 Task: Find connections with filter location Obock with filter topic #recruitmentwith filter profile language German with filter current company Time Inc. with filter school Bharatiya Vidya Bhavan's with filter industry Metal Valve, Ball, and Roller Manufacturing with filter service category Family Law with filter keywords title Tow Truck Operator
Action: Mouse moved to (636, 87)
Screenshot: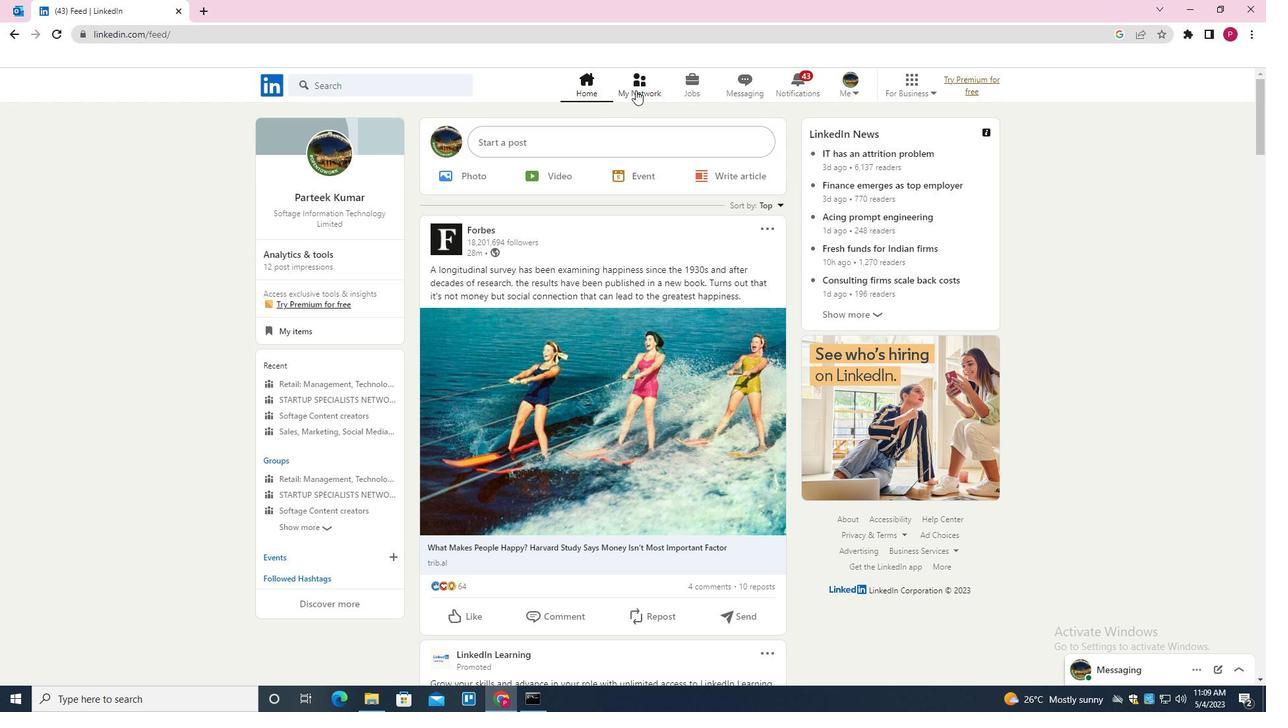 
Action: Mouse pressed left at (636, 87)
Screenshot: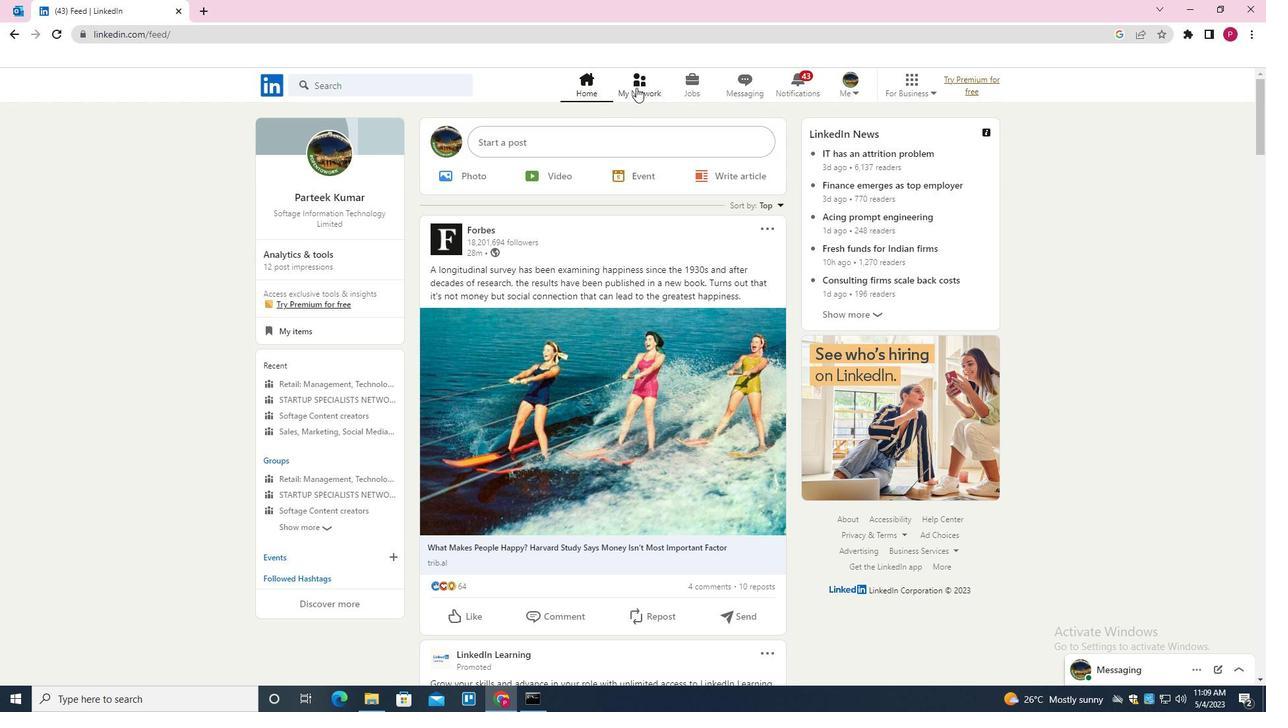 
Action: Mouse moved to (408, 156)
Screenshot: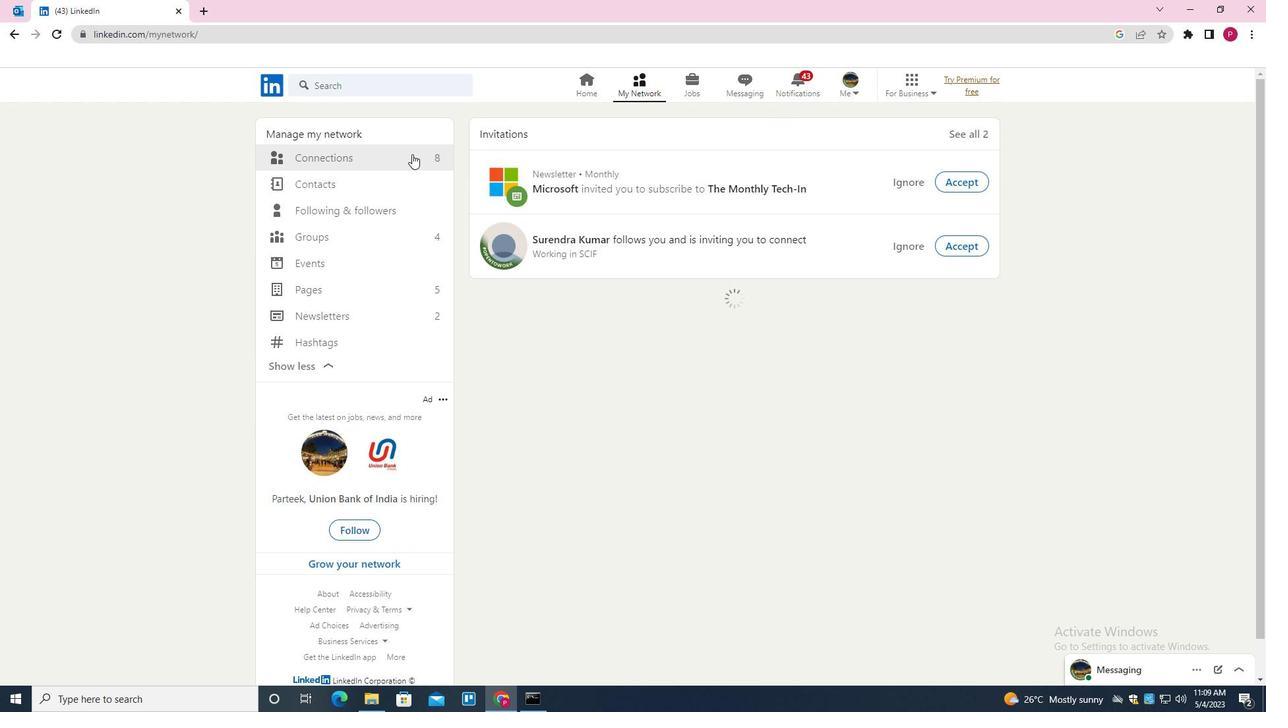 
Action: Mouse pressed left at (408, 156)
Screenshot: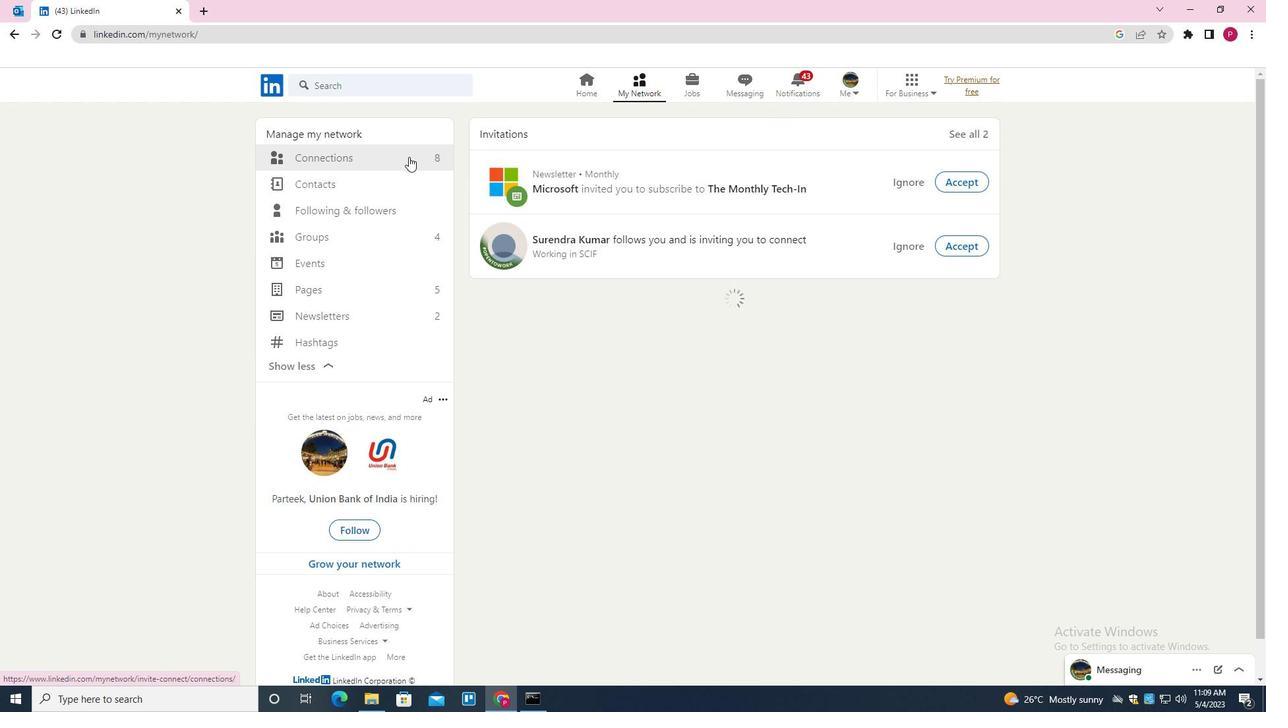 
Action: Mouse moved to (732, 155)
Screenshot: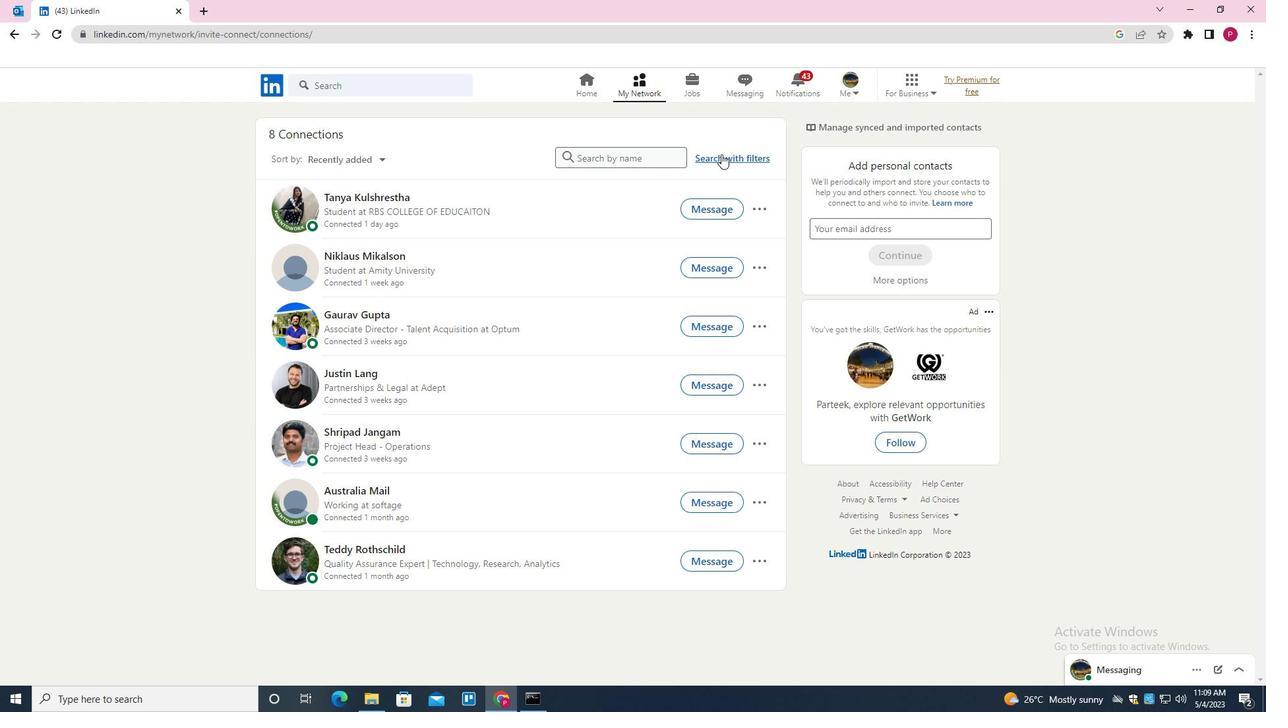 
Action: Mouse pressed left at (732, 155)
Screenshot: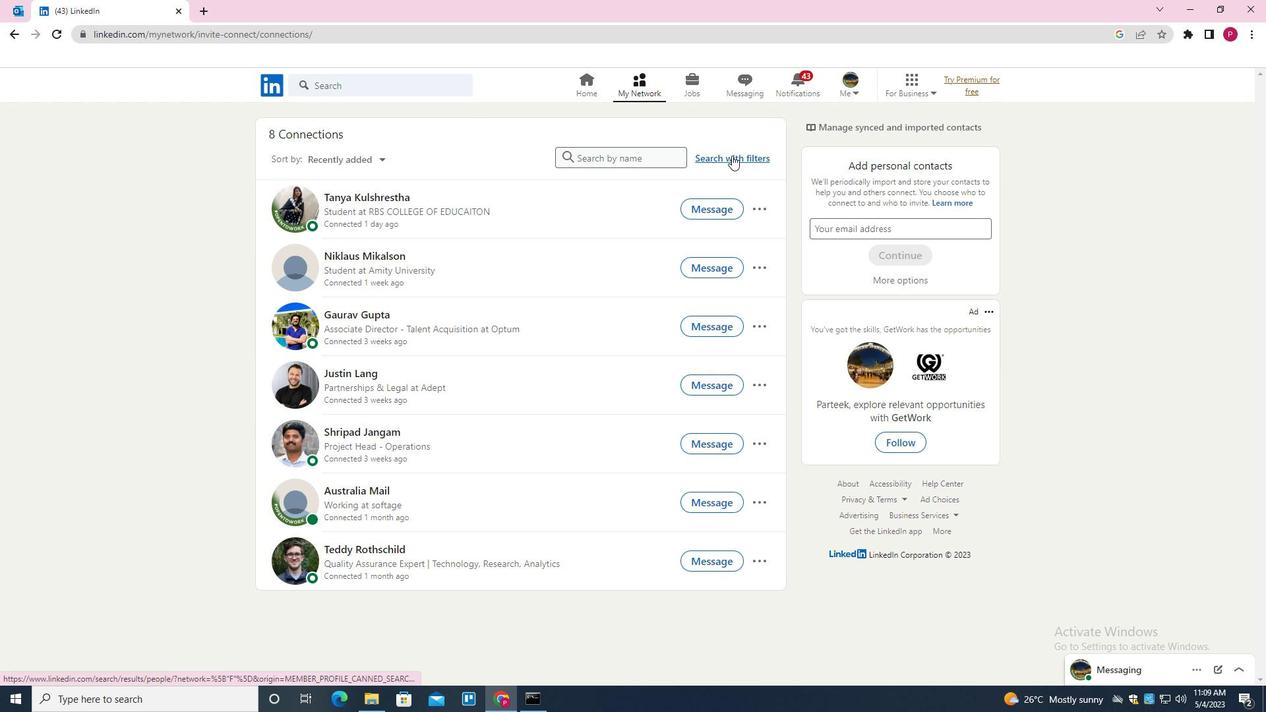 
Action: Mouse moved to (675, 122)
Screenshot: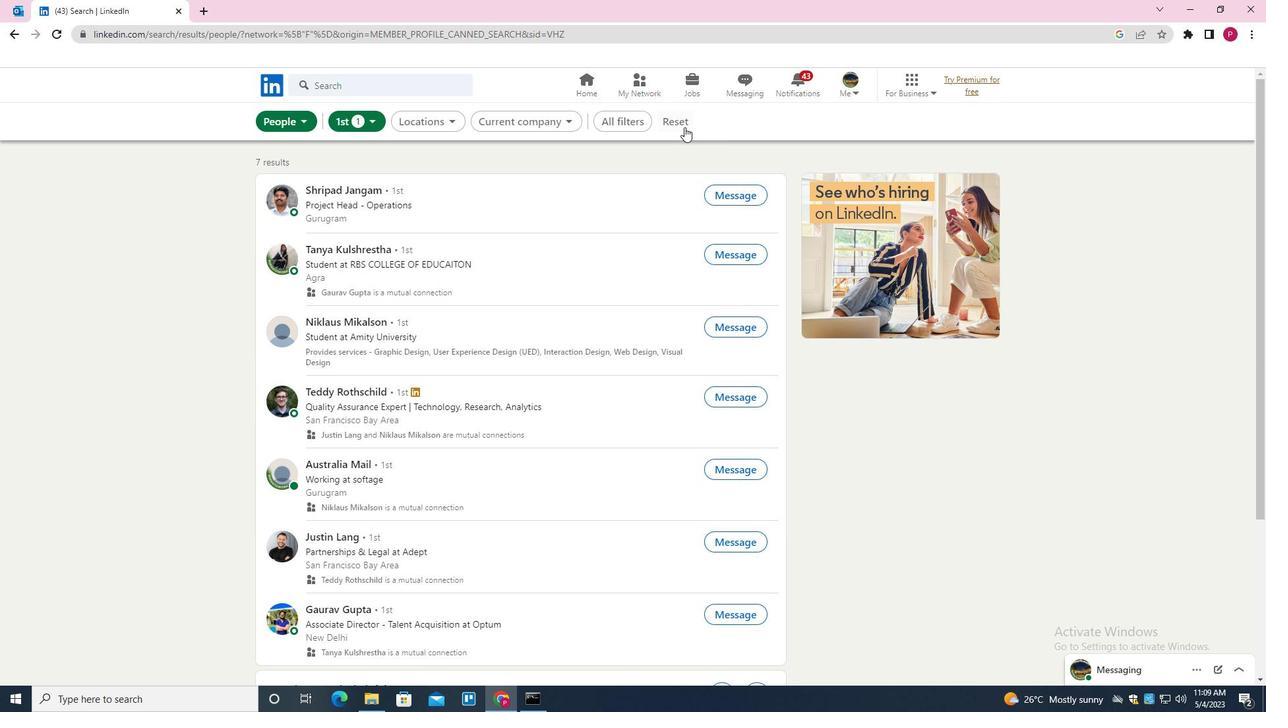 
Action: Mouse pressed left at (675, 122)
Screenshot: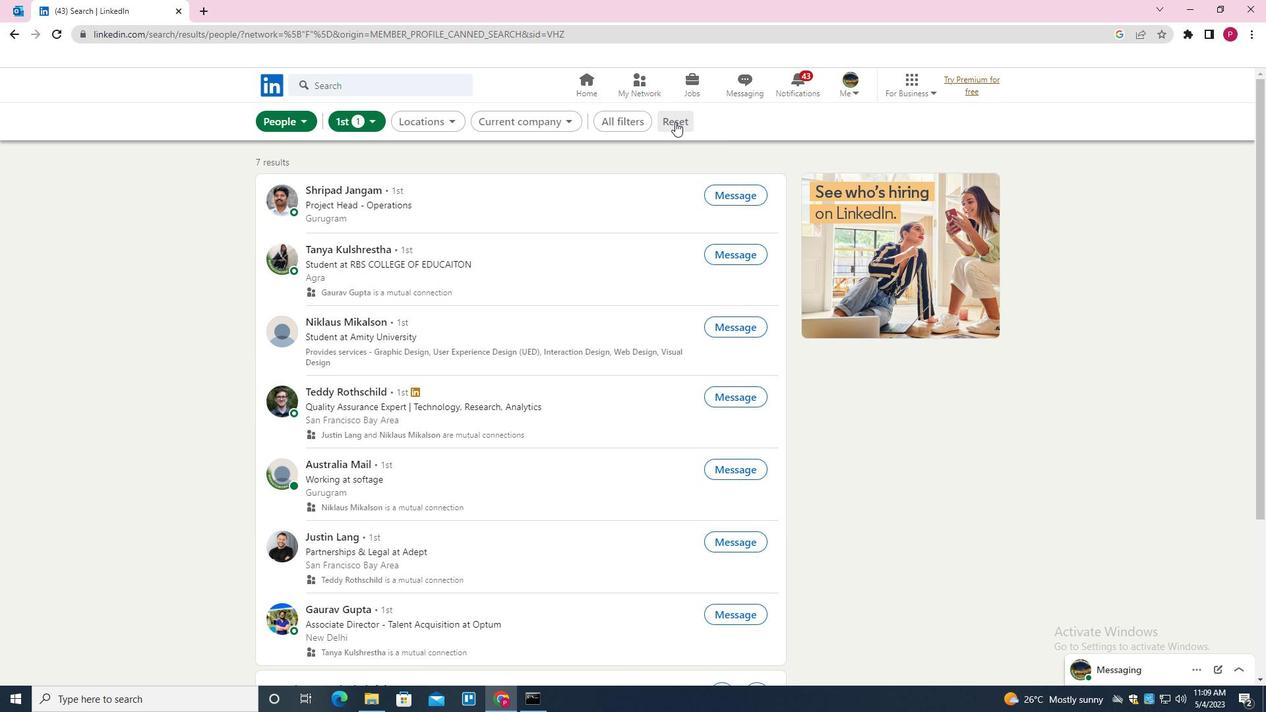 
Action: Mouse moved to (657, 120)
Screenshot: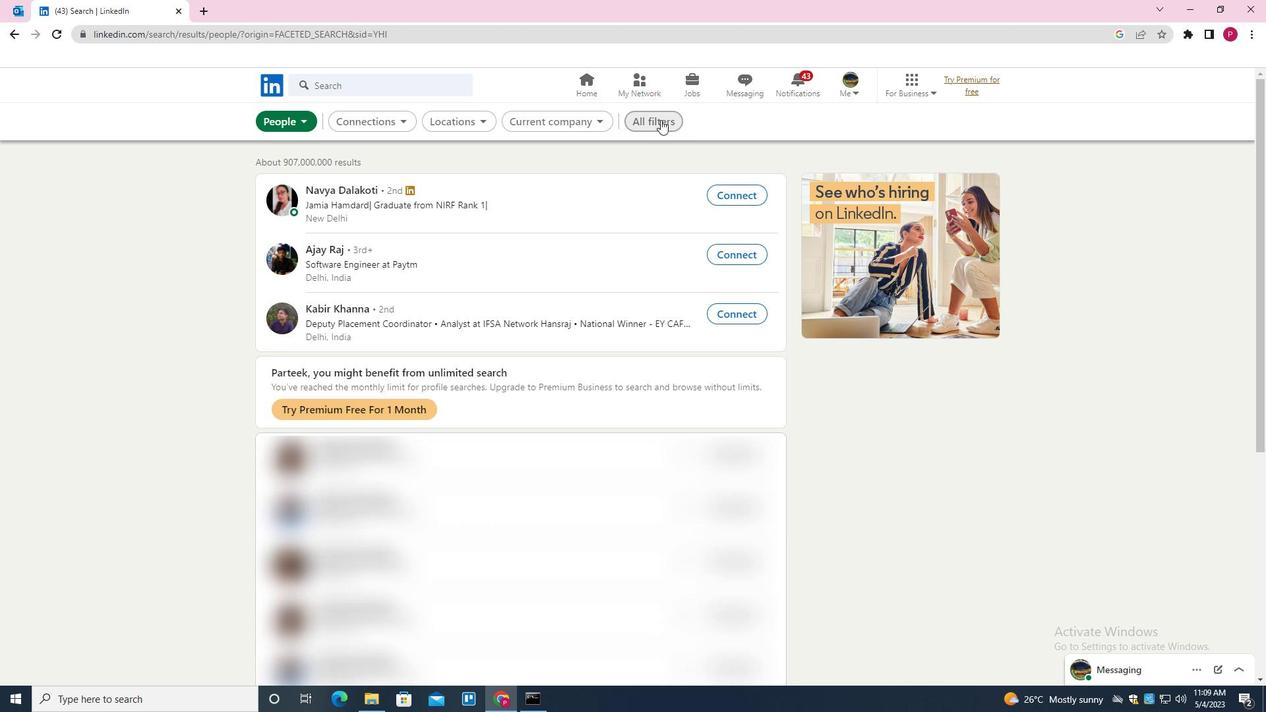 
Action: Mouse pressed left at (657, 120)
Screenshot: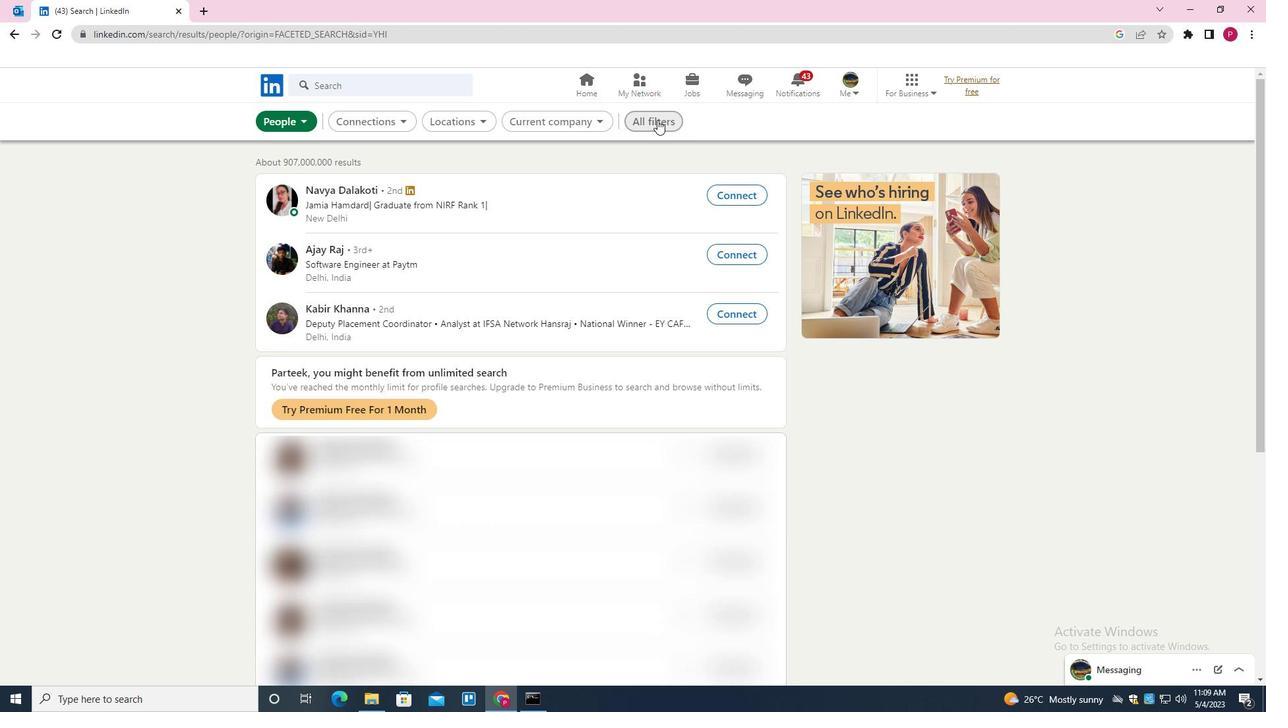 
Action: Mouse moved to (941, 198)
Screenshot: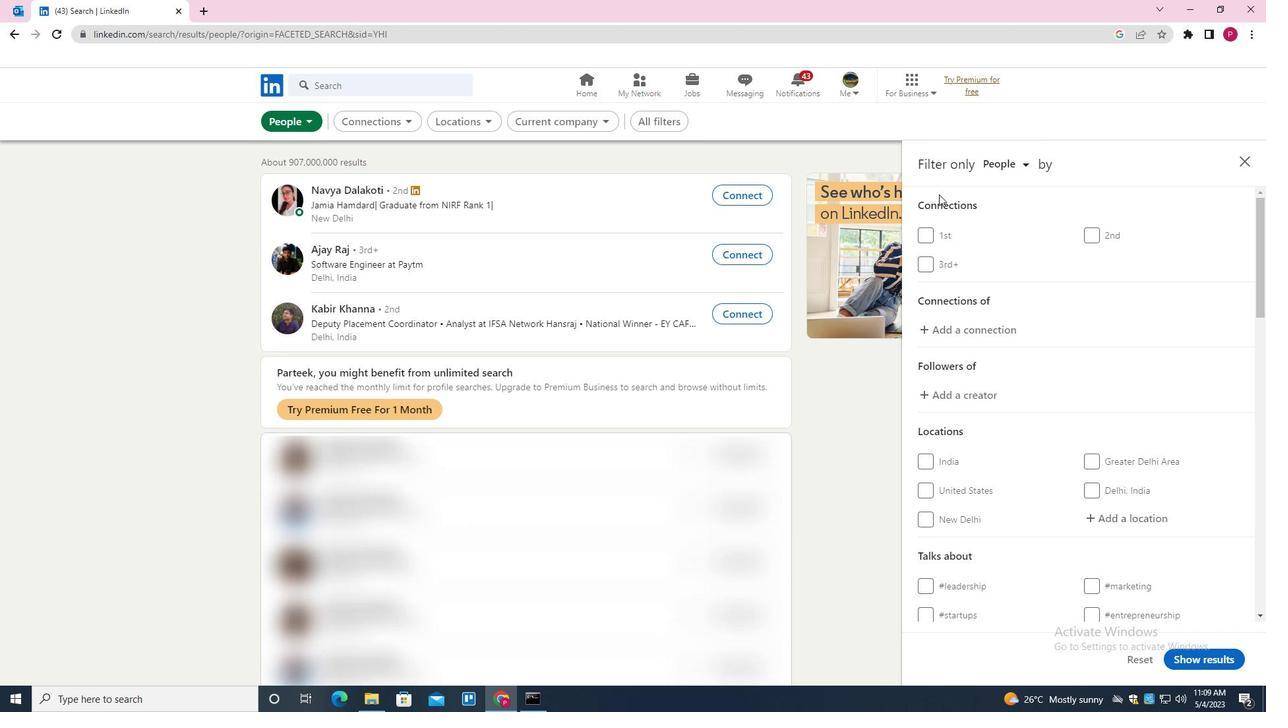 
Action: Mouse scrolled (941, 197) with delta (0, 0)
Screenshot: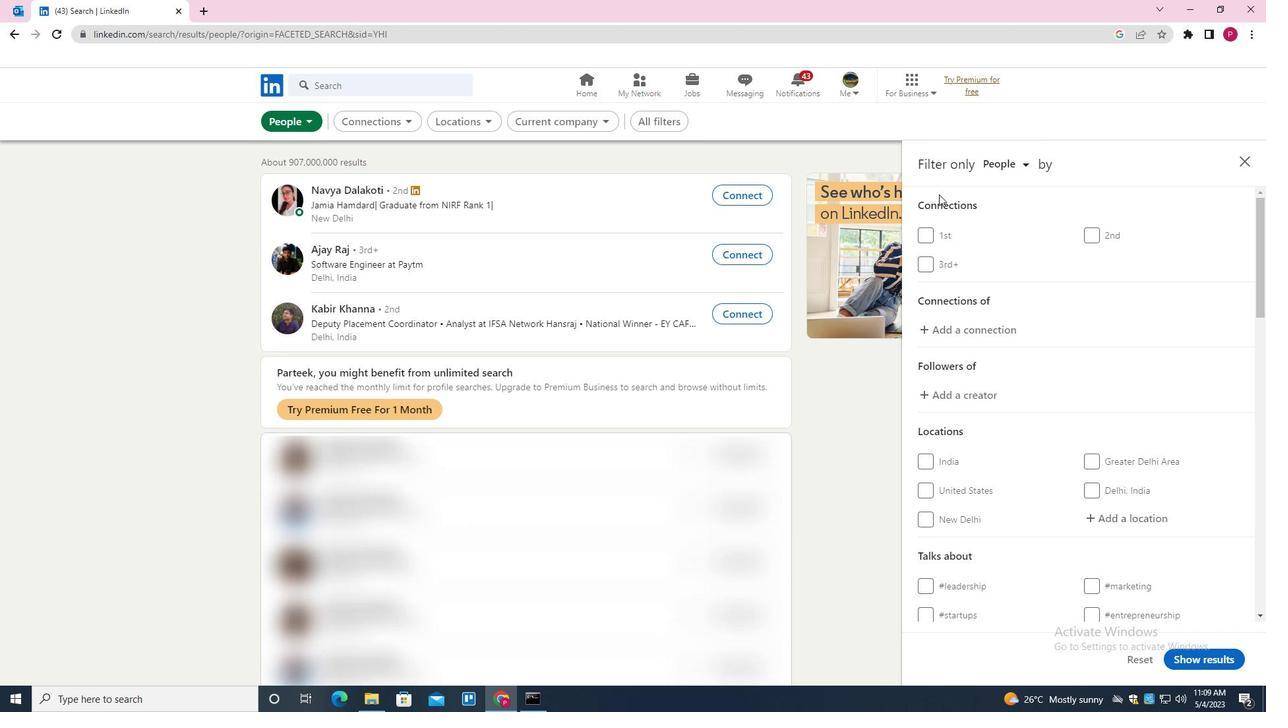 
Action: Mouse moved to (948, 204)
Screenshot: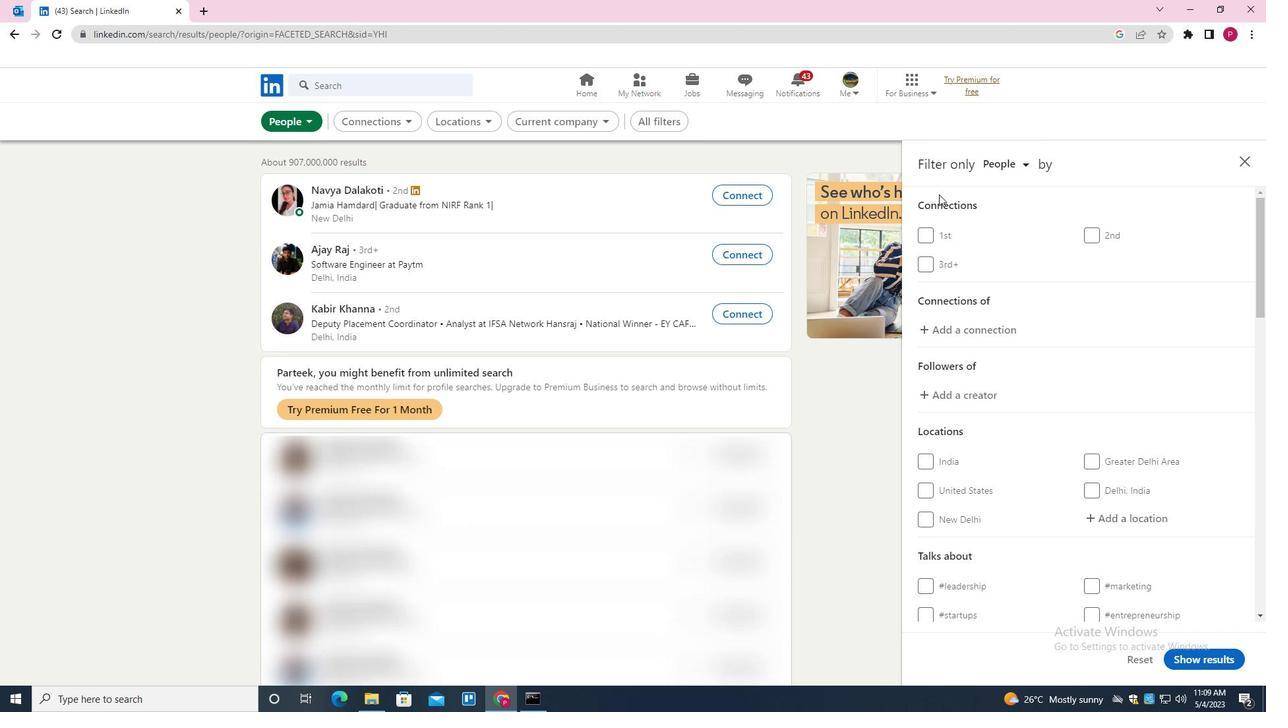 
Action: Mouse scrolled (948, 203) with delta (0, 0)
Screenshot: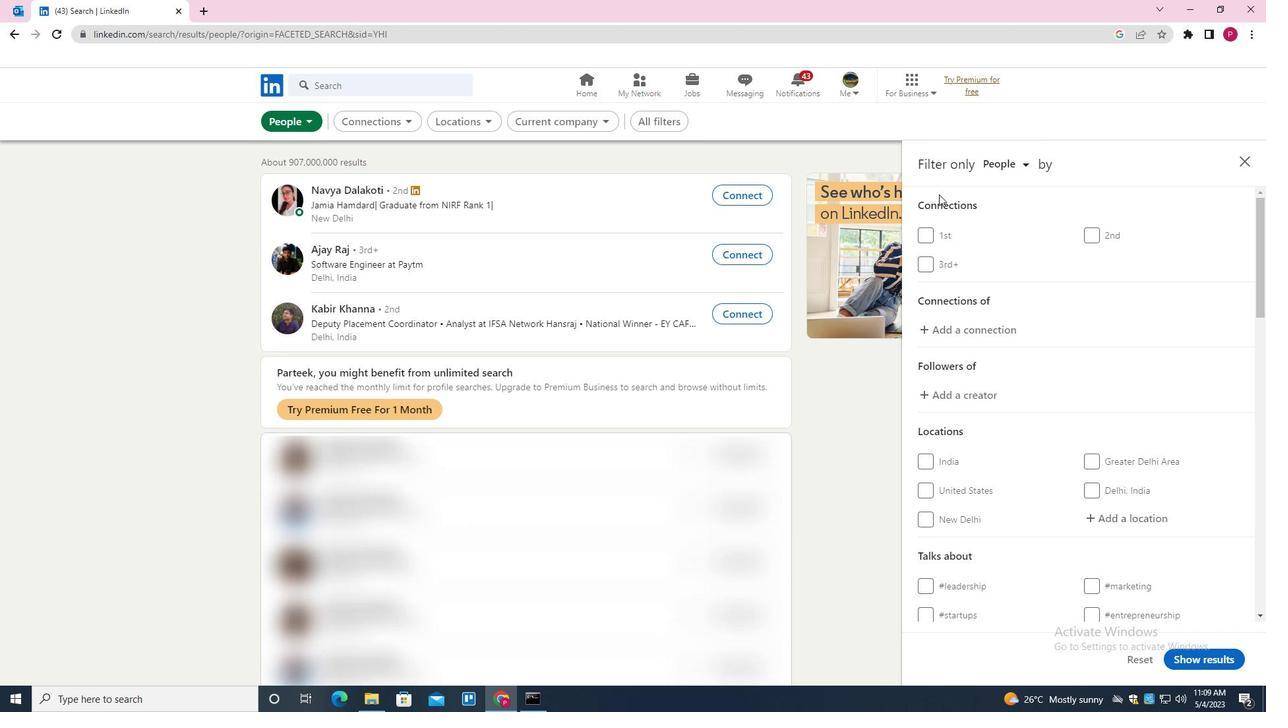 
Action: Mouse moved to (961, 211)
Screenshot: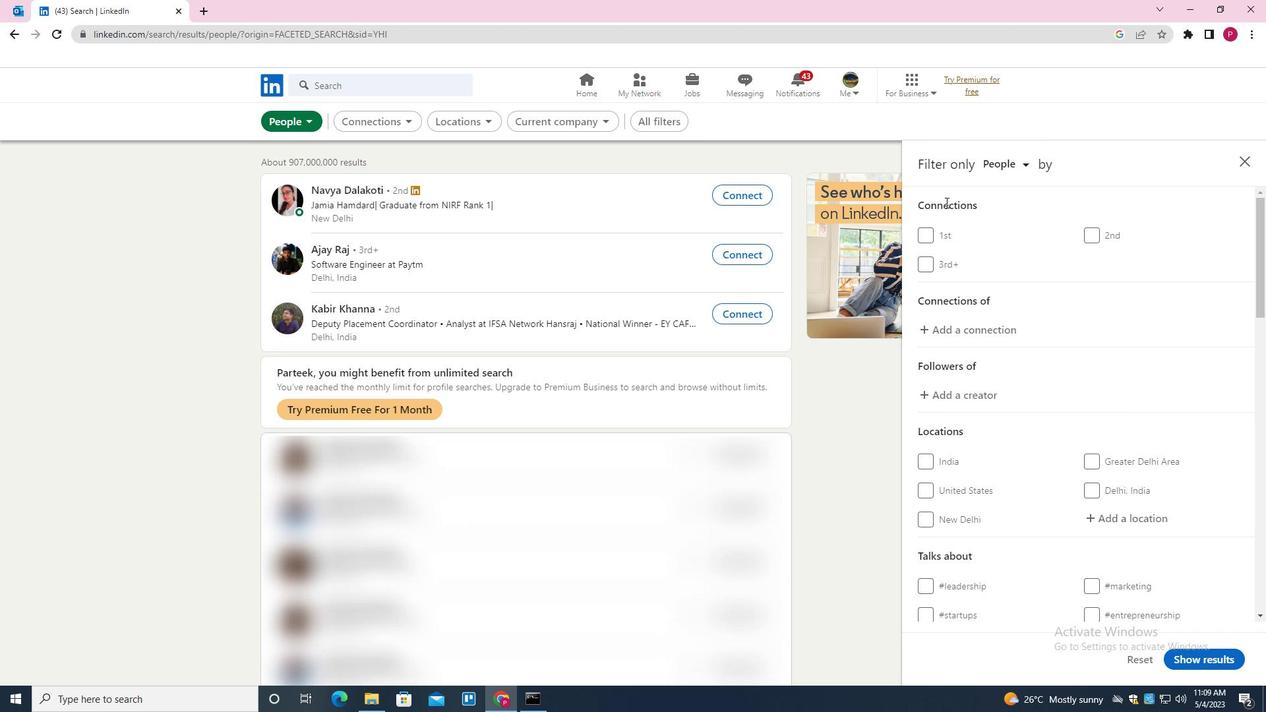 
Action: Mouse scrolled (961, 210) with delta (0, 0)
Screenshot: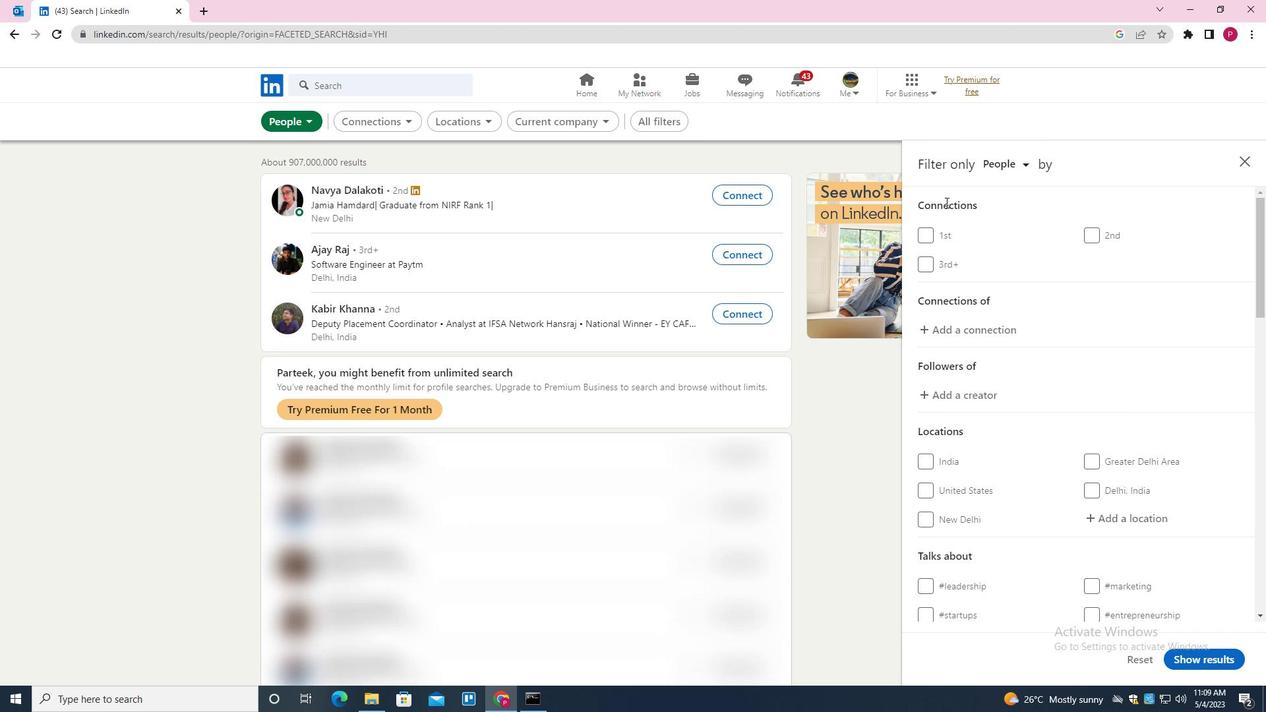 
Action: Mouse moved to (1118, 320)
Screenshot: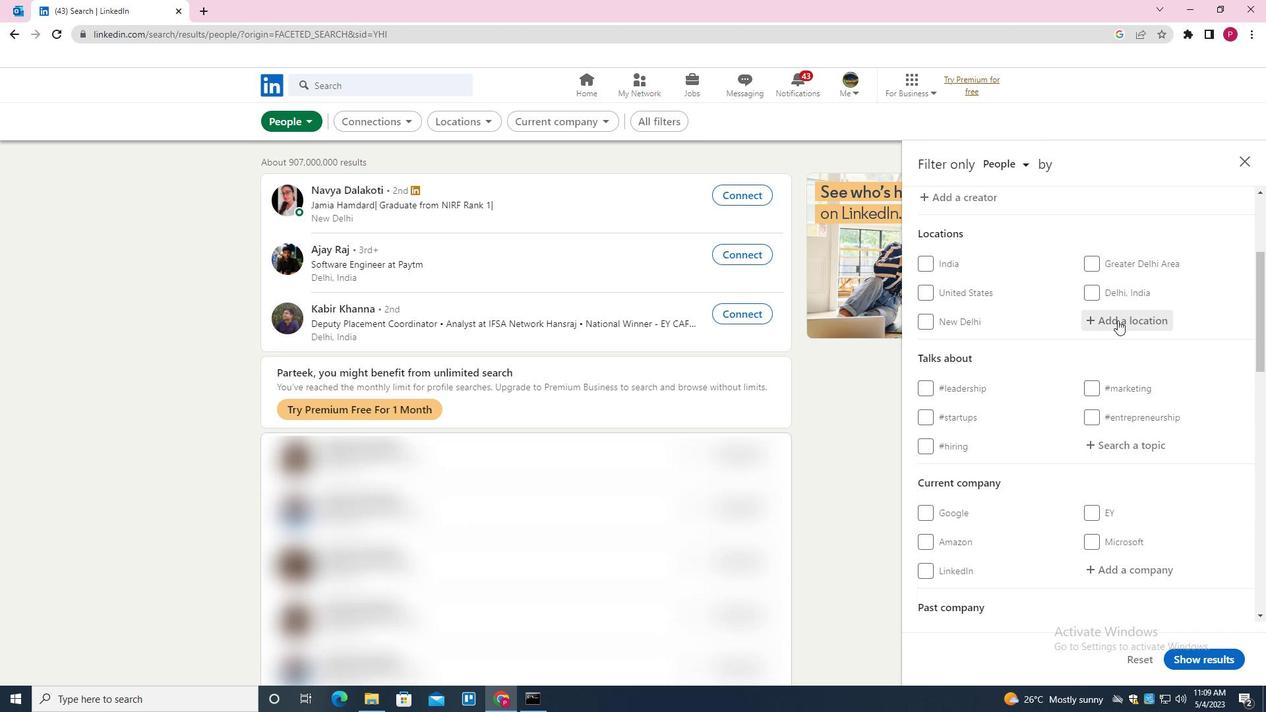 
Action: Mouse pressed left at (1118, 320)
Screenshot: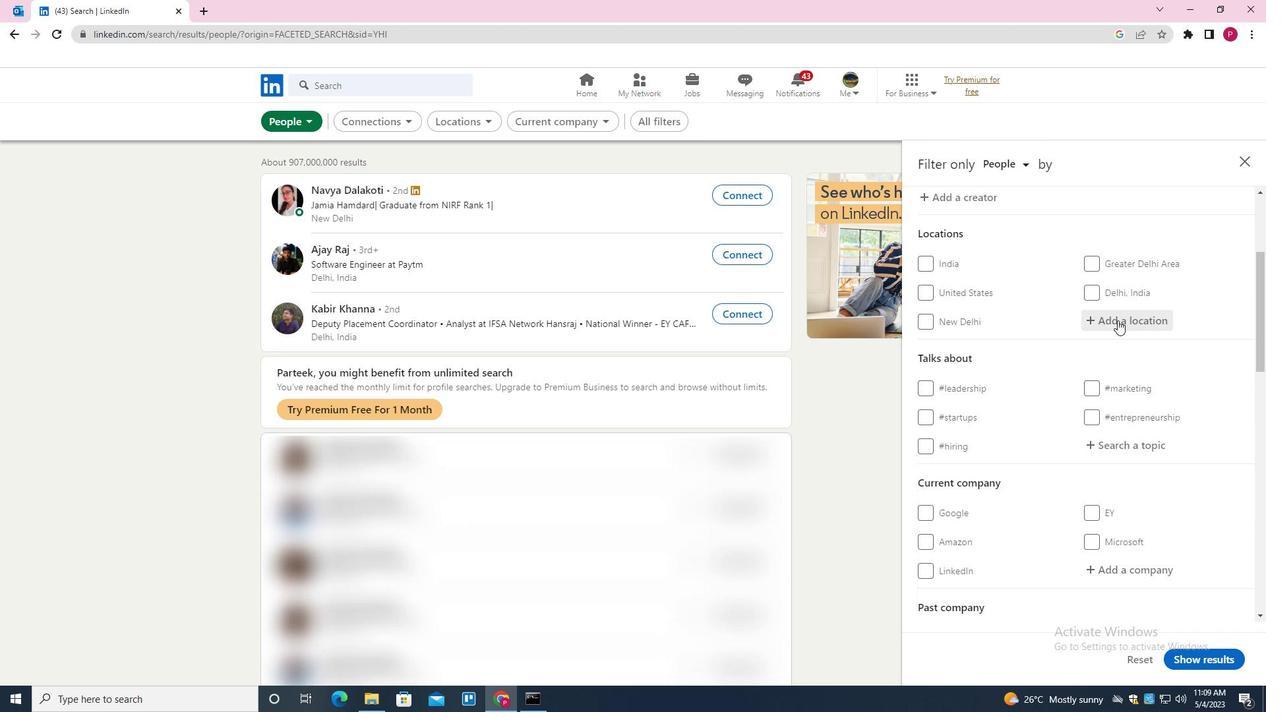 
Action: Key pressed <Key.shift><Key.shift><Key.shift>OBOC<Key.down><Key.enter>
Screenshot: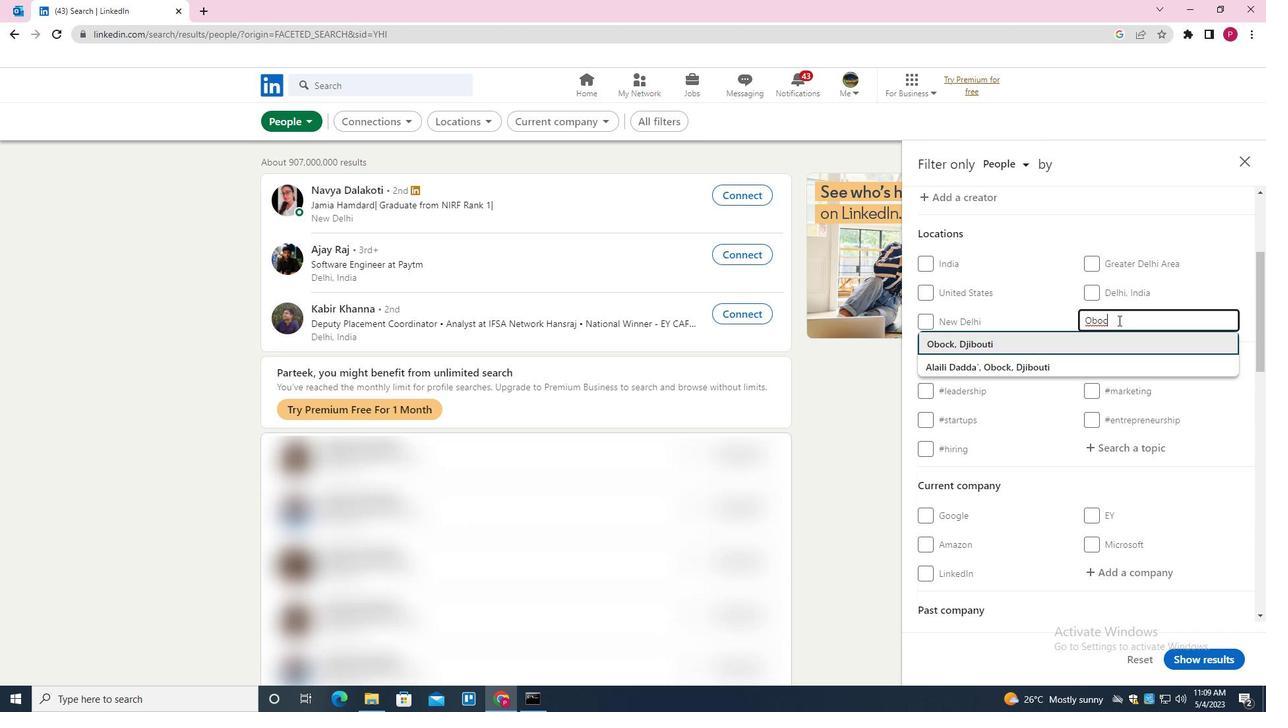 
Action: Mouse moved to (1069, 318)
Screenshot: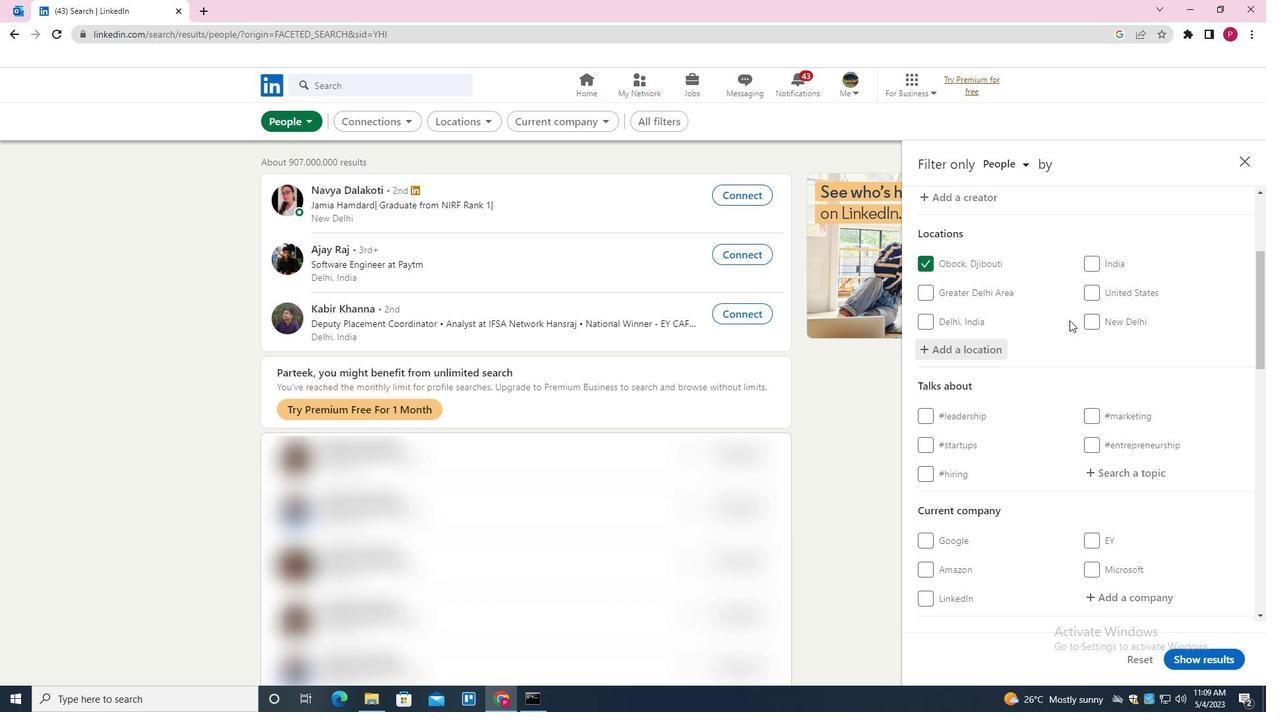 
Action: Mouse scrolled (1069, 317) with delta (0, 0)
Screenshot: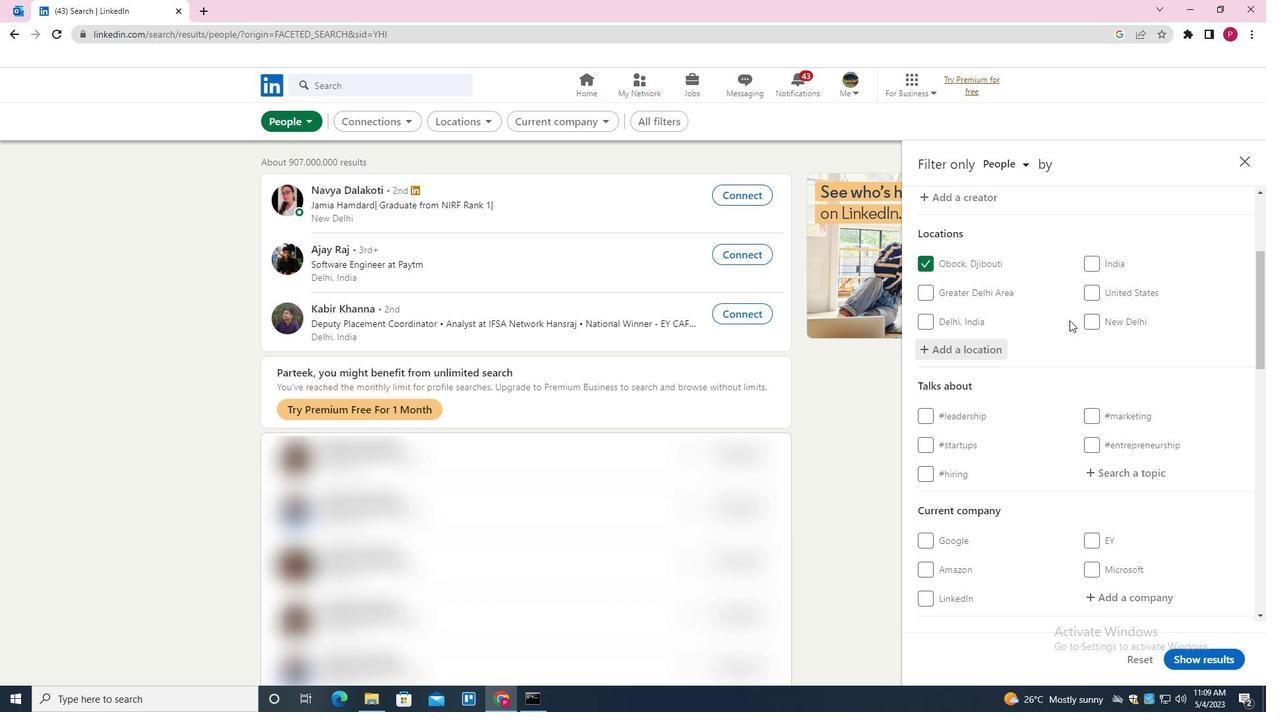 
Action: Mouse moved to (1071, 317)
Screenshot: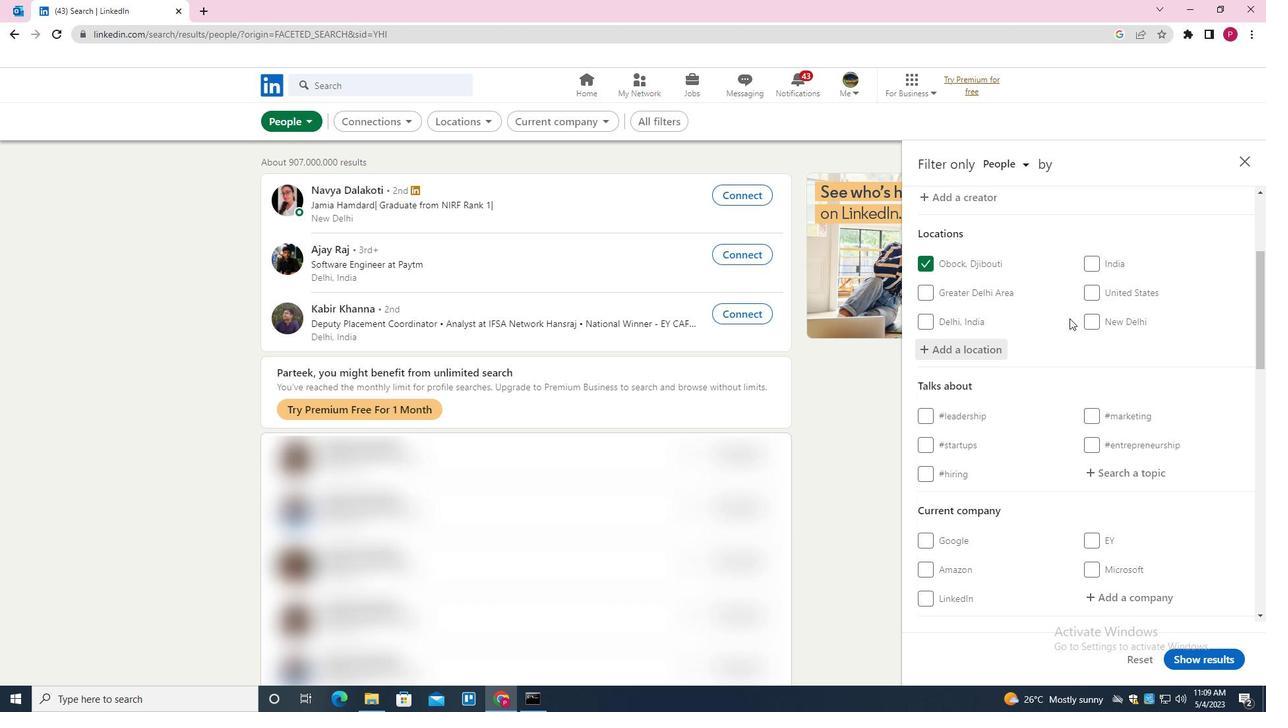 
Action: Mouse scrolled (1071, 316) with delta (0, 0)
Screenshot: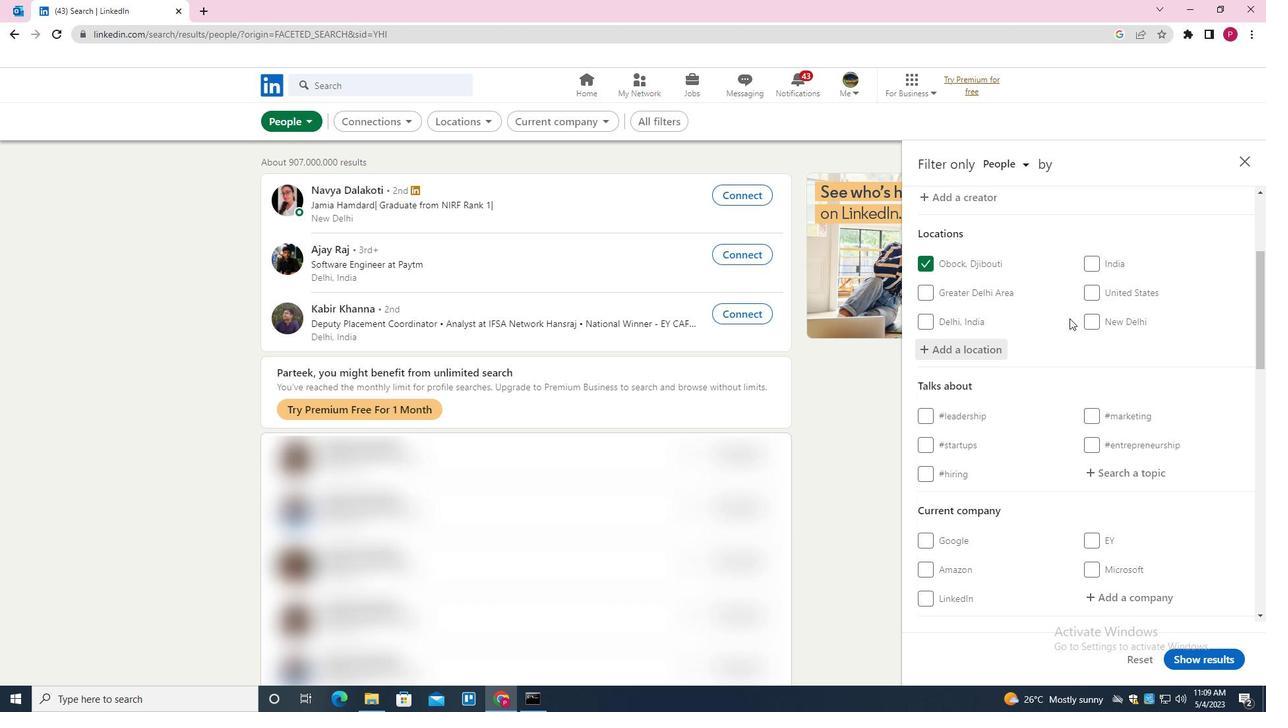 
Action: Mouse moved to (1074, 315)
Screenshot: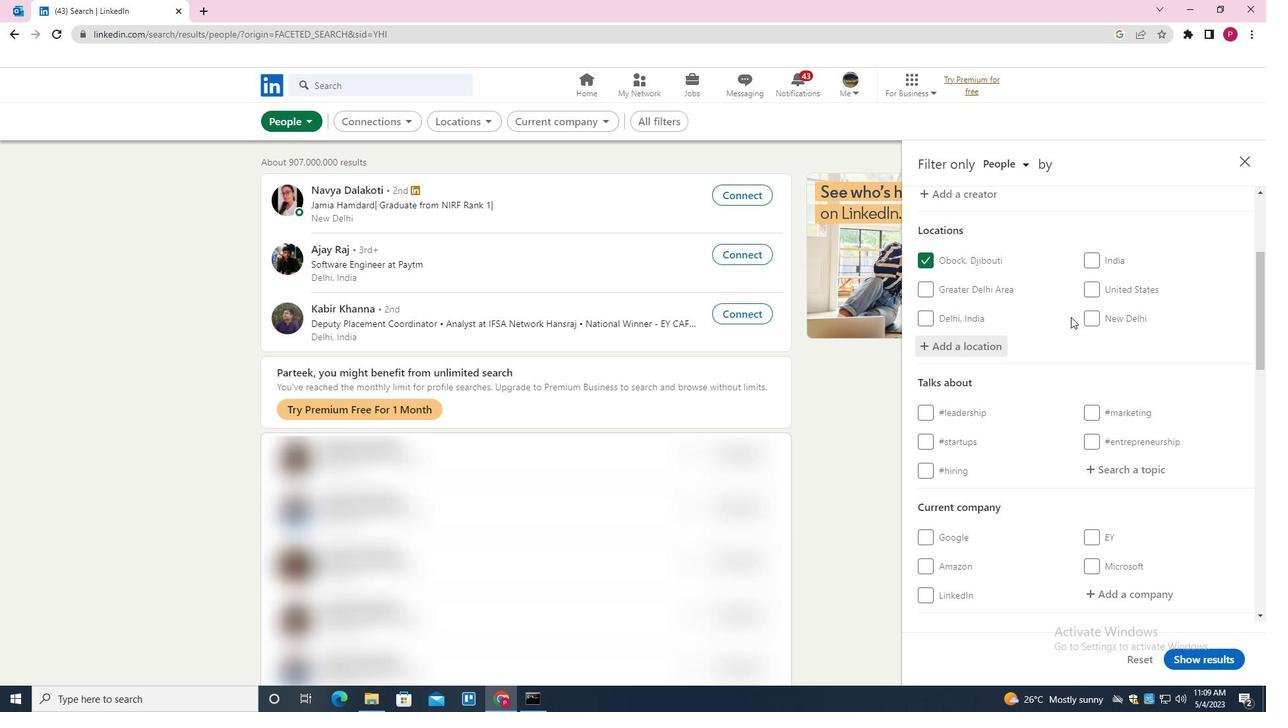 
Action: Mouse scrolled (1074, 314) with delta (0, 0)
Screenshot: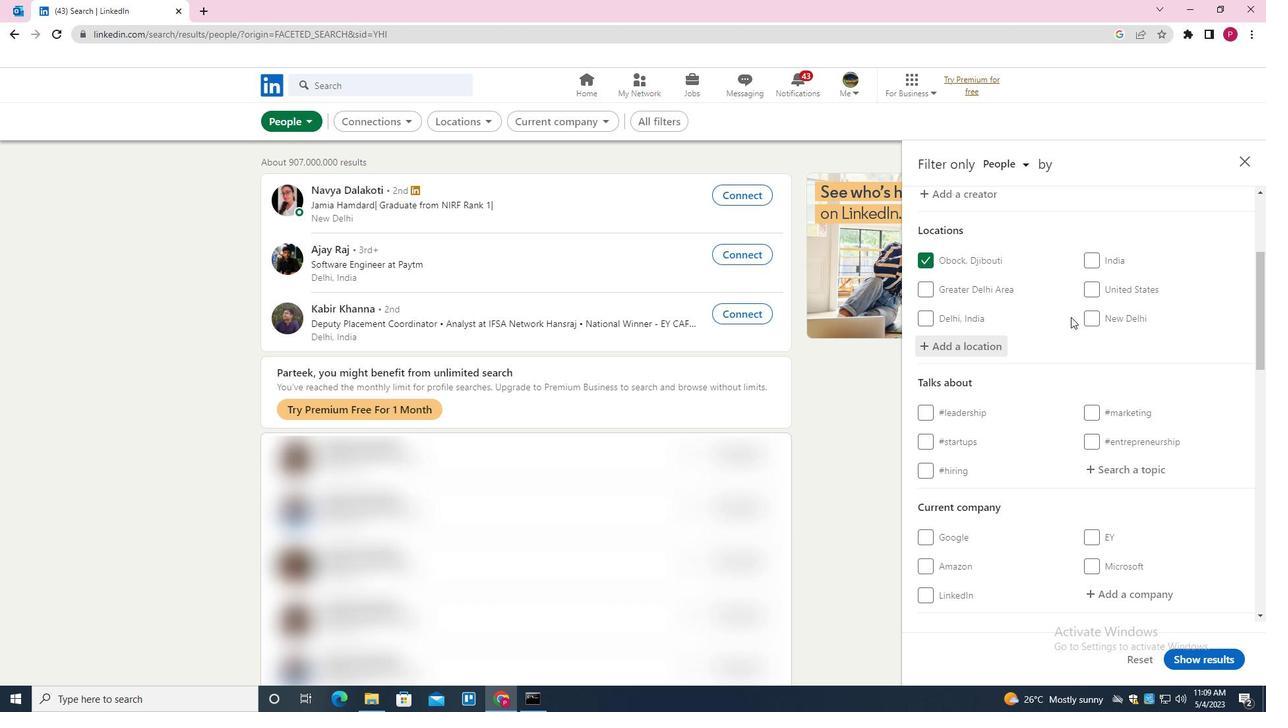 
Action: Mouse moved to (1126, 271)
Screenshot: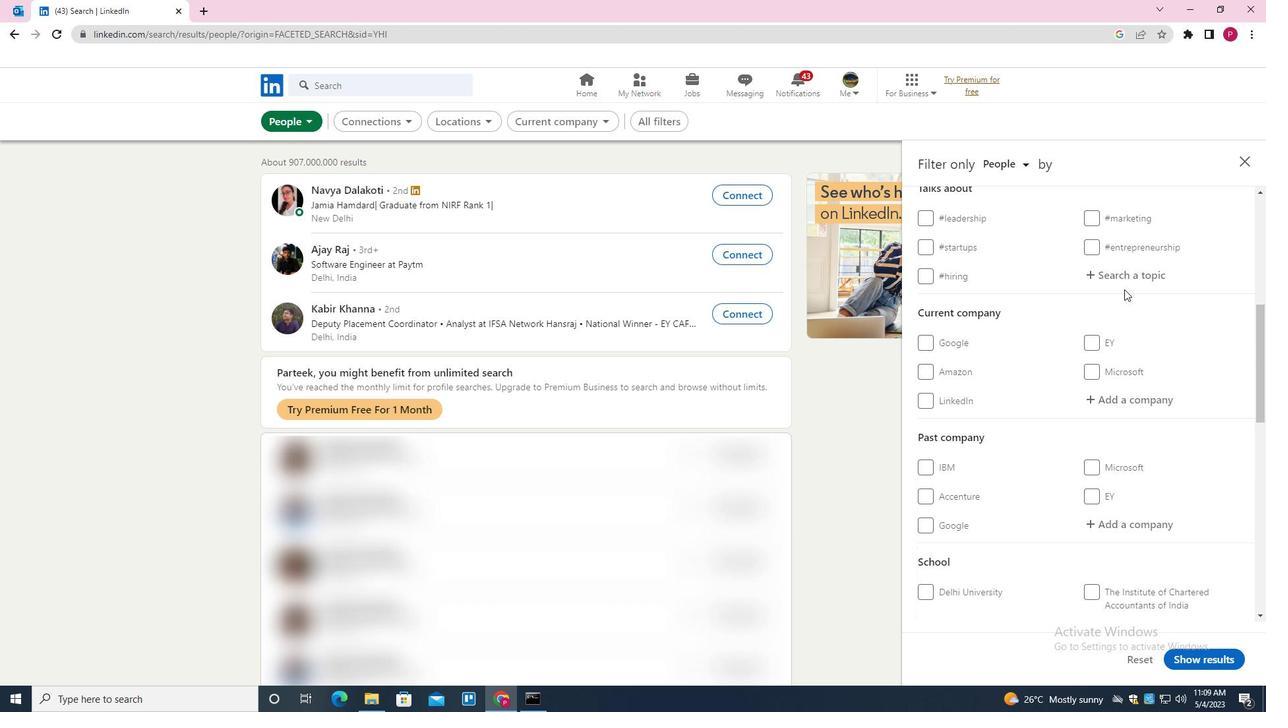 
Action: Mouse pressed left at (1126, 271)
Screenshot: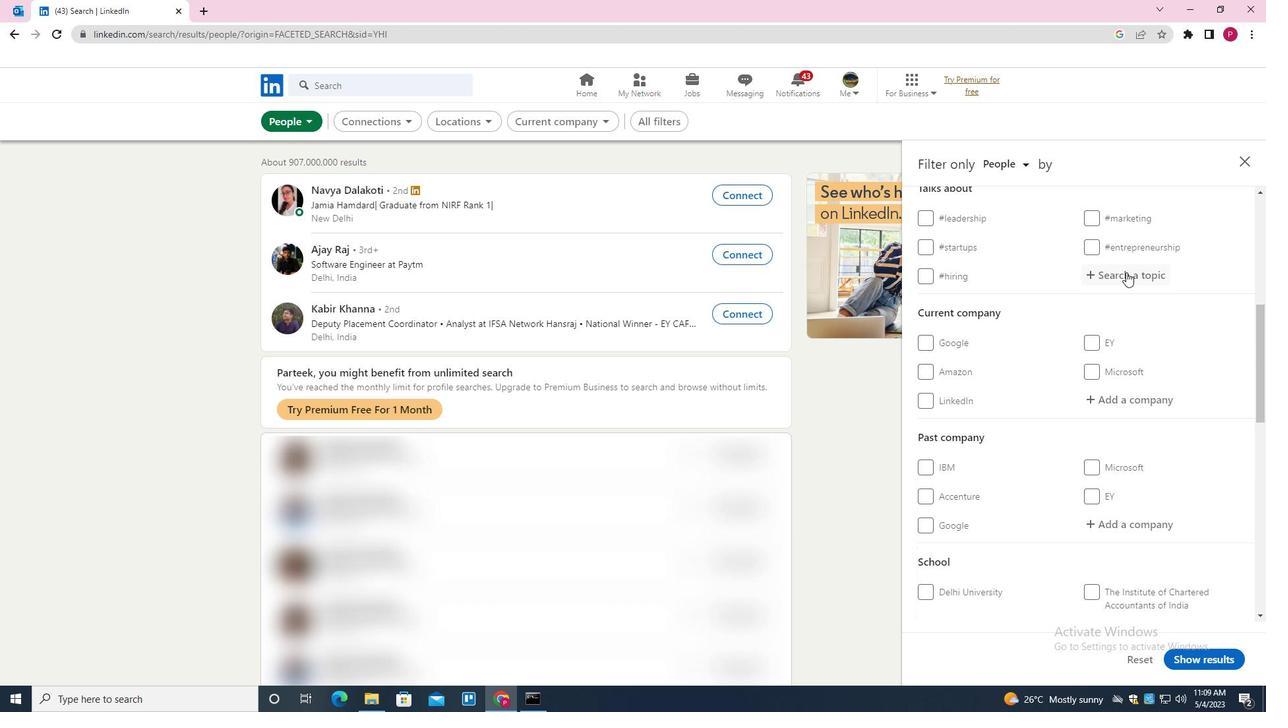
Action: Key pressed RECRUITMENT<Key.down><Key.enter>
Screenshot: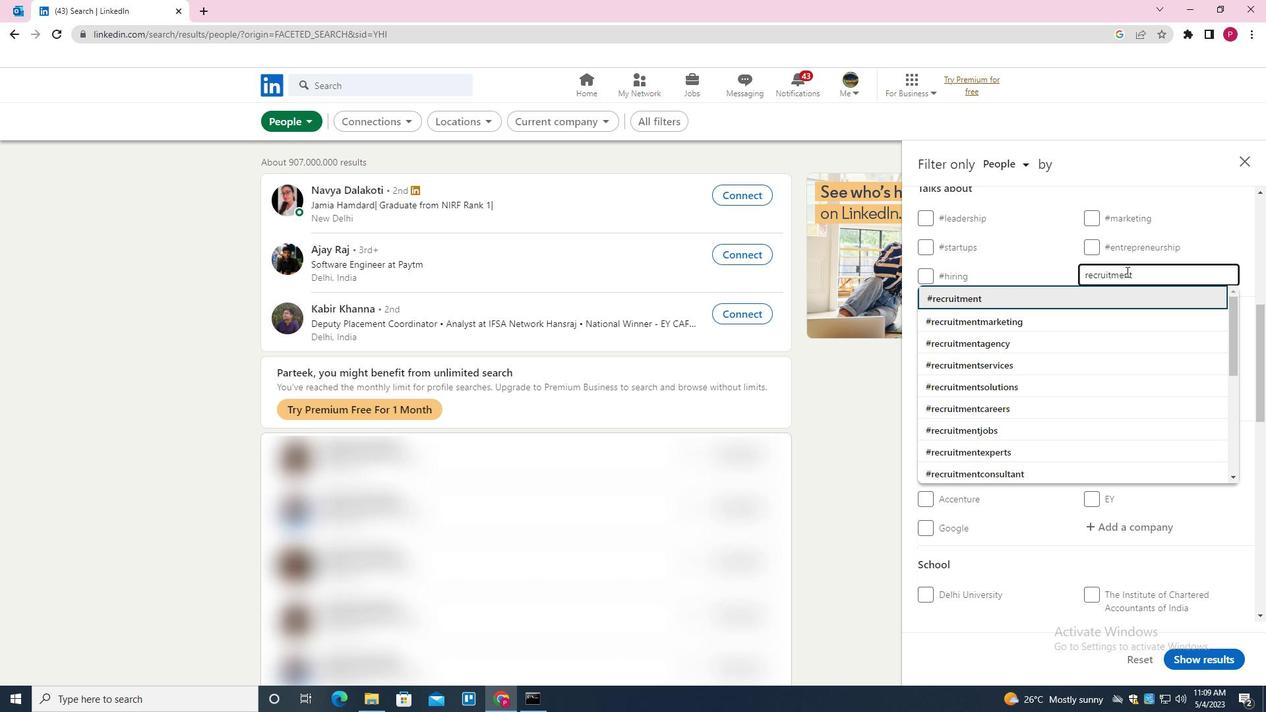 
Action: Mouse moved to (1015, 305)
Screenshot: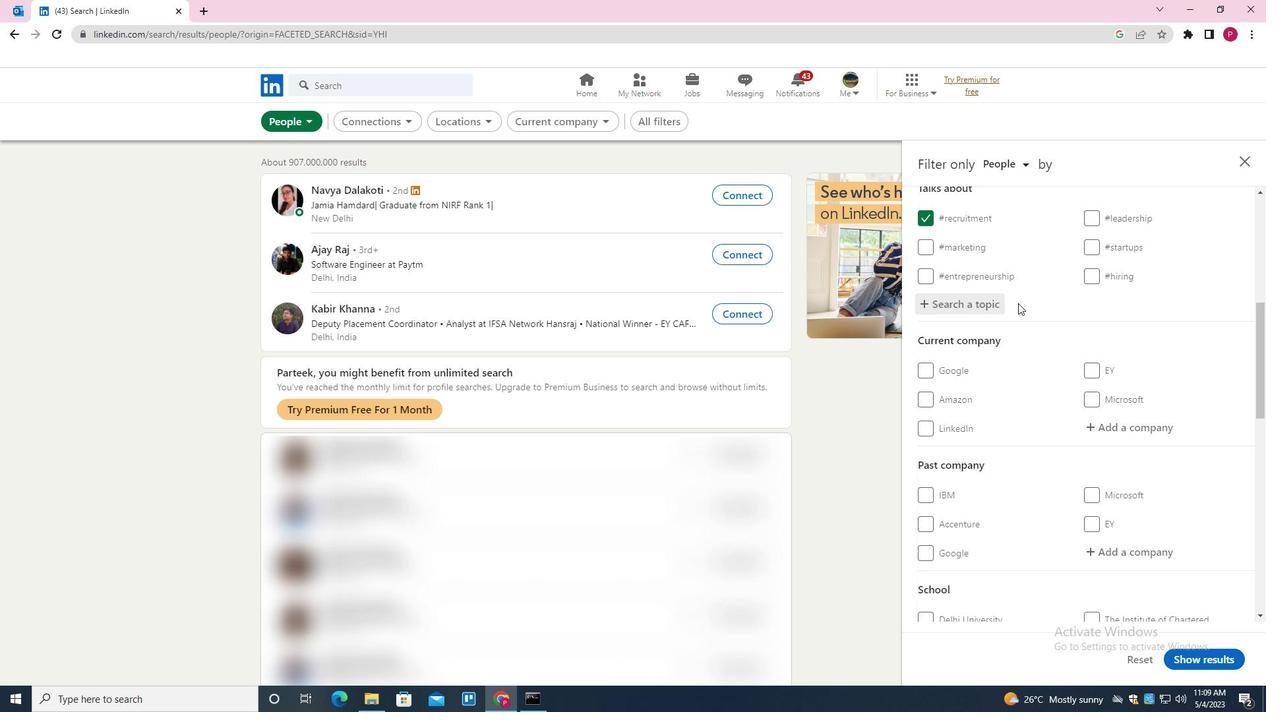 
Action: Mouse scrolled (1015, 304) with delta (0, 0)
Screenshot: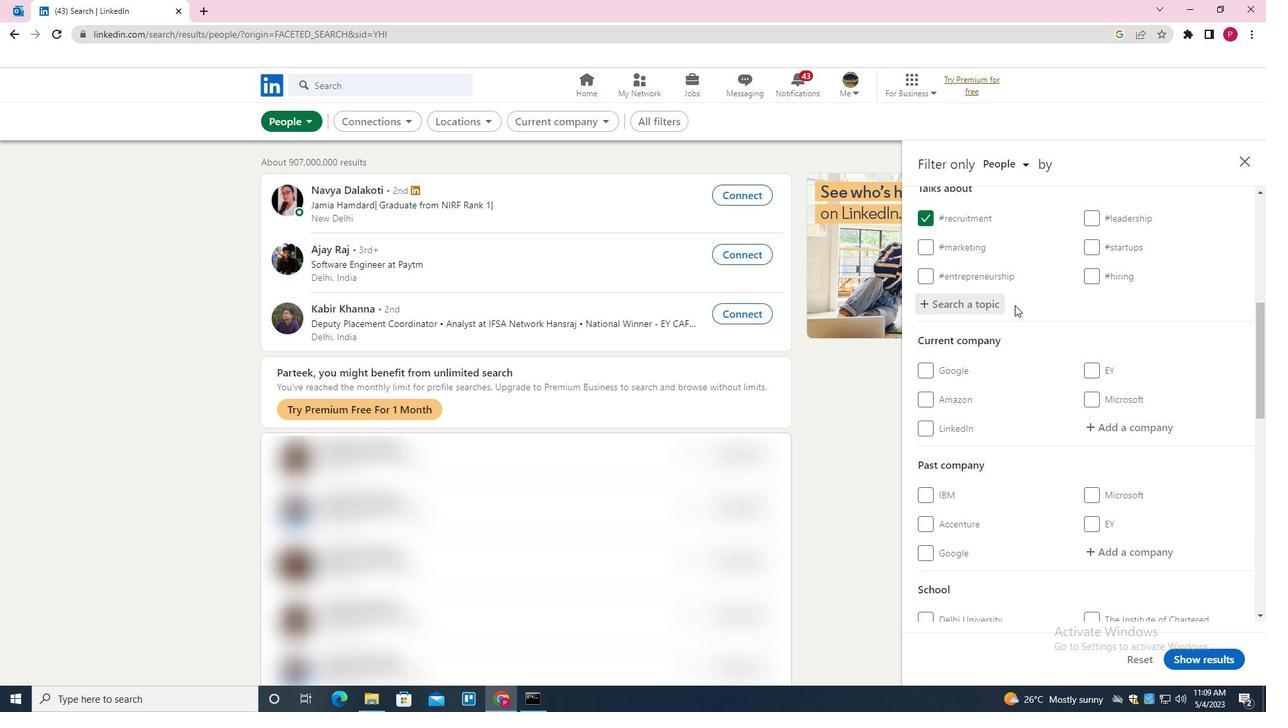 
Action: Mouse scrolled (1015, 304) with delta (0, 0)
Screenshot: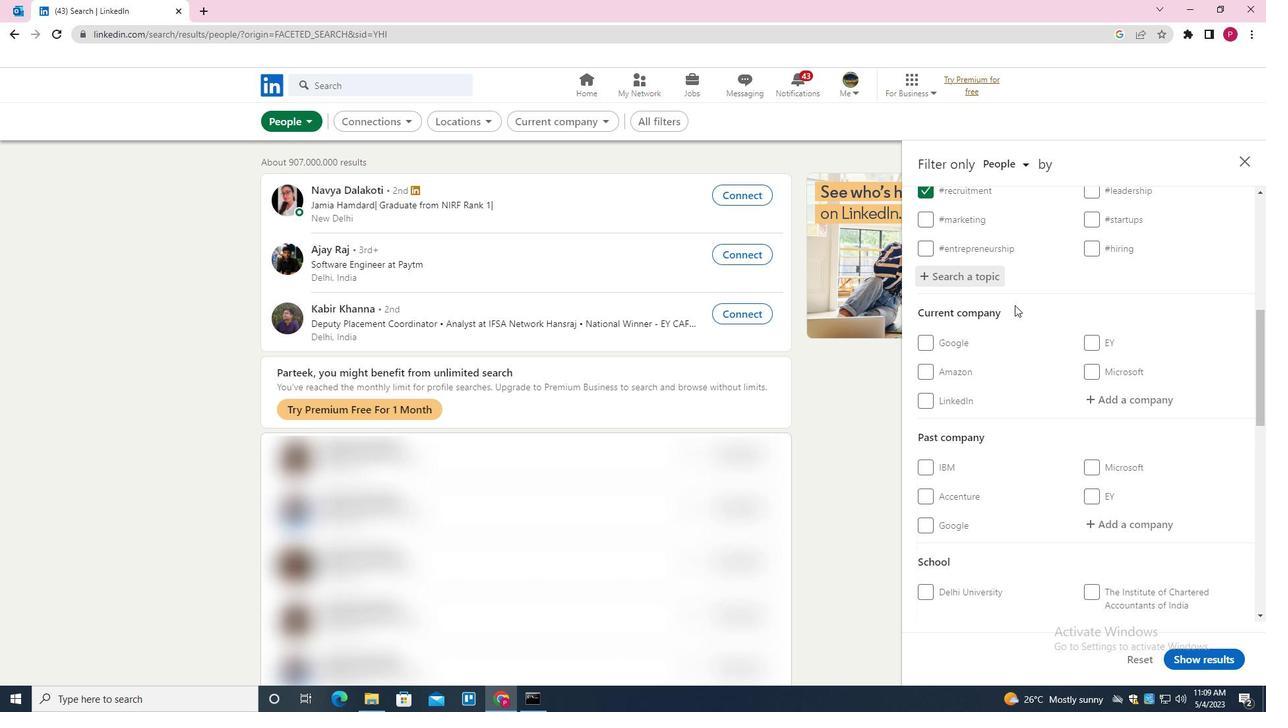 
Action: Mouse moved to (1018, 304)
Screenshot: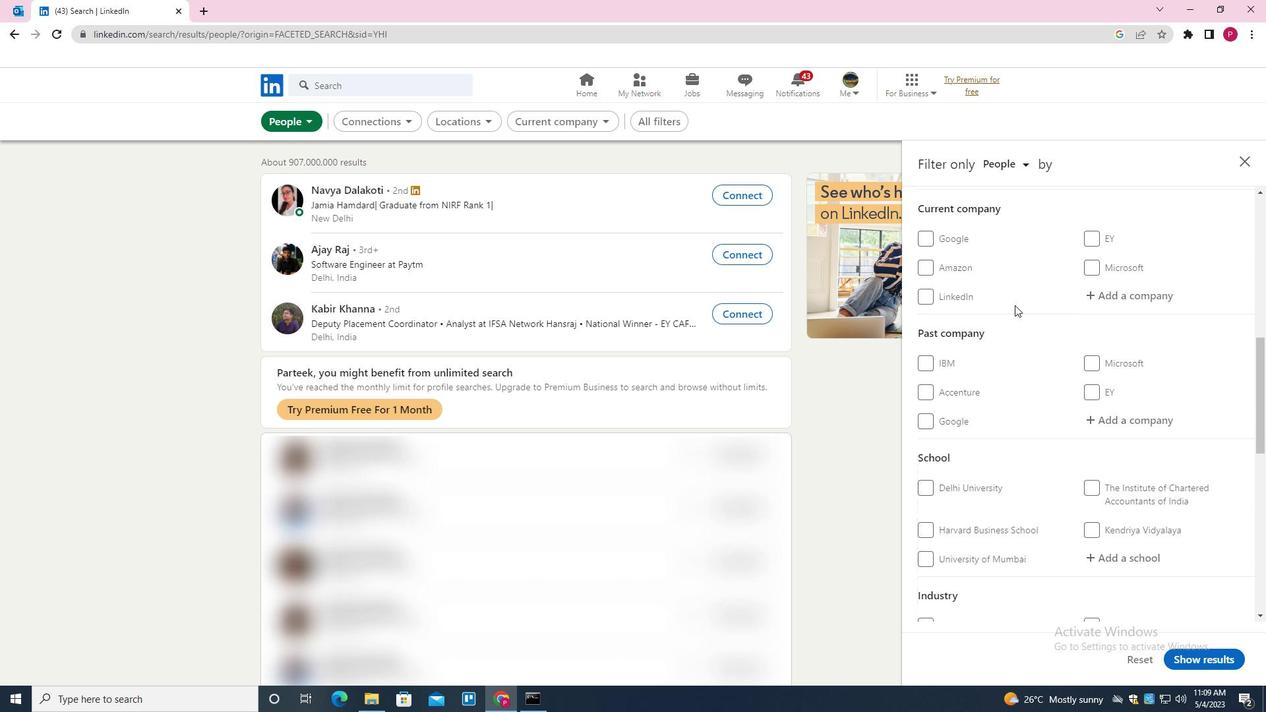 
Action: Mouse scrolled (1018, 303) with delta (0, 0)
Screenshot: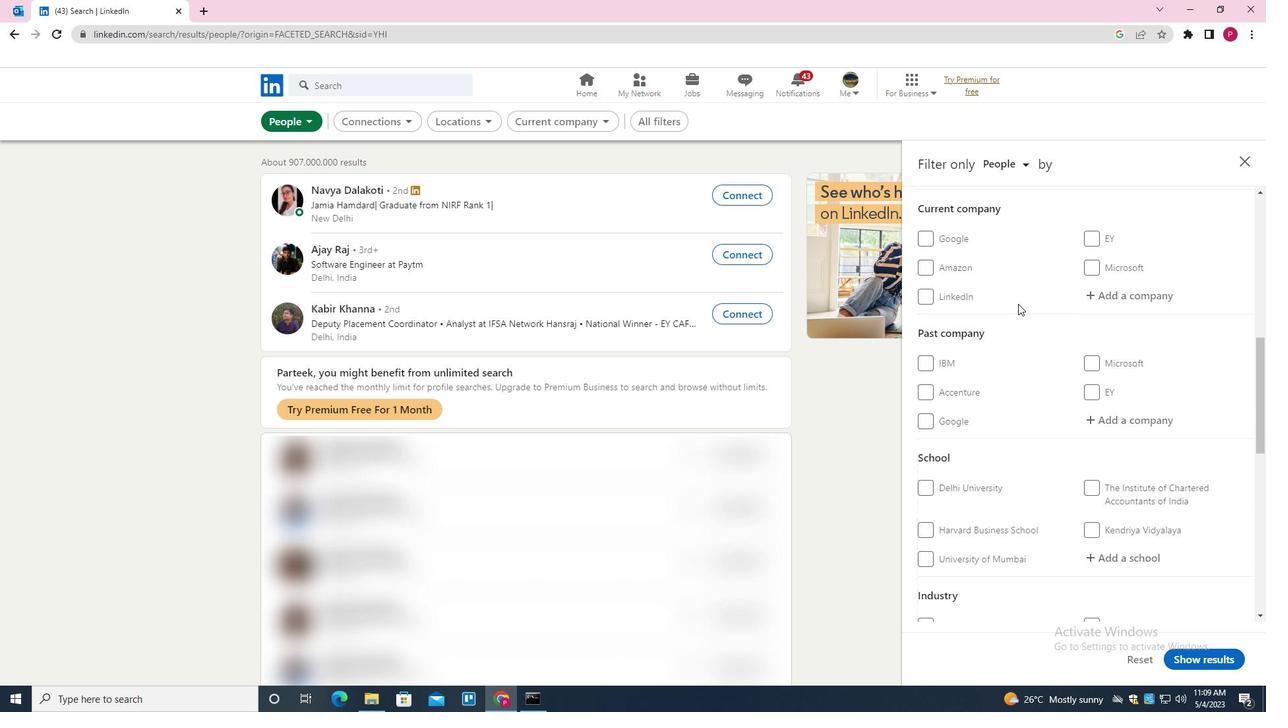 
Action: Mouse scrolled (1018, 303) with delta (0, 0)
Screenshot: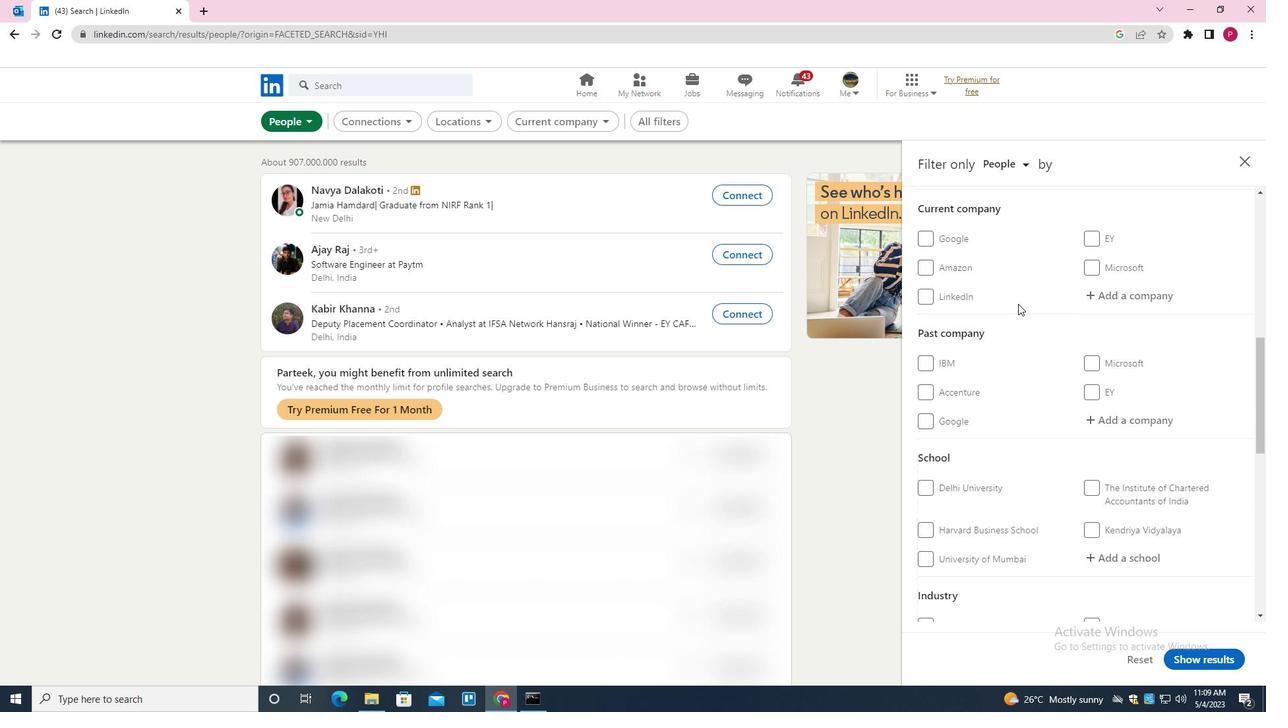 
Action: Mouse scrolled (1018, 303) with delta (0, 0)
Screenshot: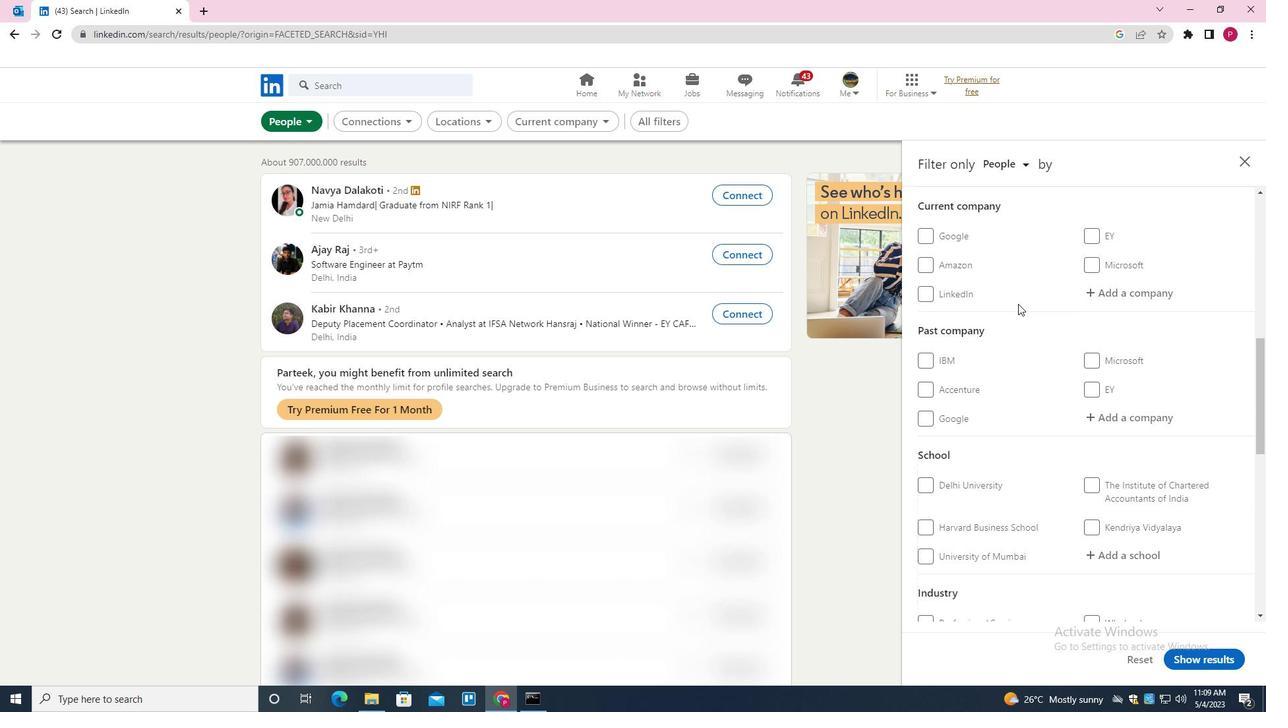 
Action: Mouse scrolled (1018, 303) with delta (0, 0)
Screenshot: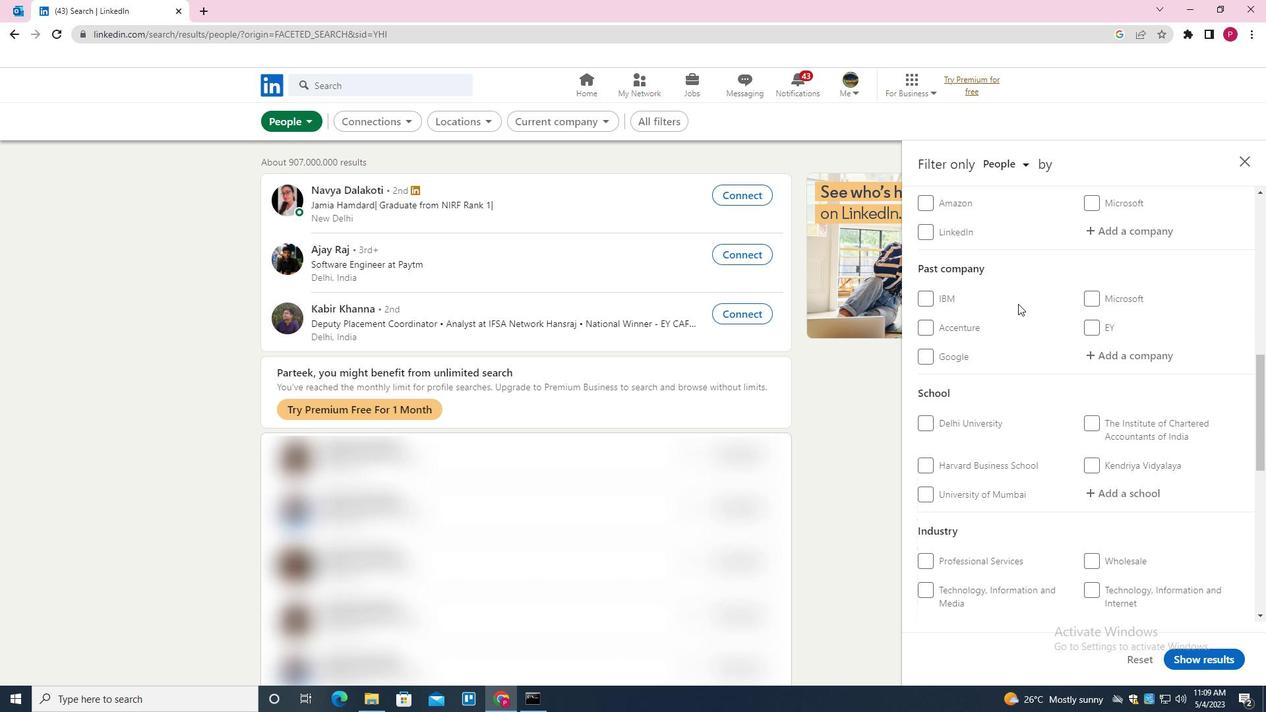 
Action: Mouse scrolled (1018, 303) with delta (0, 0)
Screenshot: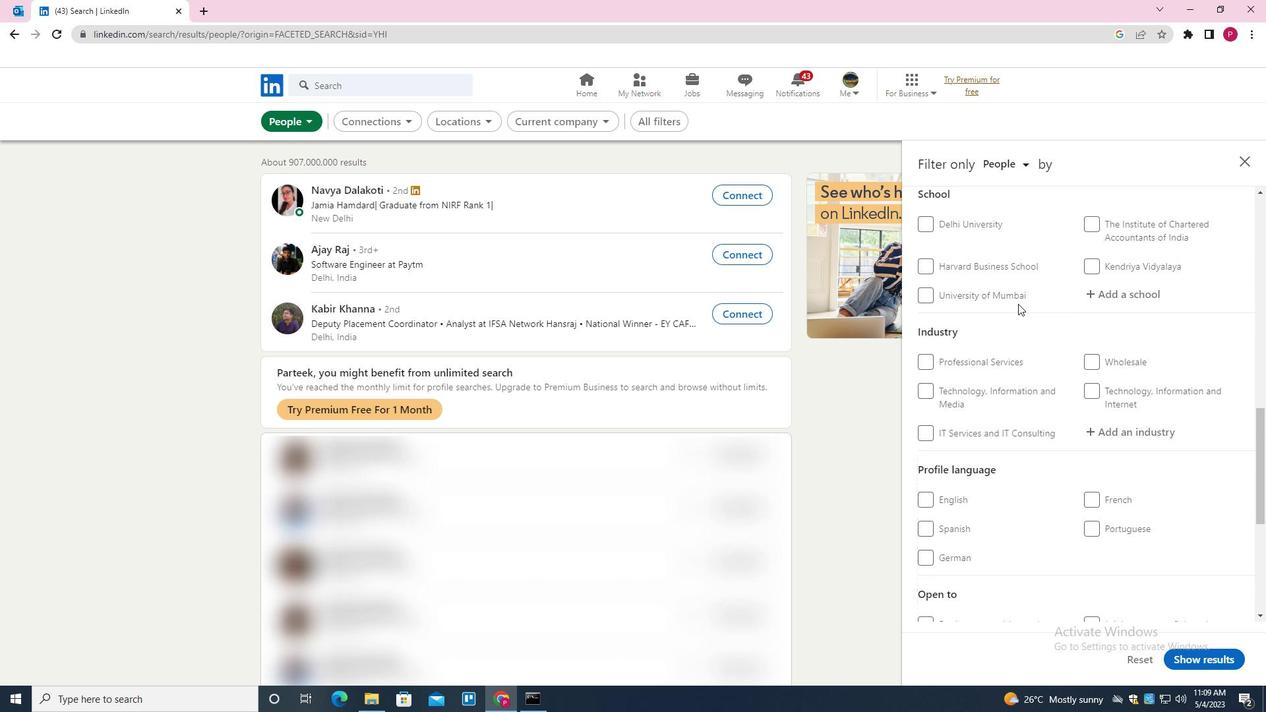 
Action: Mouse scrolled (1018, 303) with delta (0, 0)
Screenshot: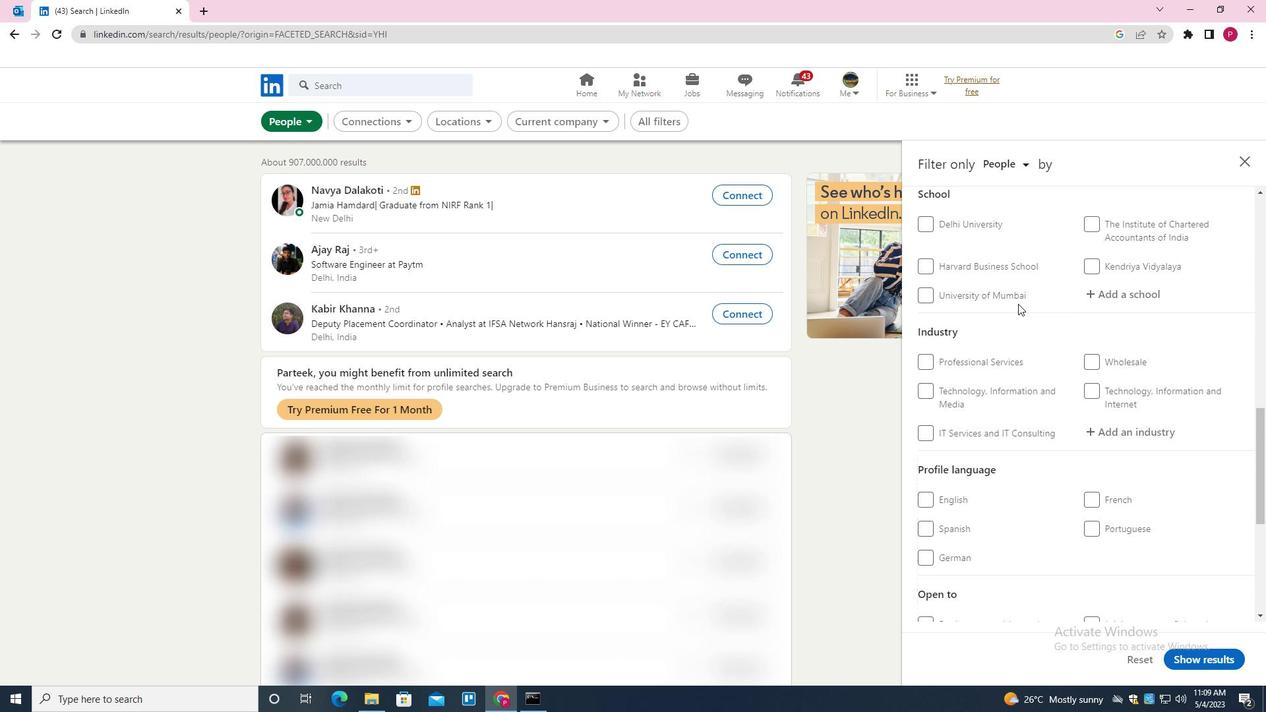 
Action: Mouse moved to (953, 420)
Screenshot: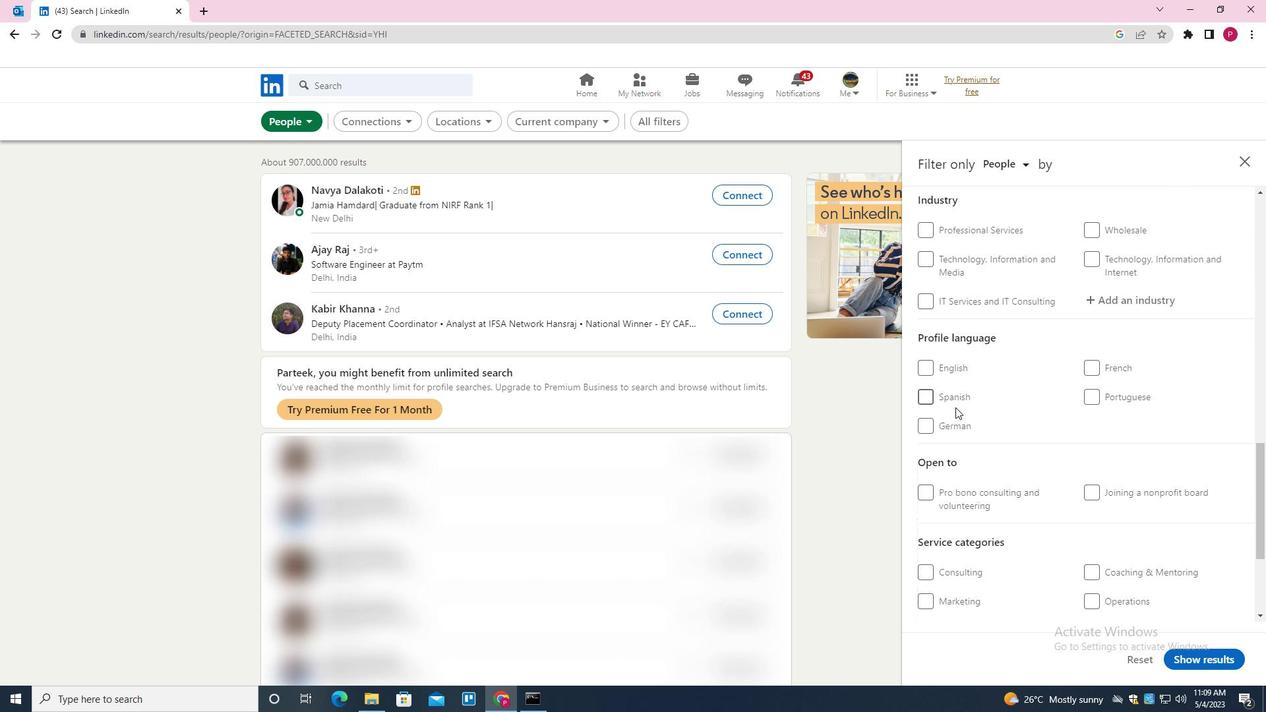 
Action: Mouse pressed left at (953, 420)
Screenshot: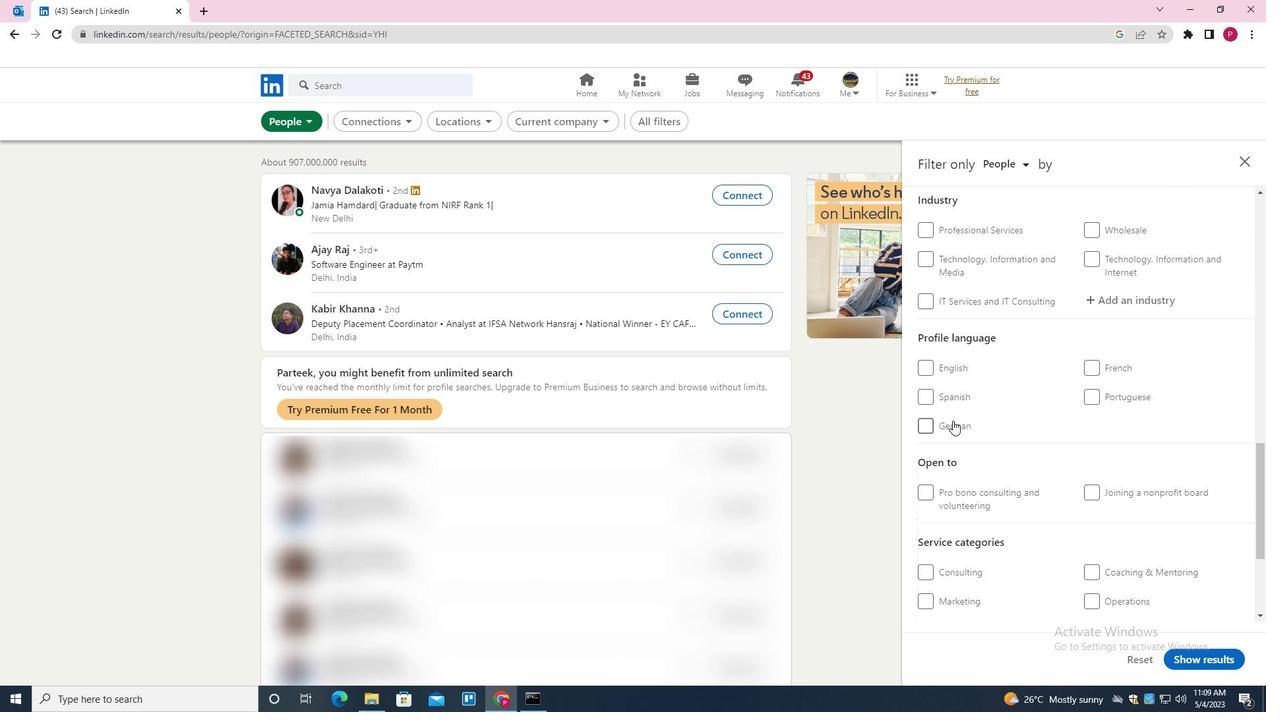 
Action: Mouse moved to (987, 397)
Screenshot: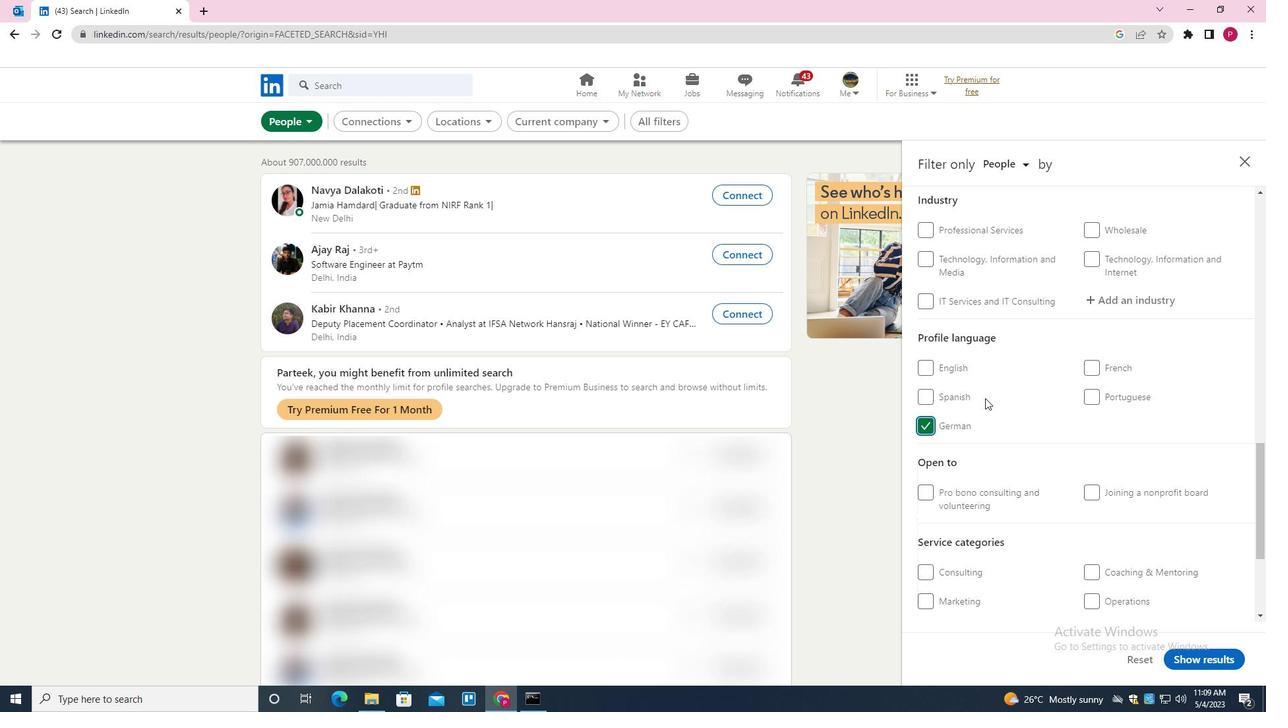 
Action: Mouse scrolled (987, 398) with delta (0, 0)
Screenshot: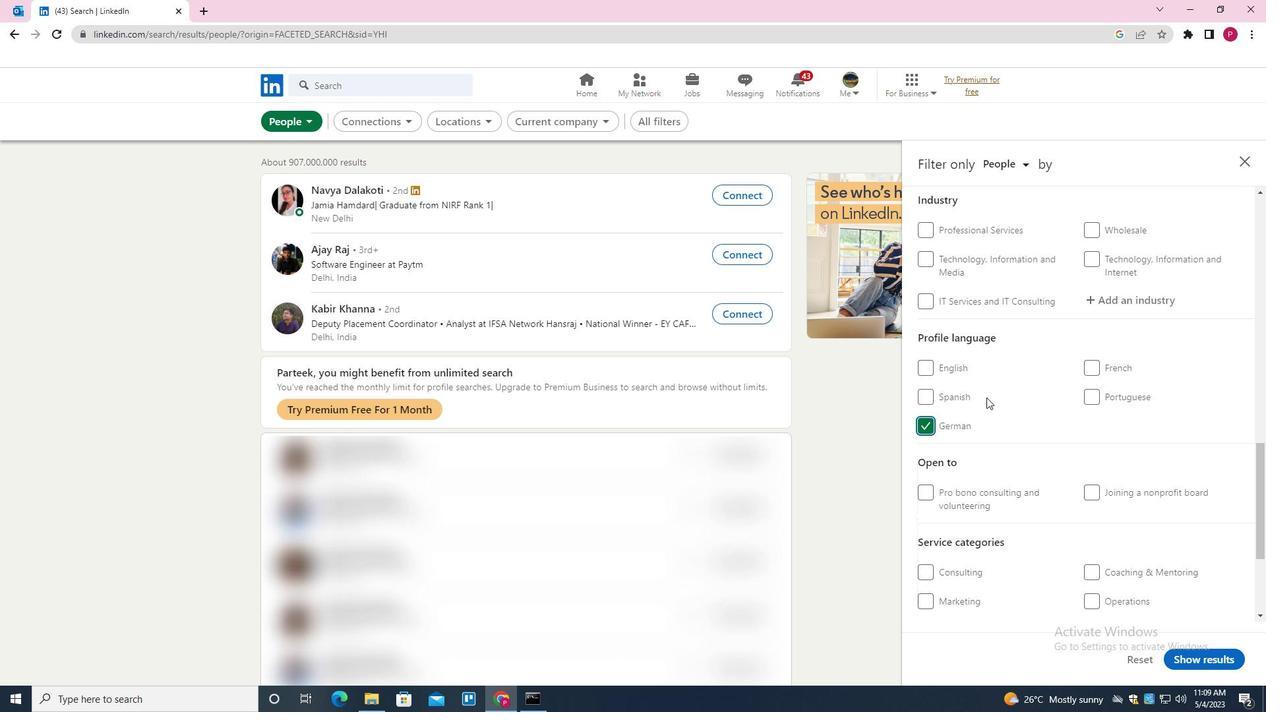 
Action: Mouse scrolled (987, 398) with delta (0, 0)
Screenshot: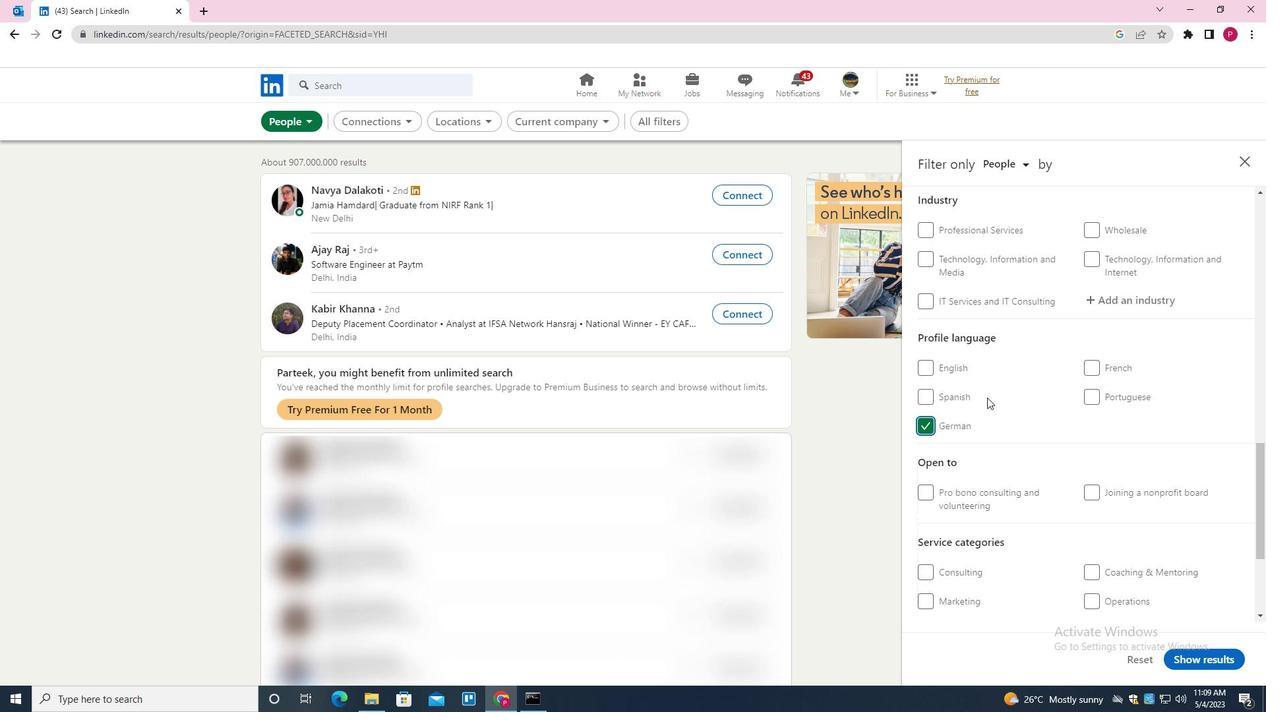 
Action: Mouse scrolled (987, 398) with delta (0, 0)
Screenshot: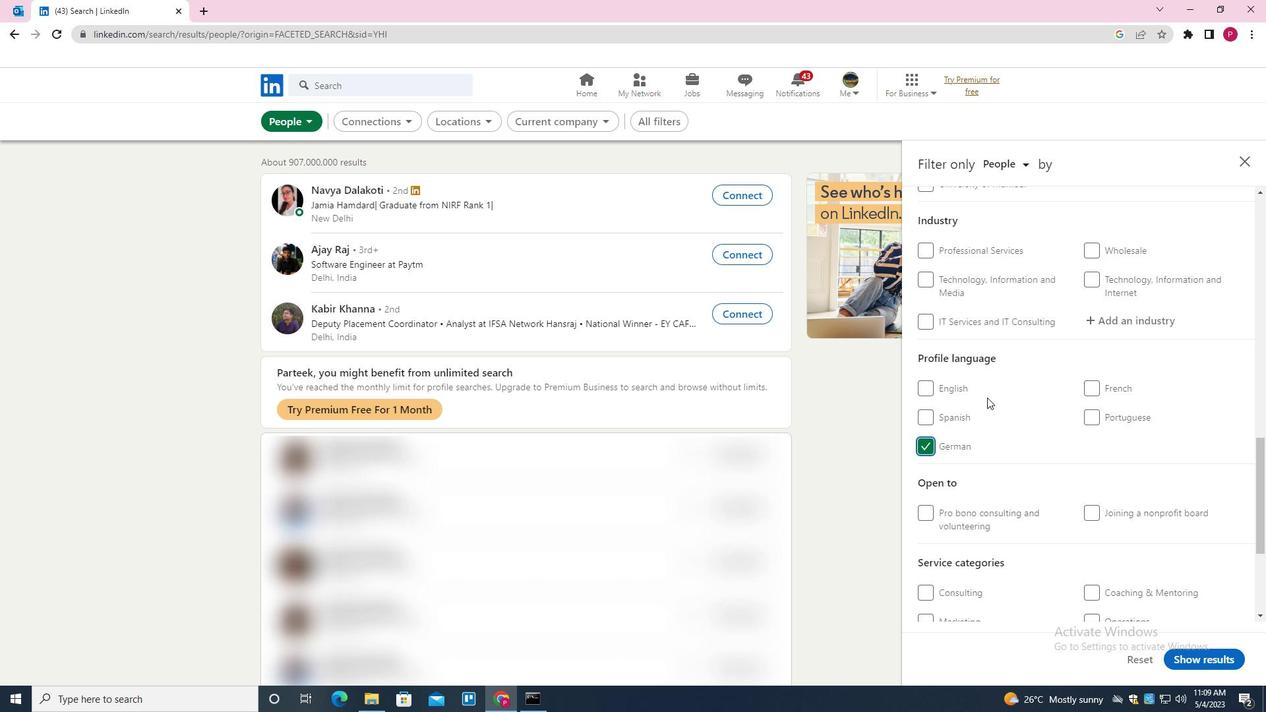 
Action: Mouse scrolled (987, 398) with delta (0, 0)
Screenshot: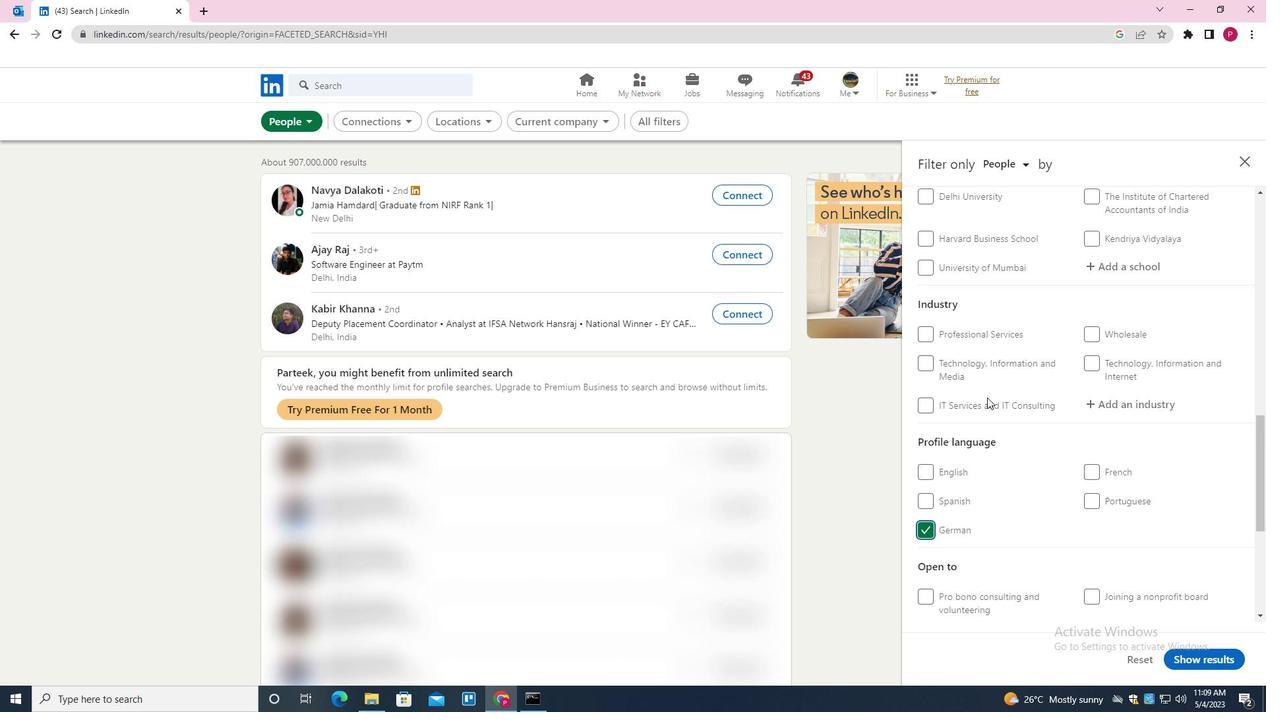 
Action: Mouse moved to (988, 396)
Screenshot: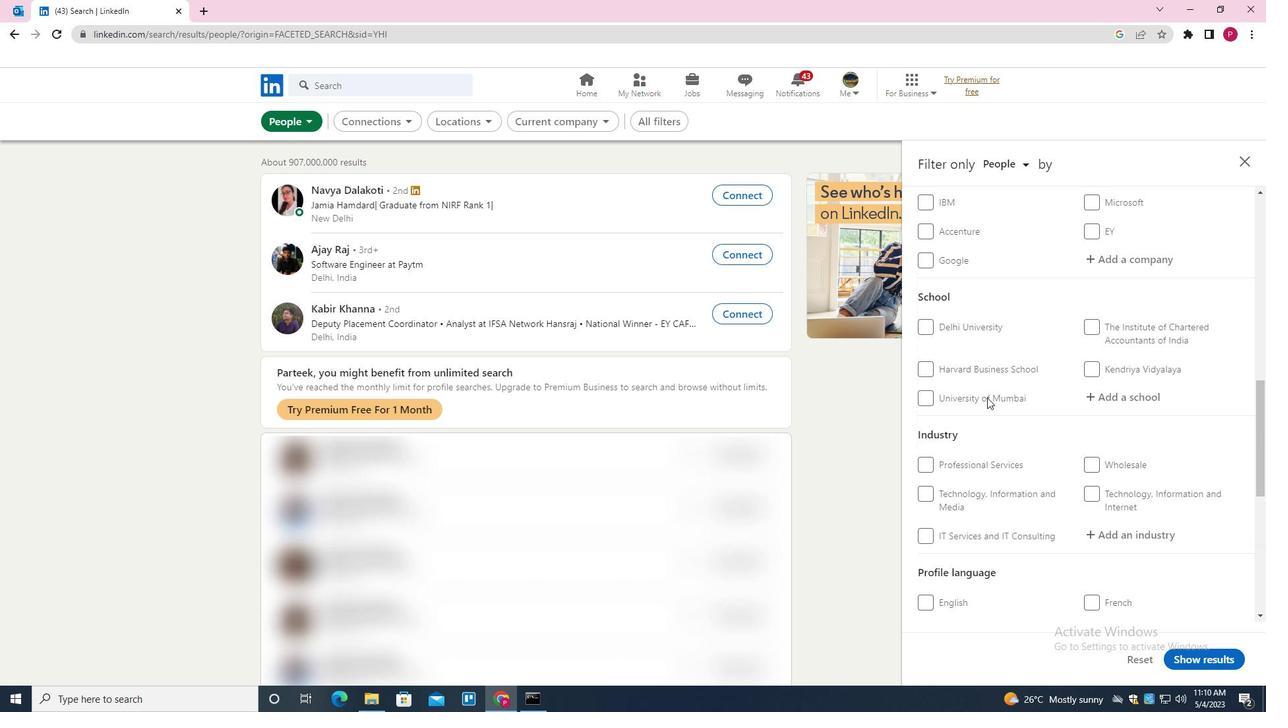 
Action: Mouse scrolled (988, 397) with delta (0, 0)
Screenshot: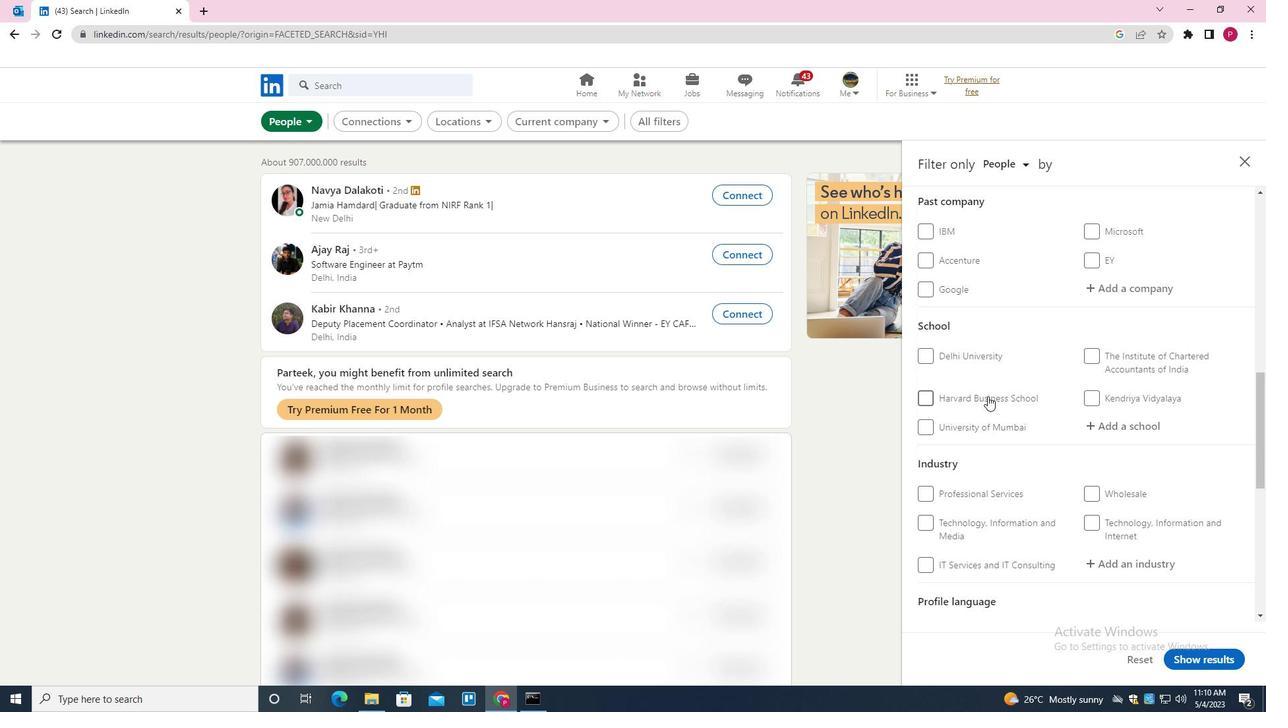 
Action: Mouse scrolled (988, 397) with delta (0, 0)
Screenshot: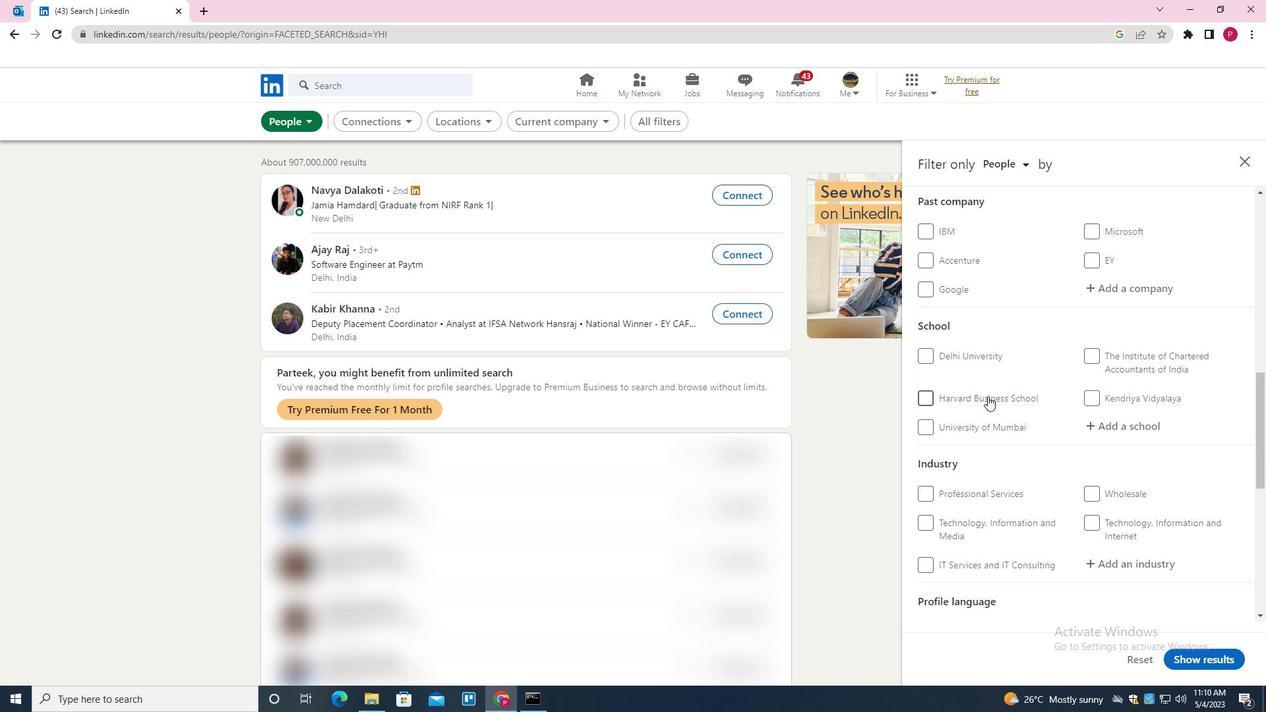 
Action: Mouse scrolled (988, 397) with delta (0, 0)
Screenshot: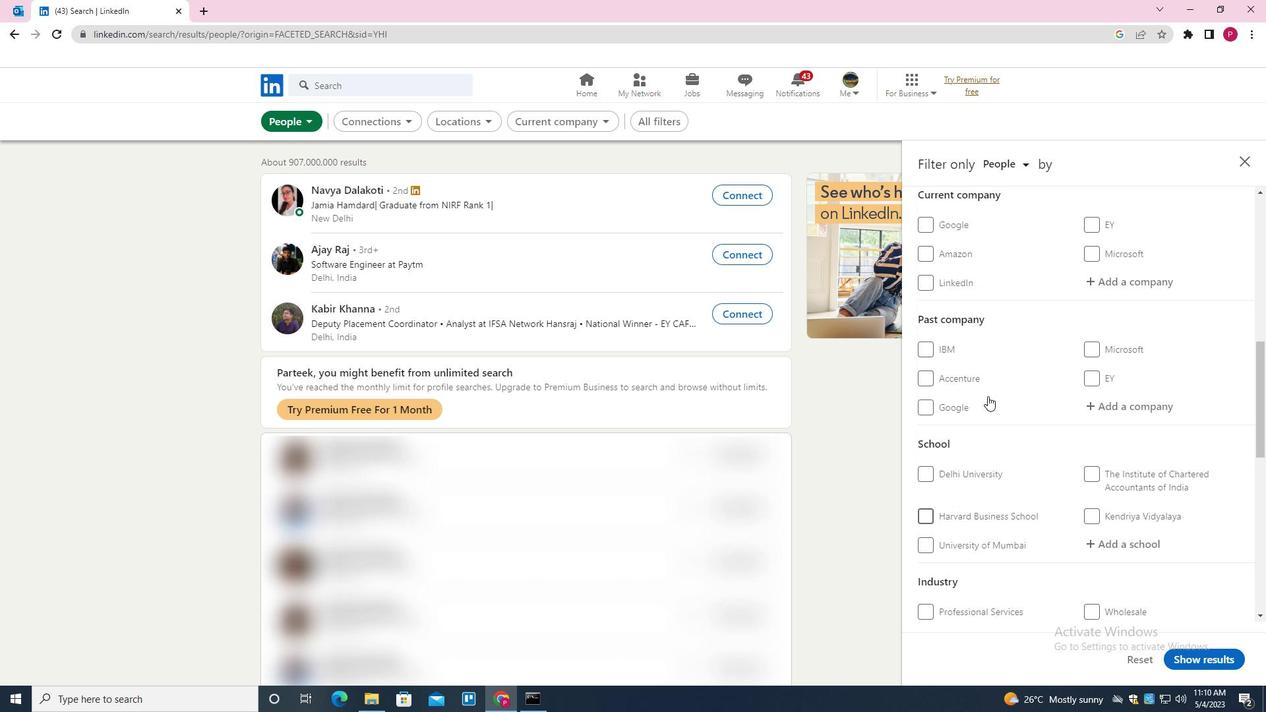 
Action: Mouse moved to (1114, 358)
Screenshot: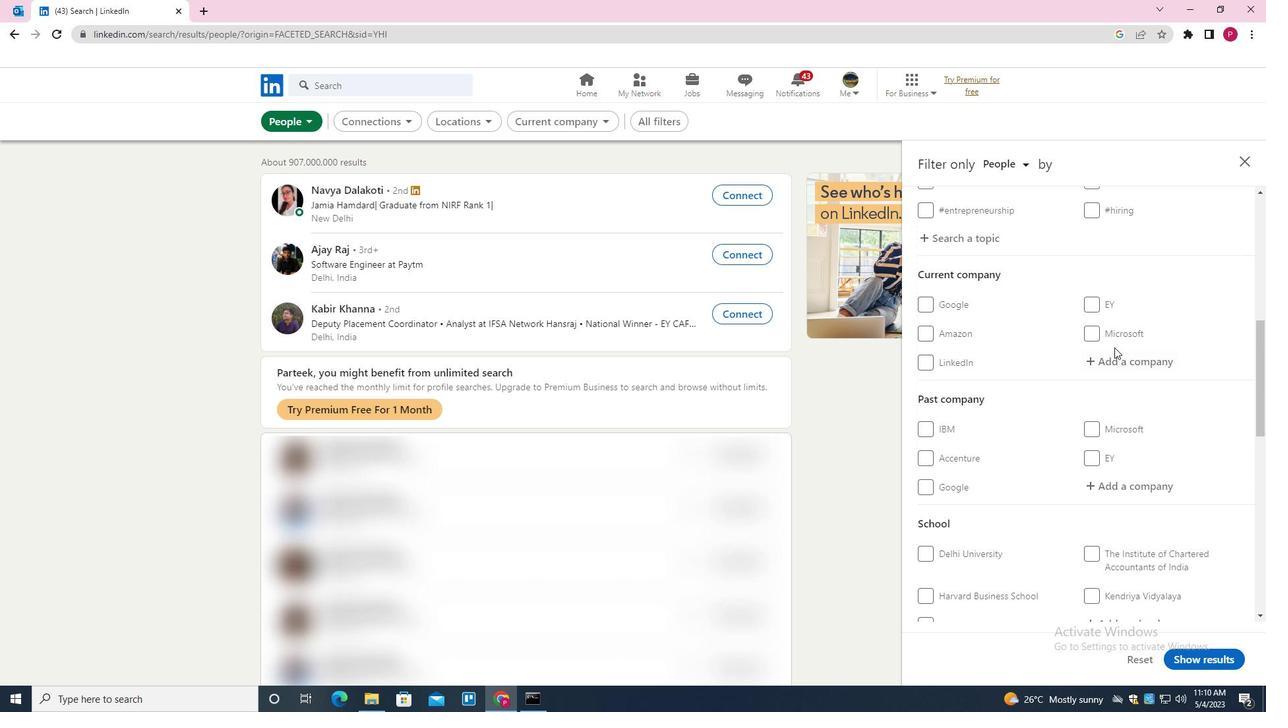 
Action: Mouse pressed left at (1114, 358)
Screenshot: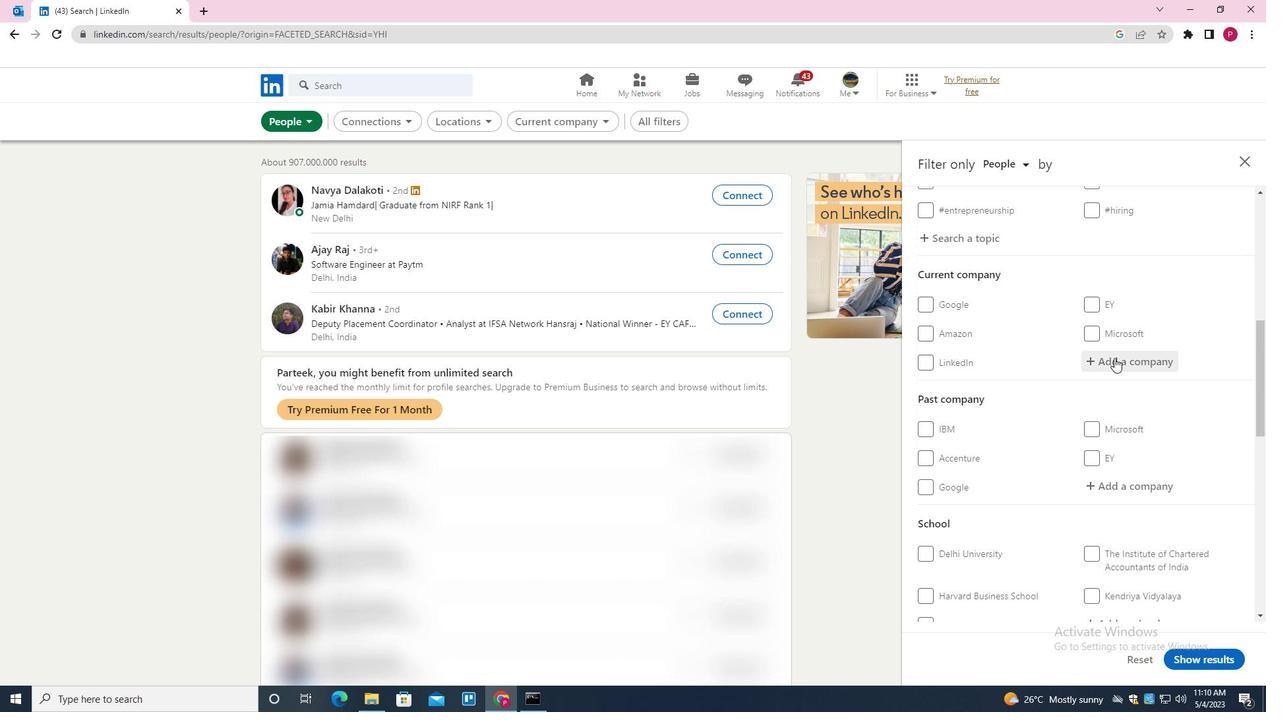 
Action: Mouse moved to (1114, 358)
Screenshot: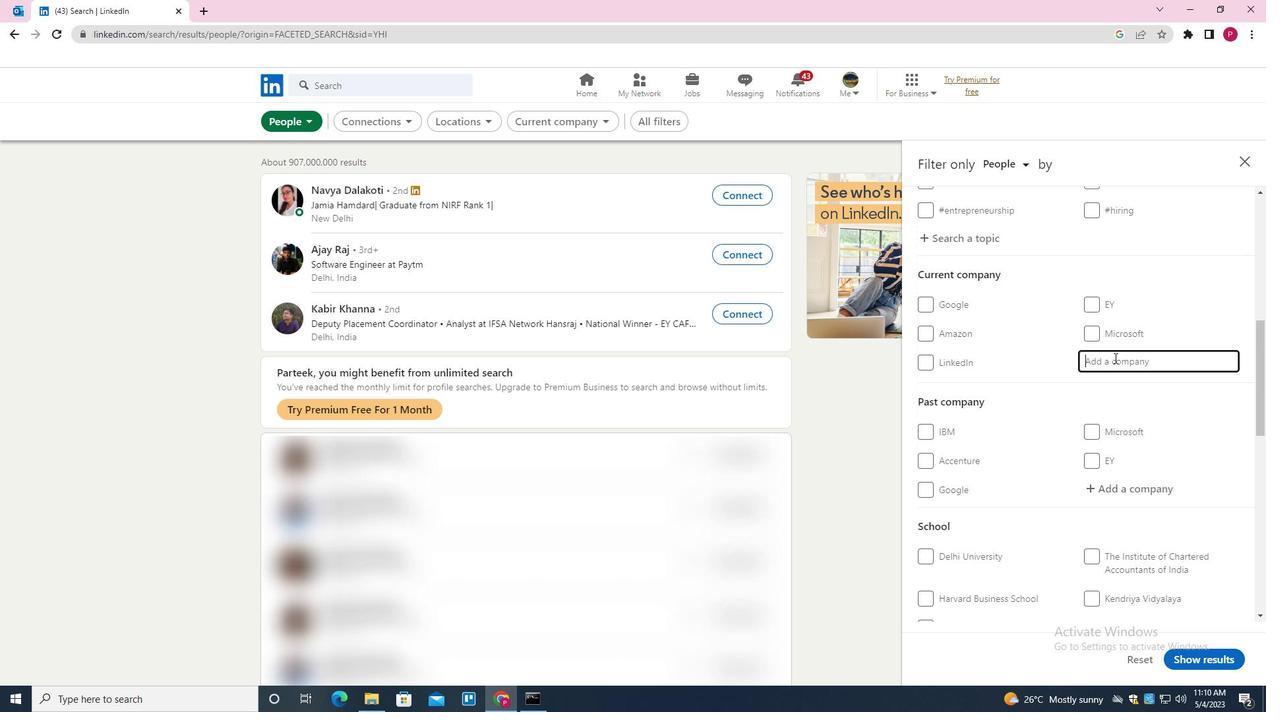 
Action: Key pressed <Key.shift><Key.shift><Key.shift>TIME<Key.space><Key.shift><Key.shift><Key.shift><Key.shift><Key.shift><Key.shift><Key.shift><Key.shift><Key.shift><Key.shift>INC<Key.down><Key.down><Key.enter>
Screenshot: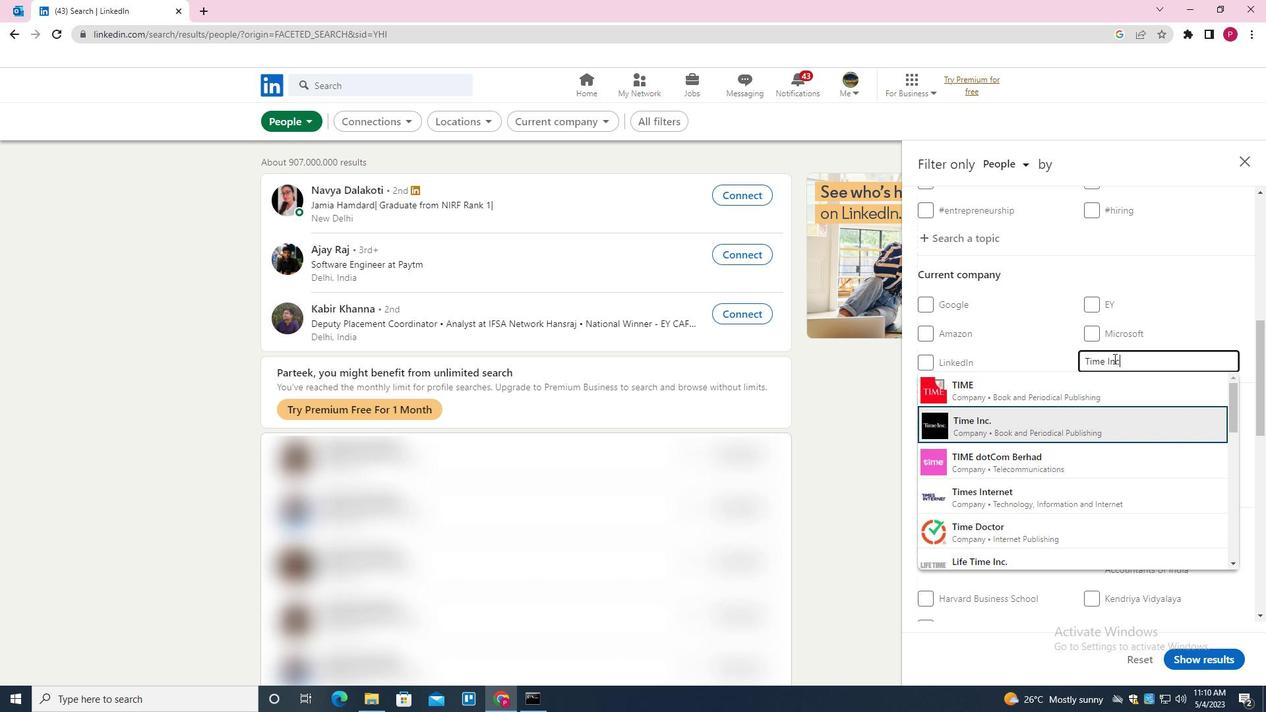 
Action: Mouse moved to (1069, 387)
Screenshot: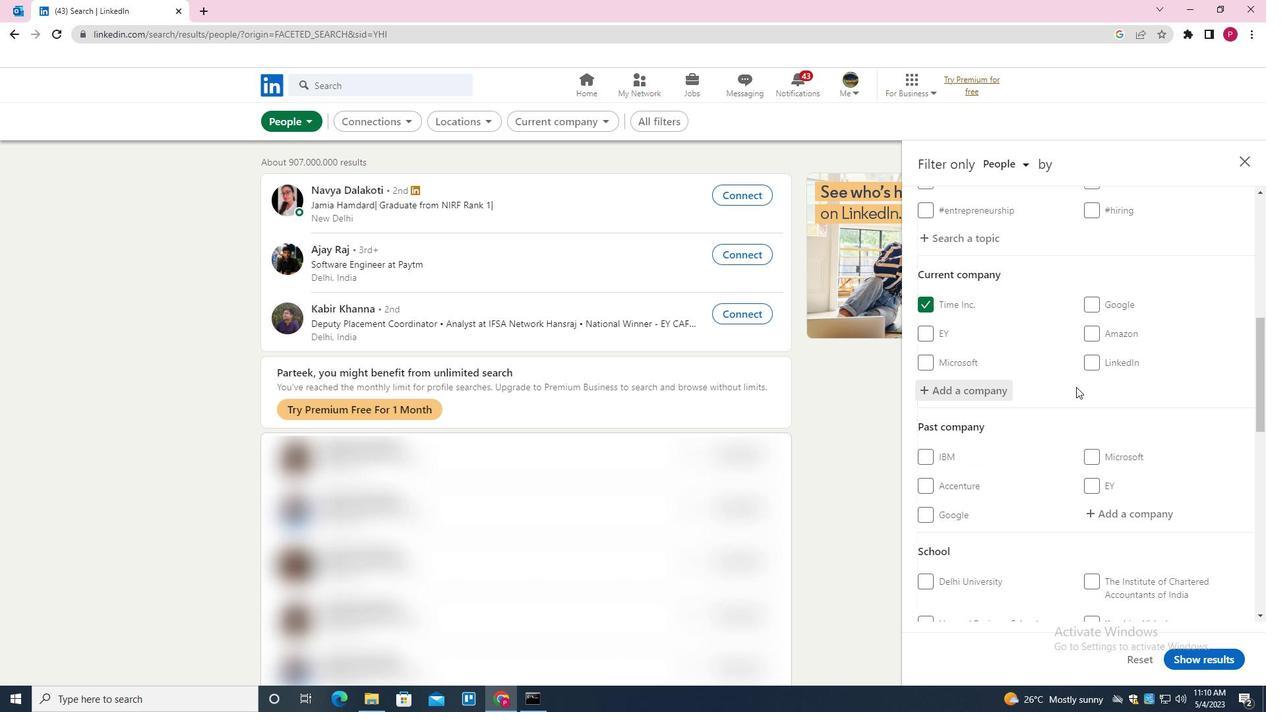 
Action: Mouse scrolled (1069, 386) with delta (0, 0)
Screenshot: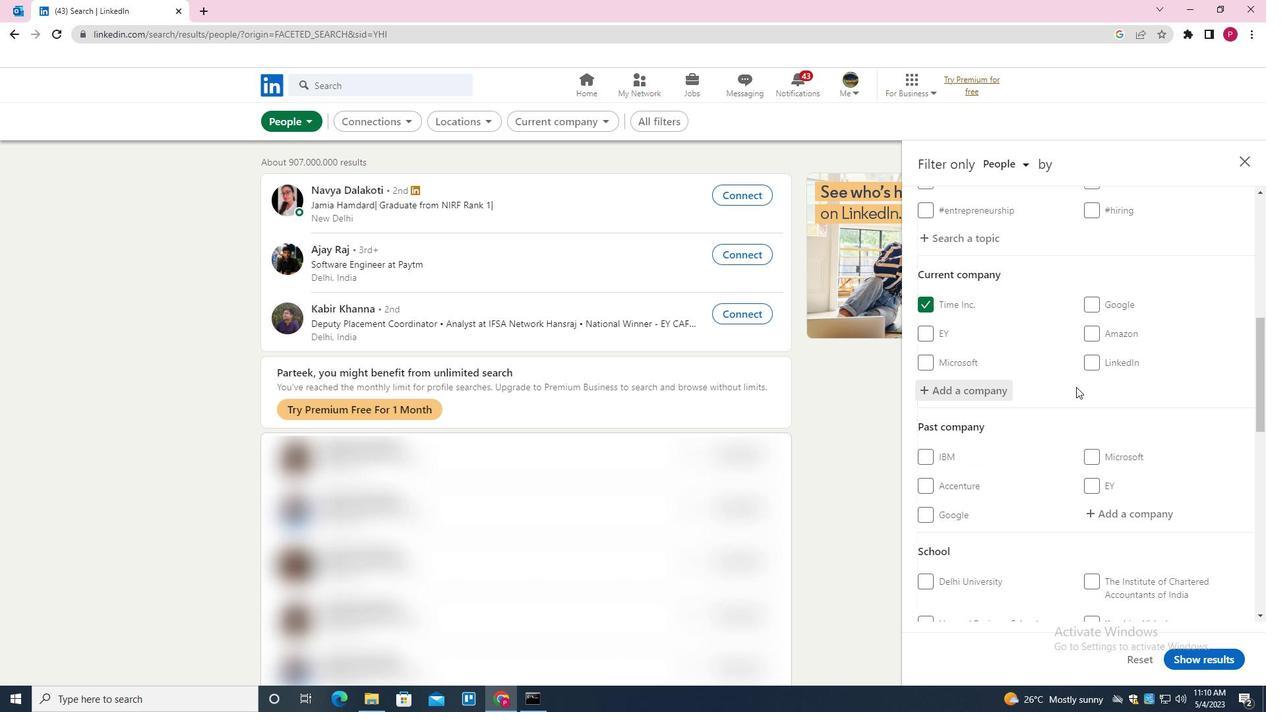 
Action: Mouse moved to (1052, 383)
Screenshot: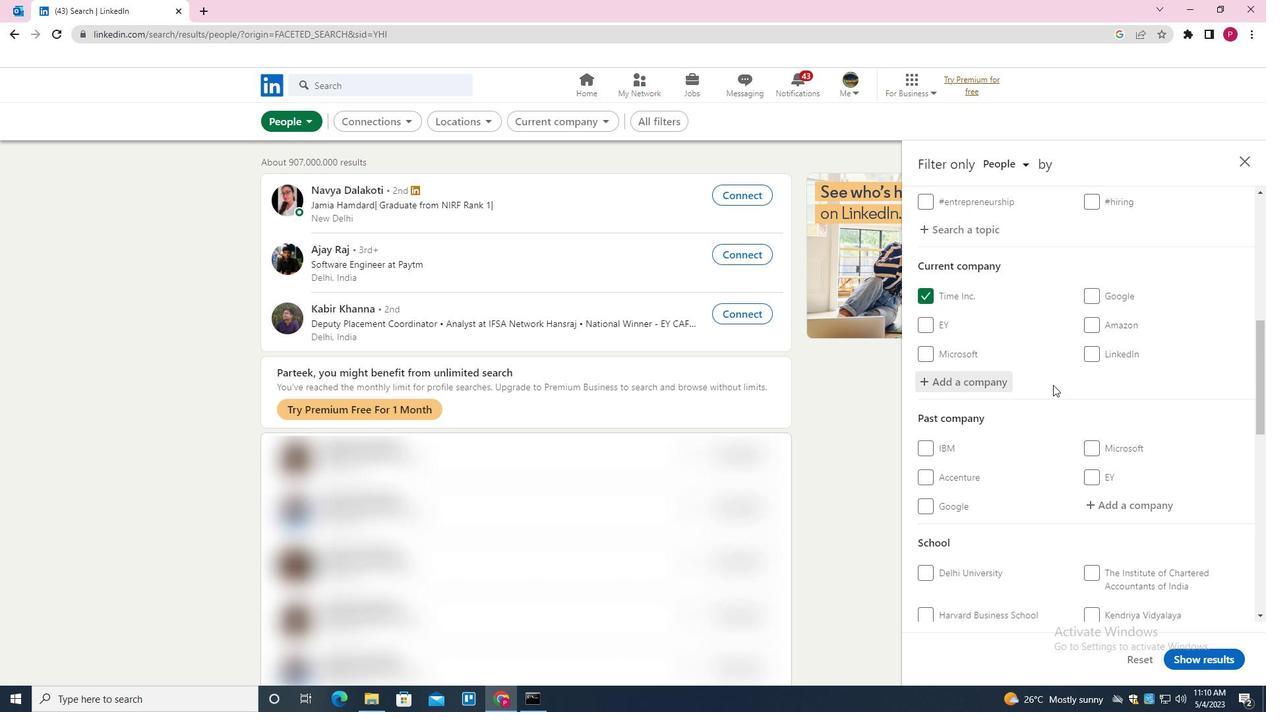 
Action: Mouse scrolled (1052, 383) with delta (0, 0)
Screenshot: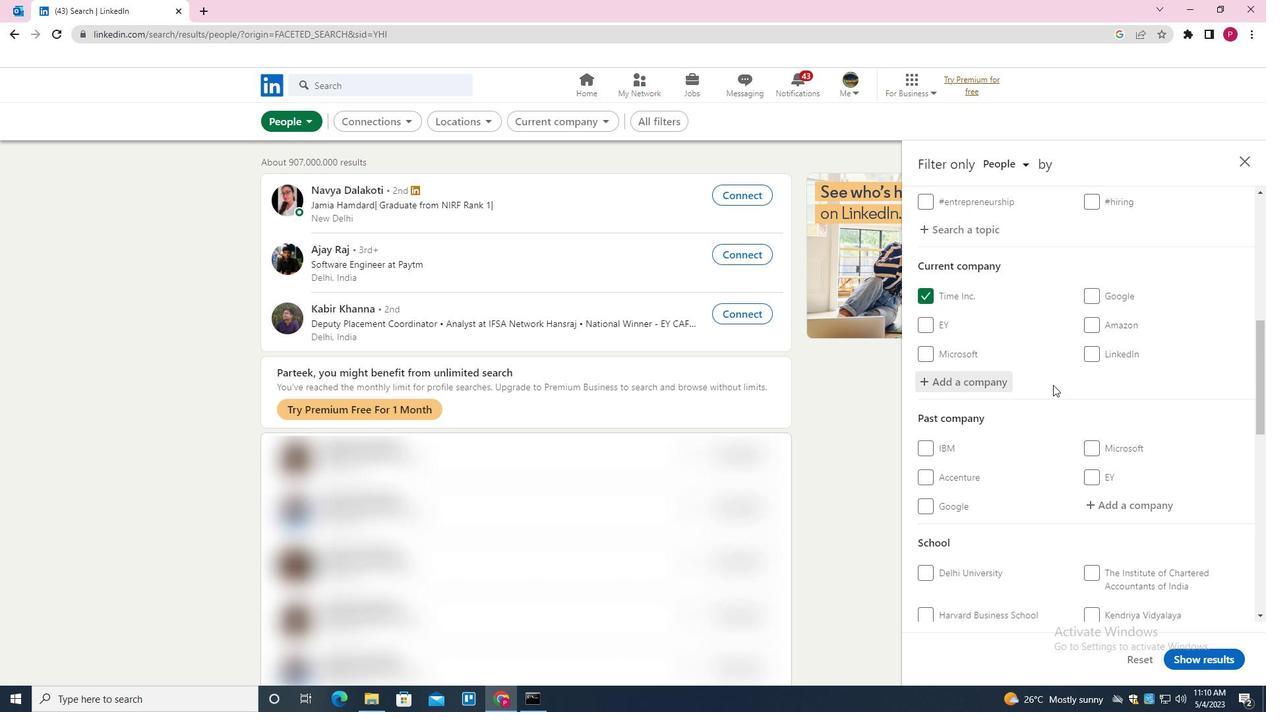 
Action: Mouse moved to (1052, 382)
Screenshot: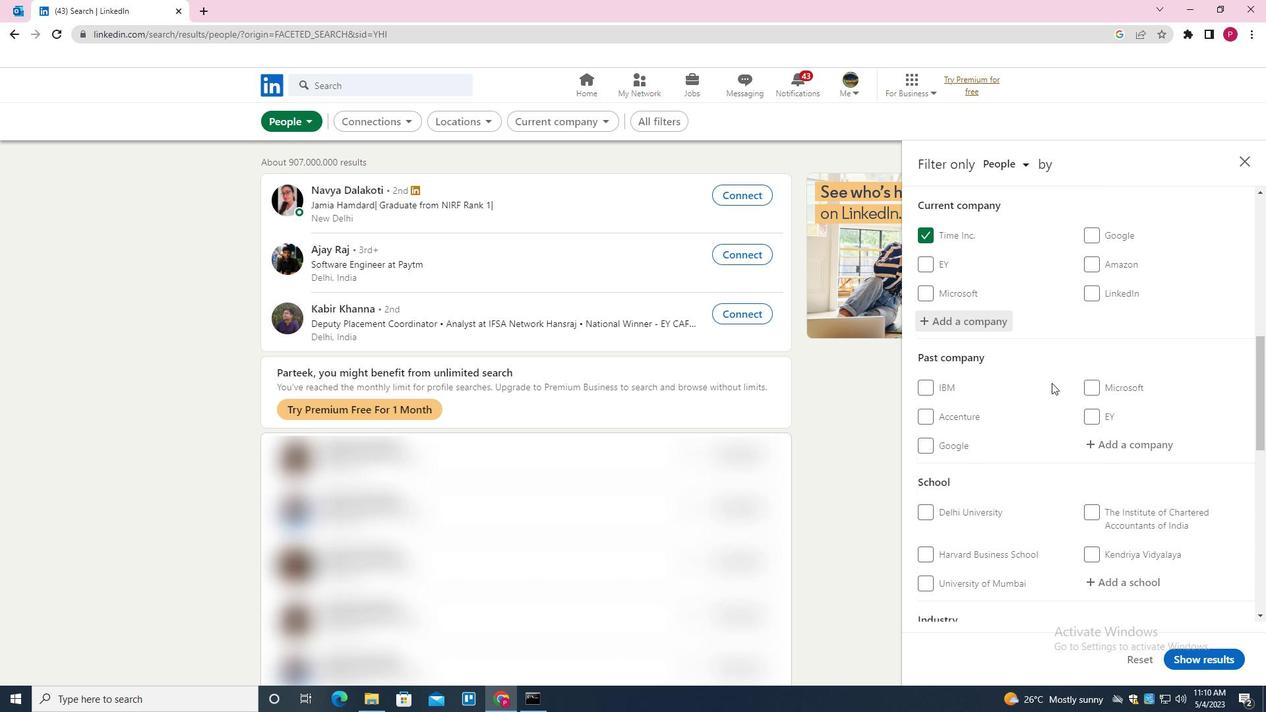 
Action: Mouse scrolled (1052, 381) with delta (0, 0)
Screenshot: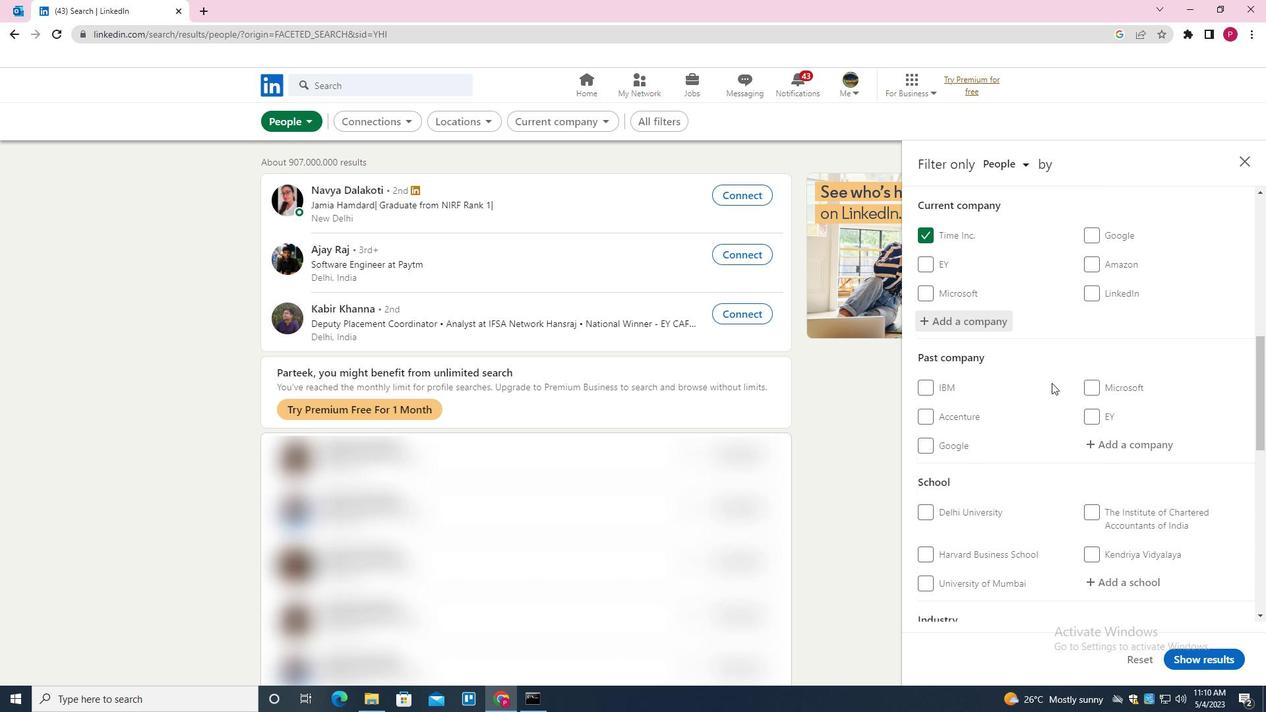 
Action: Mouse moved to (1053, 381)
Screenshot: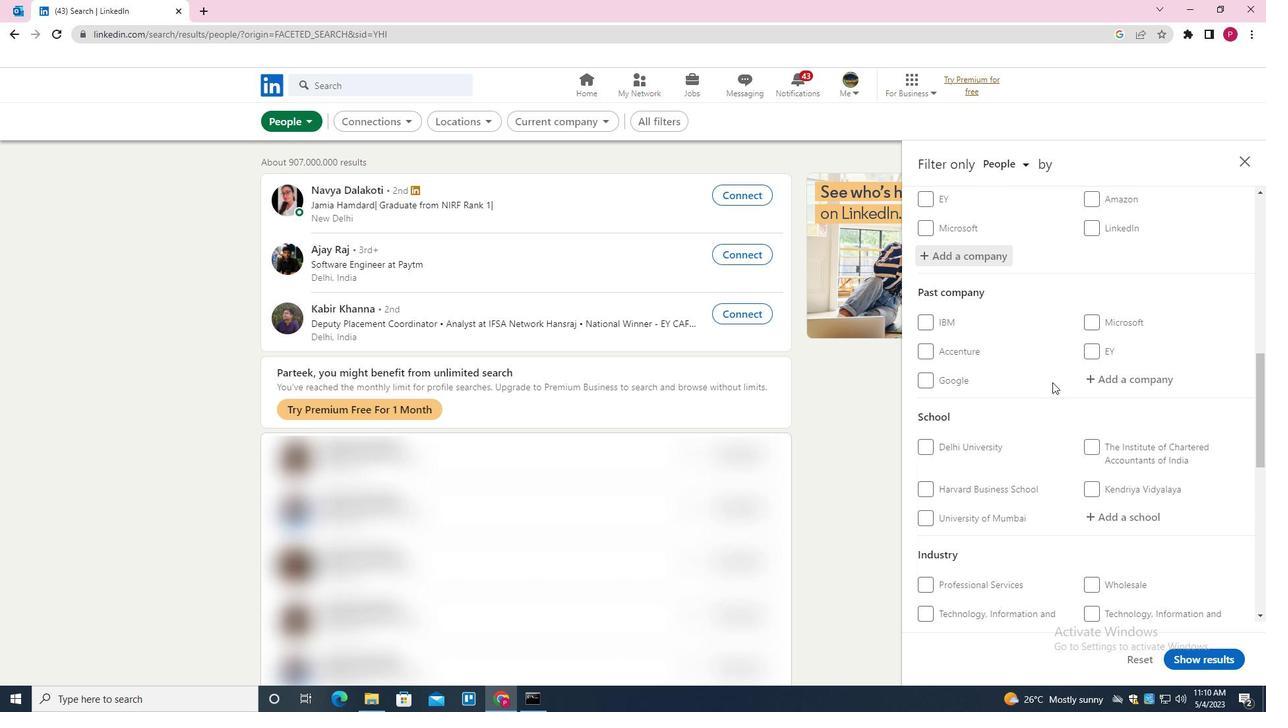 
Action: Mouse scrolled (1053, 380) with delta (0, 0)
Screenshot: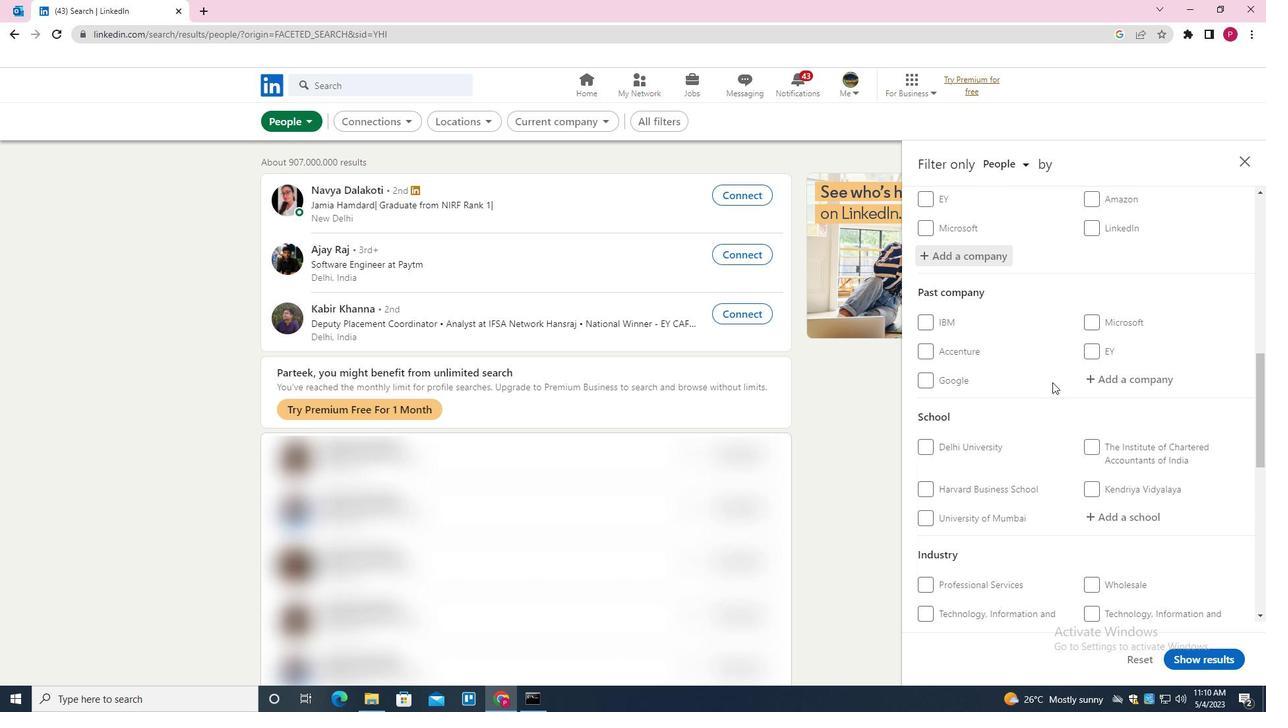 
Action: Mouse moved to (1054, 381)
Screenshot: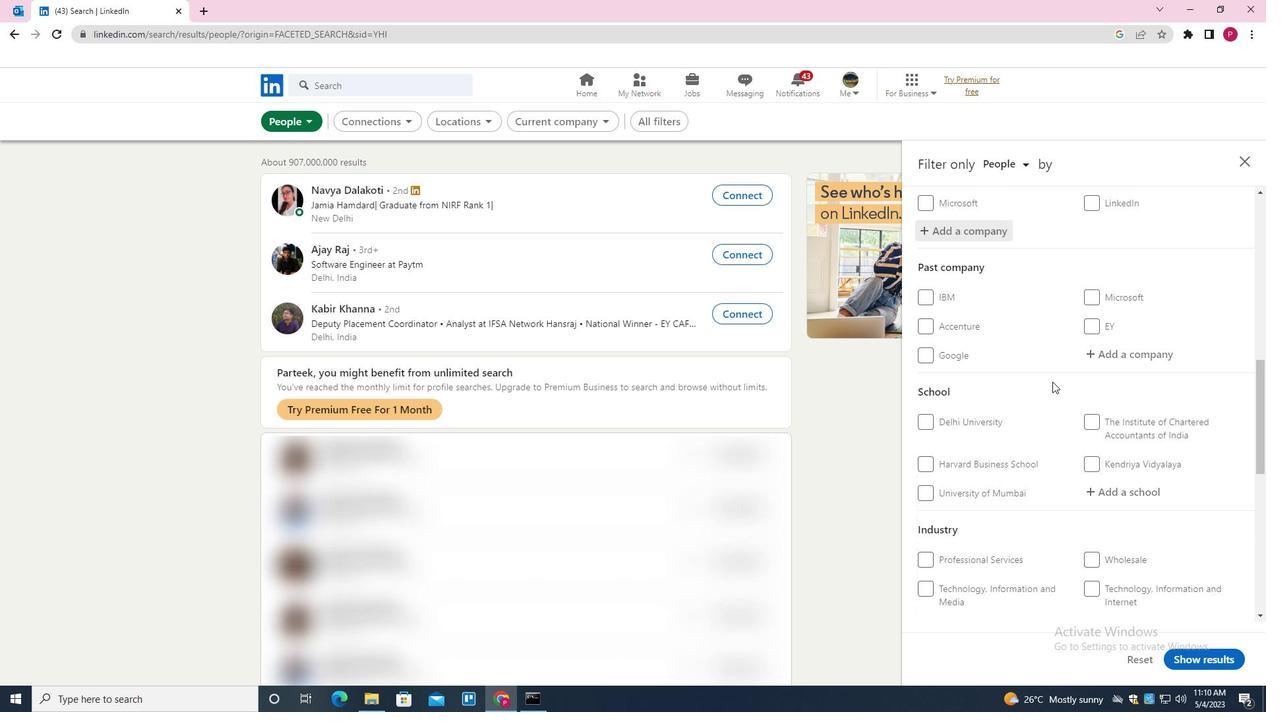 
Action: Mouse scrolled (1054, 380) with delta (0, 0)
Screenshot: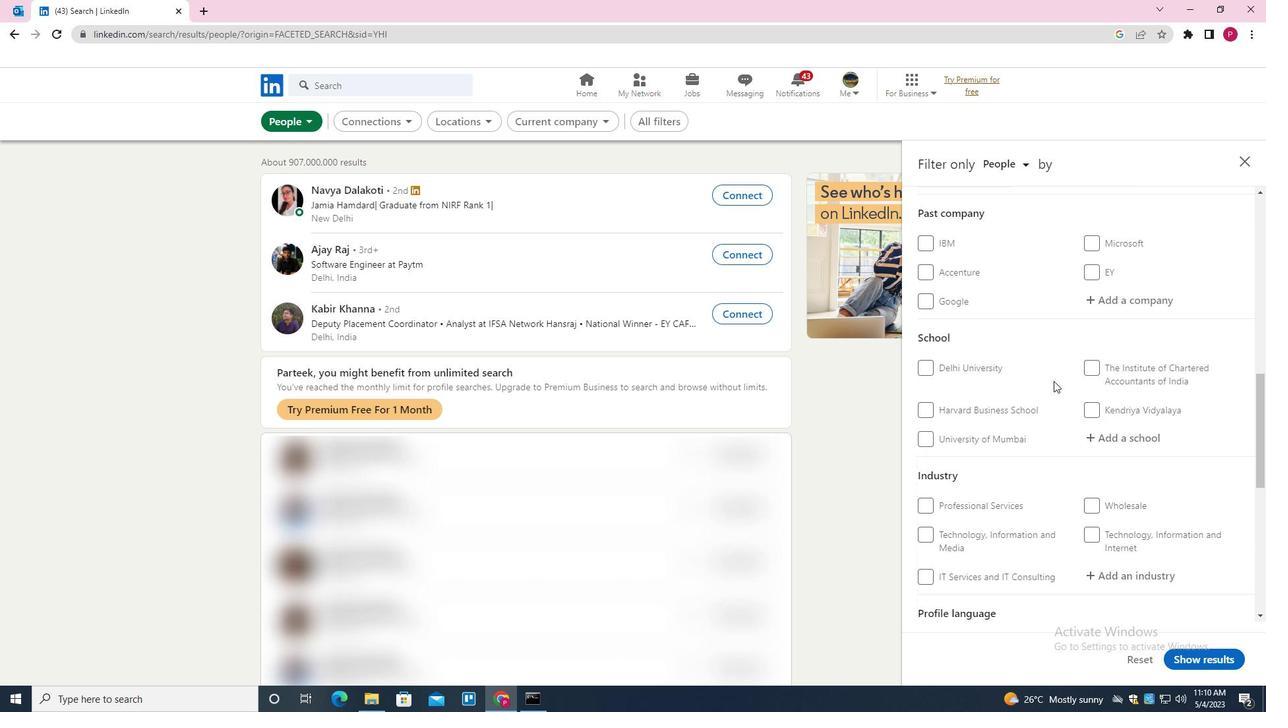 
Action: Mouse scrolled (1054, 380) with delta (0, 0)
Screenshot: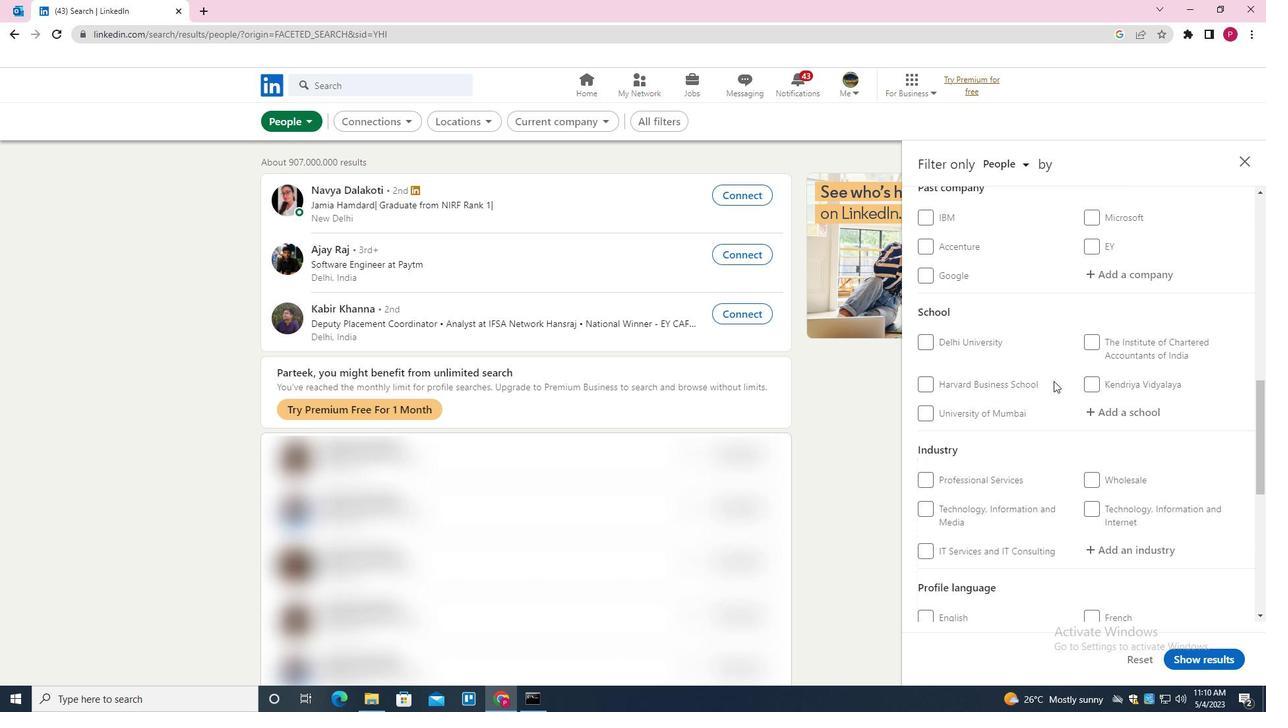 
Action: Mouse scrolled (1054, 381) with delta (0, 0)
Screenshot: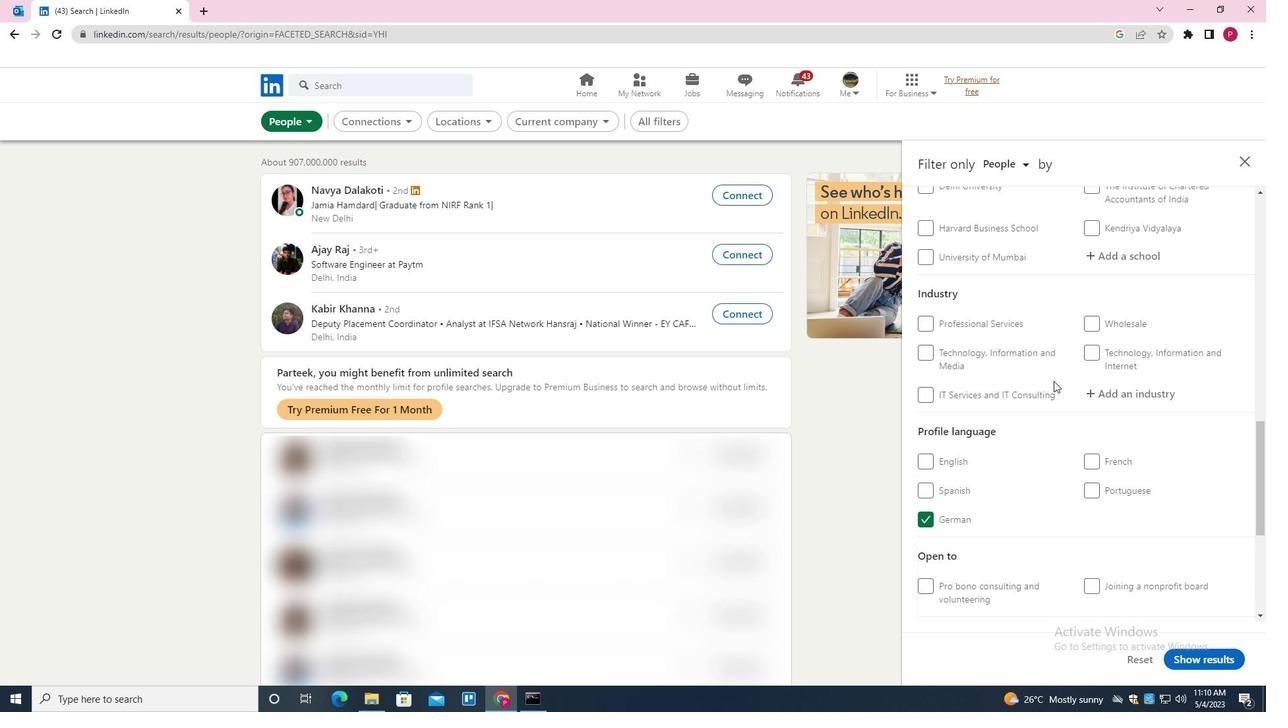 
Action: Mouse scrolled (1054, 381) with delta (0, 0)
Screenshot: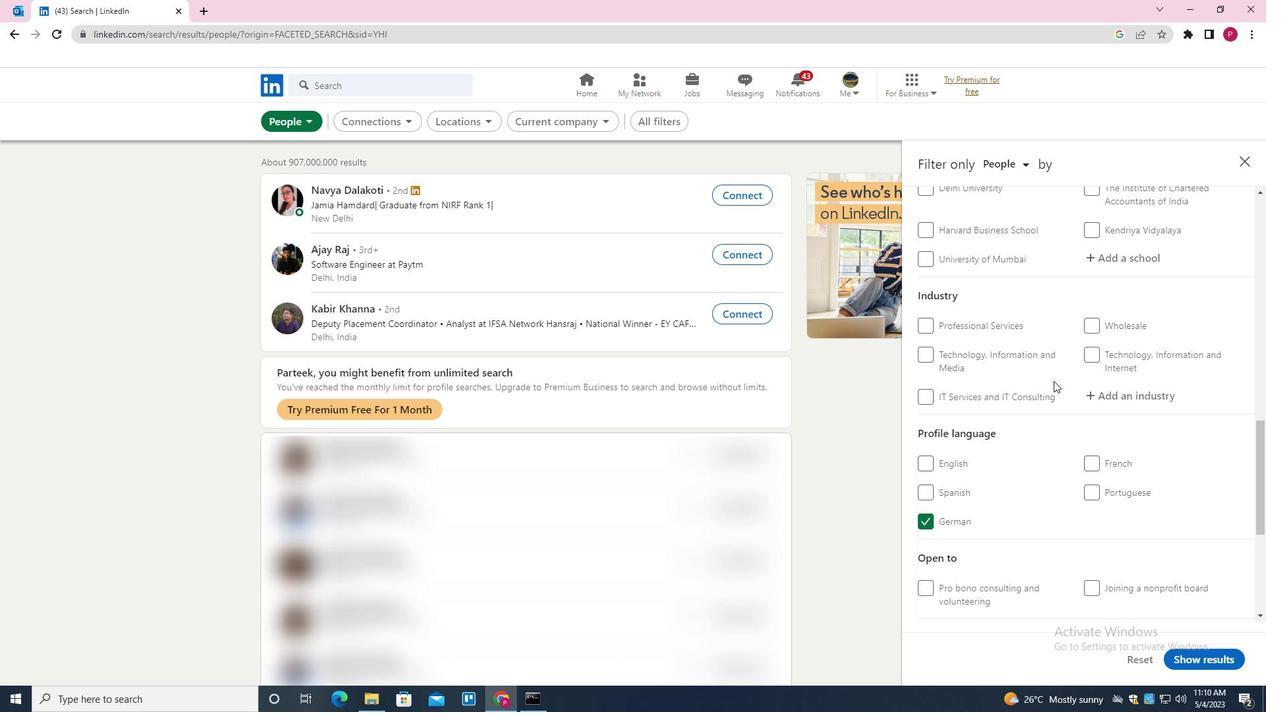 
Action: Mouse scrolled (1054, 381) with delta (0, 0)
Screenshot: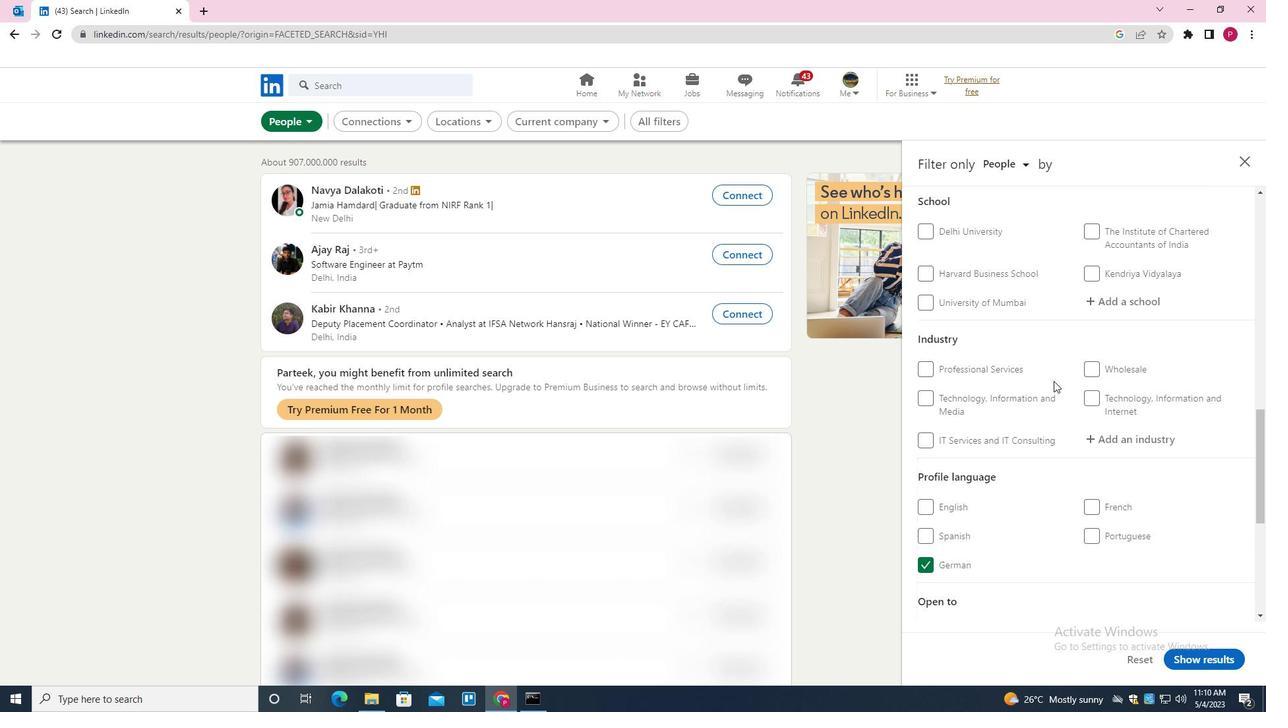 
Action: Mouse moved to (1054, 380)
Screenshot: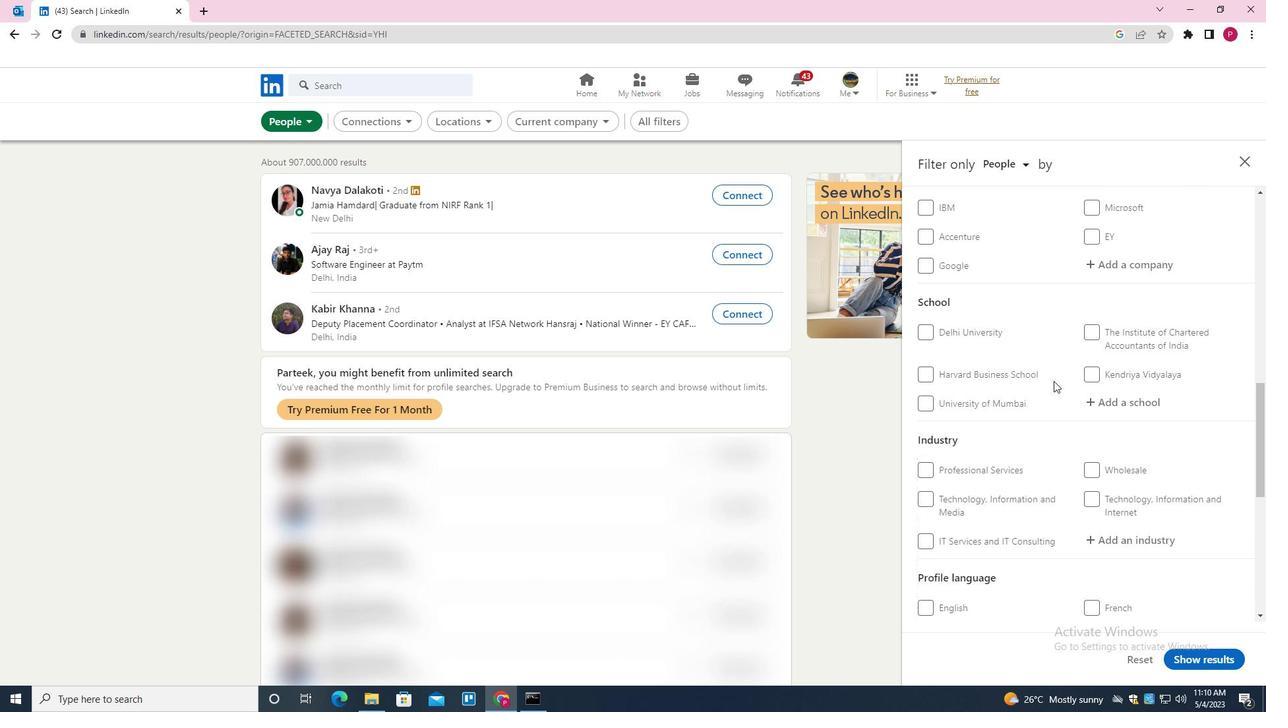 
Action: Mouse scrolled (1054, 381) with delta (0, 0)
Screenshot: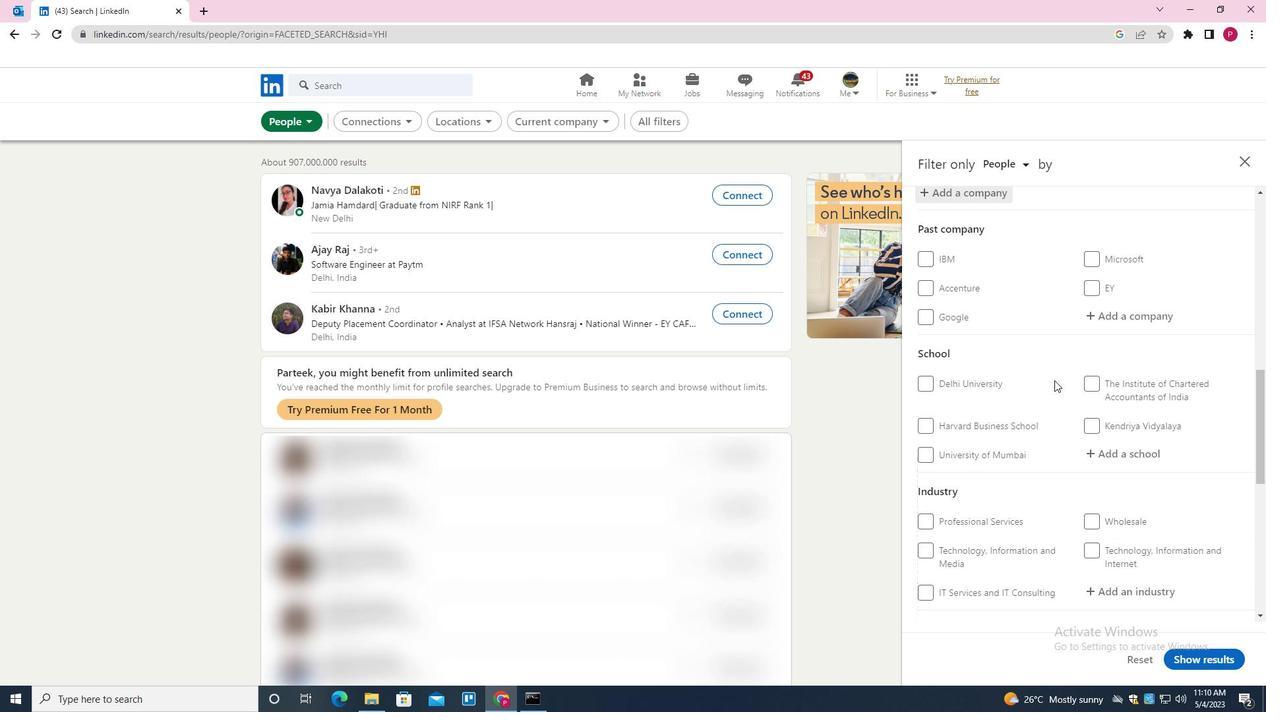 
Action: Mouse scrolled (1054, 381) with delta (0, 0)
Screenshot: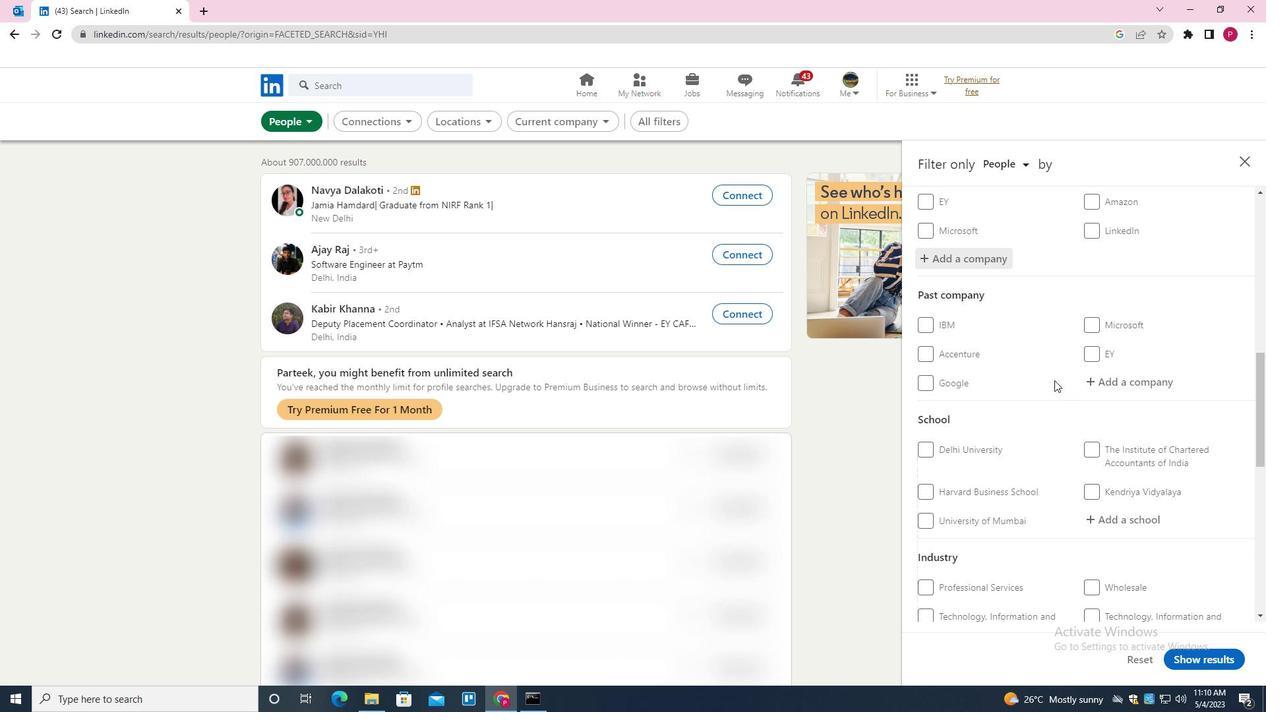 
Action: Mouse scrolled (1054, 381) with delta (0, 0)
Screenshot: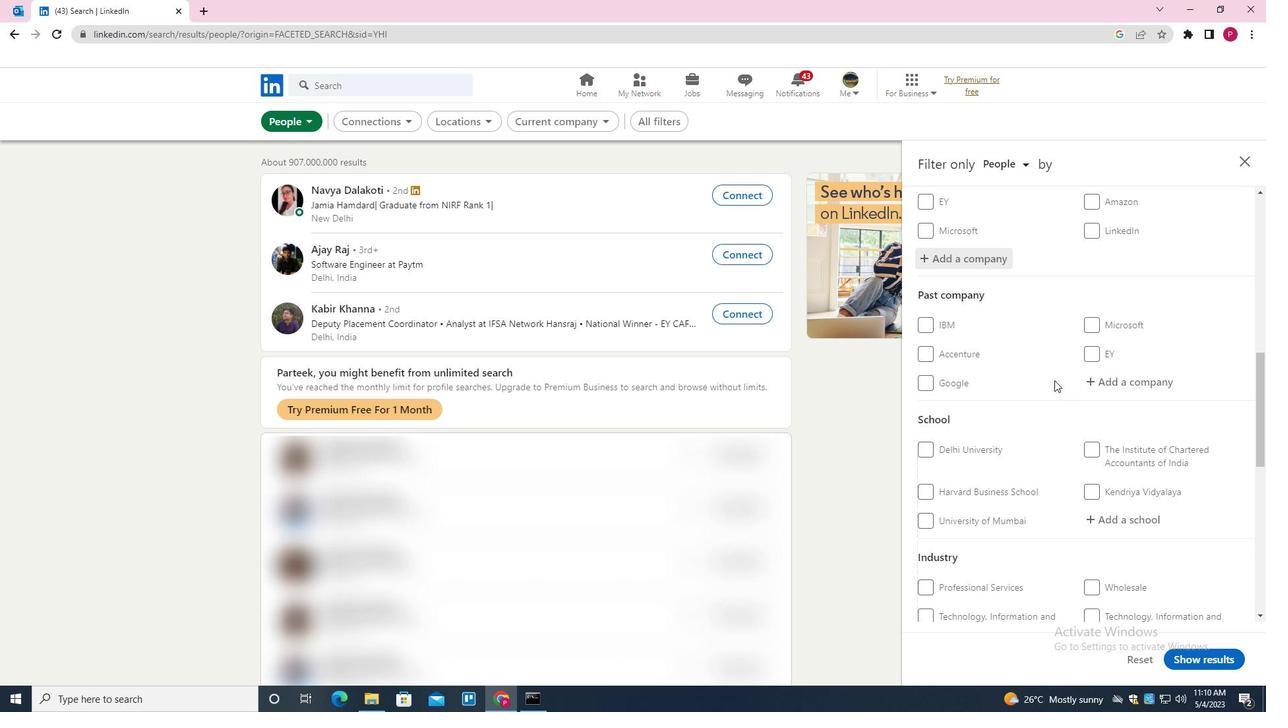 
Action: Mouse scrolled (1054, 379) with delta (0, 0)
Screenshot: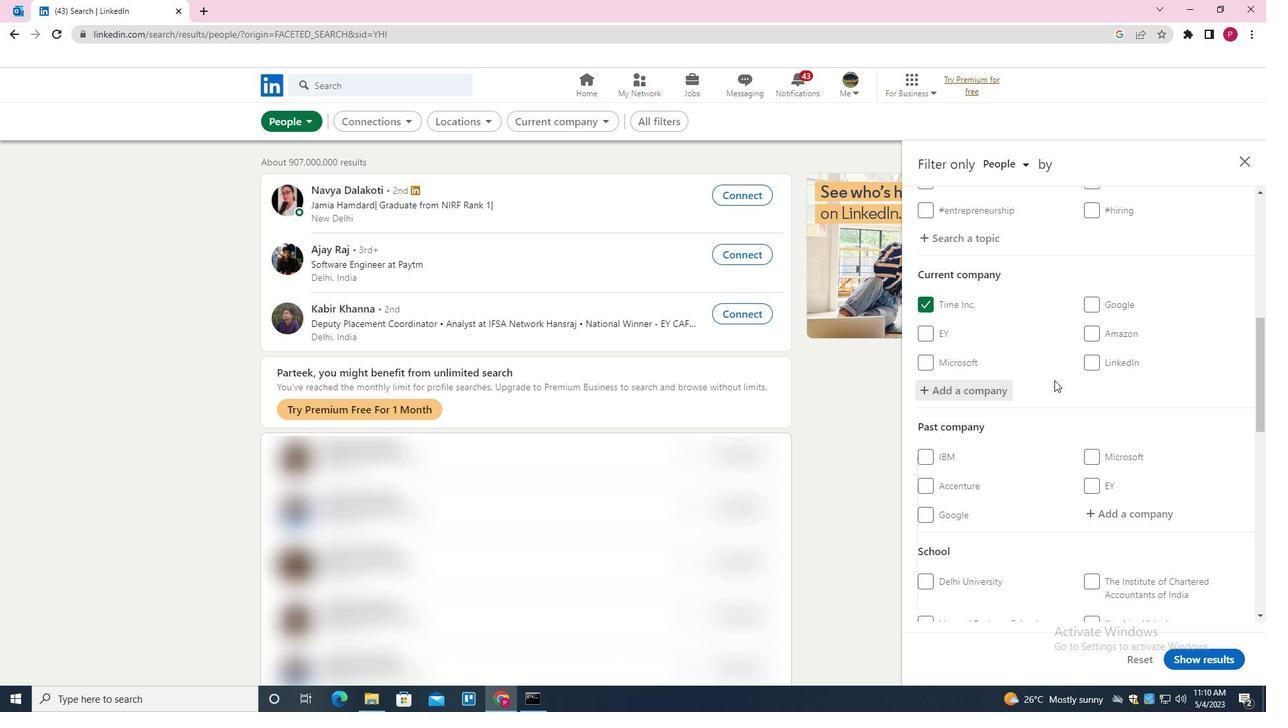 
Action: Mouse scrolled (1054, 379) with delta (0, 0)
Screenshot: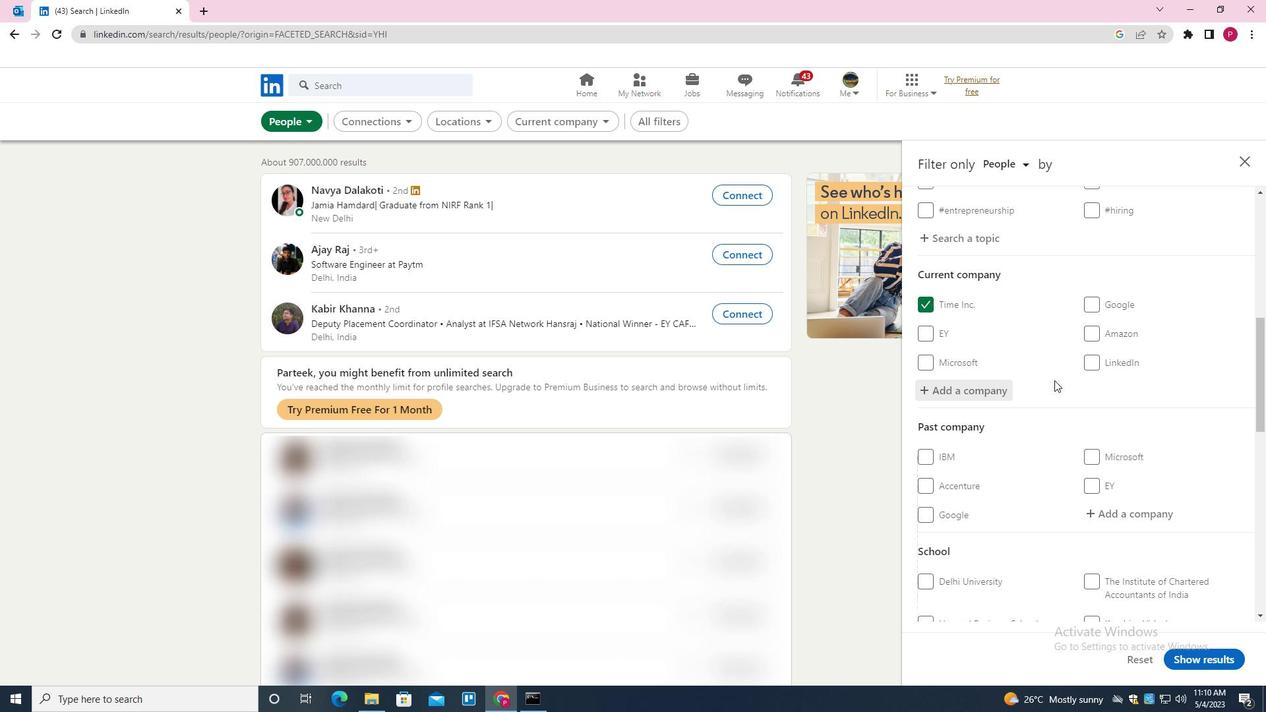 
Action: Mouse scrolled (1054, 379) with delta (0, 0)
Screenshot: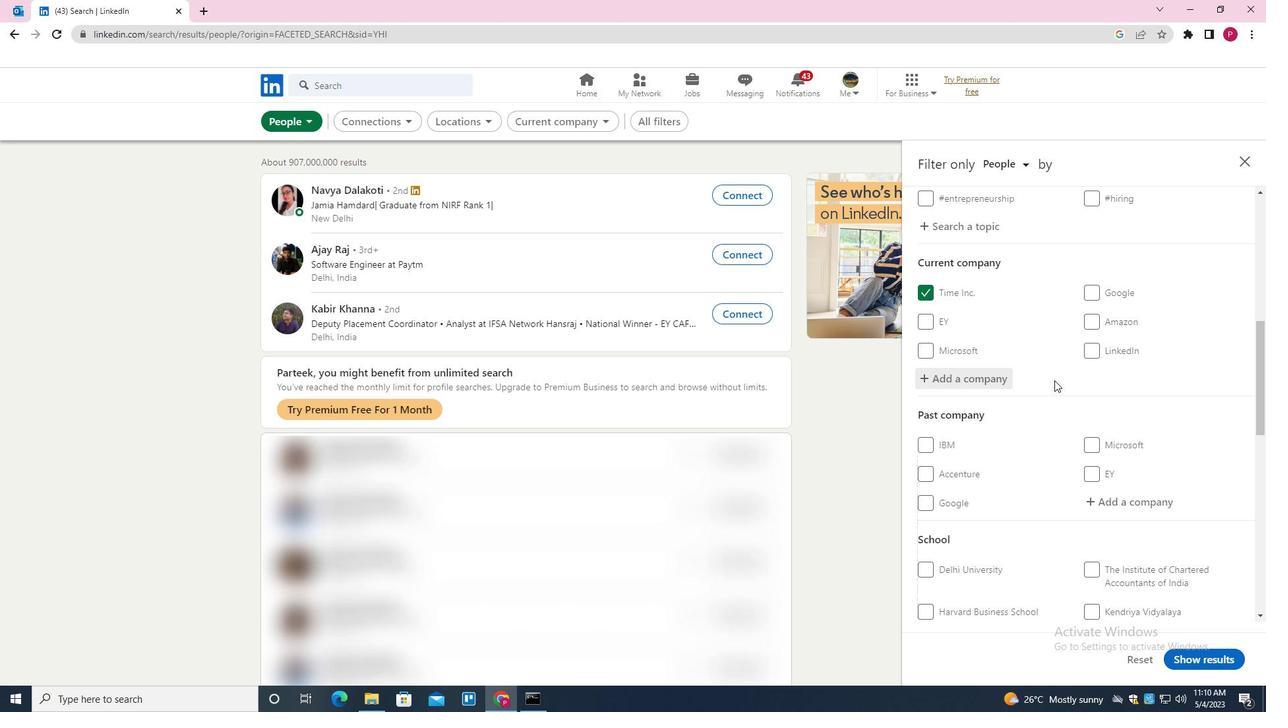 
Action: Mouse moved to (1069, 354)
Screenshot: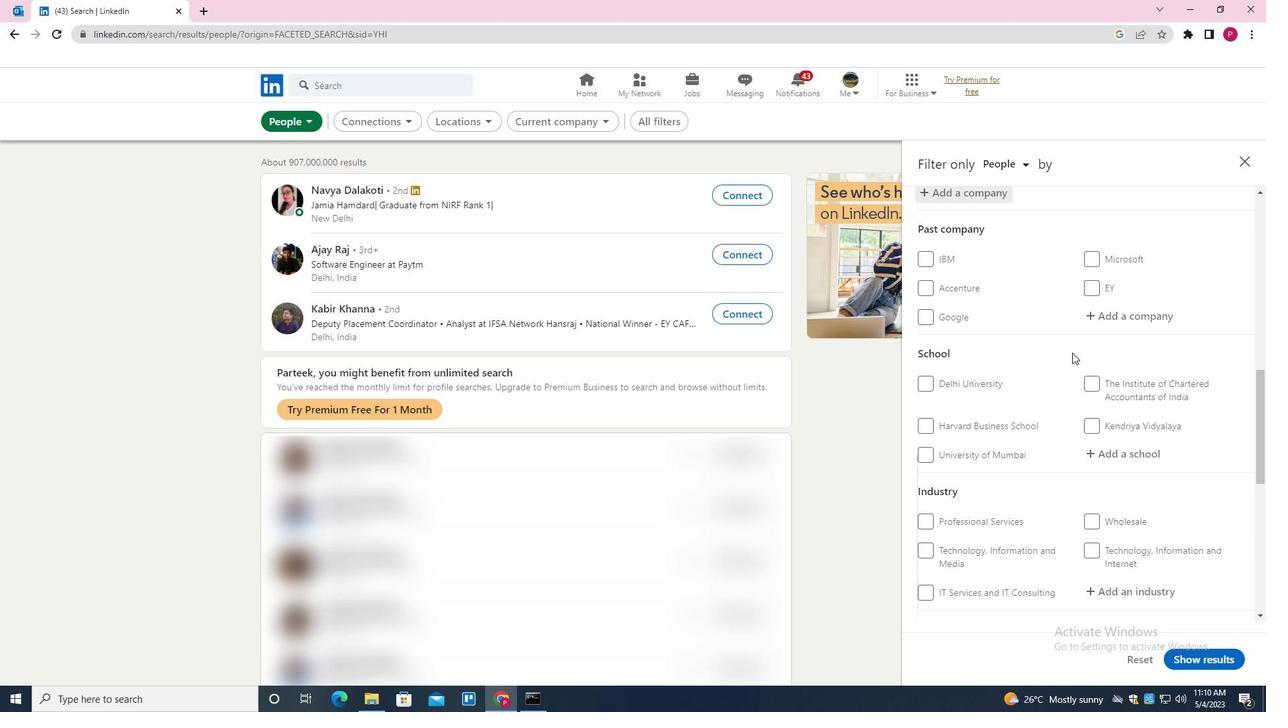 
Action: Mouse scrolled (1069, 354) with delta (0, 0)
Screenshot: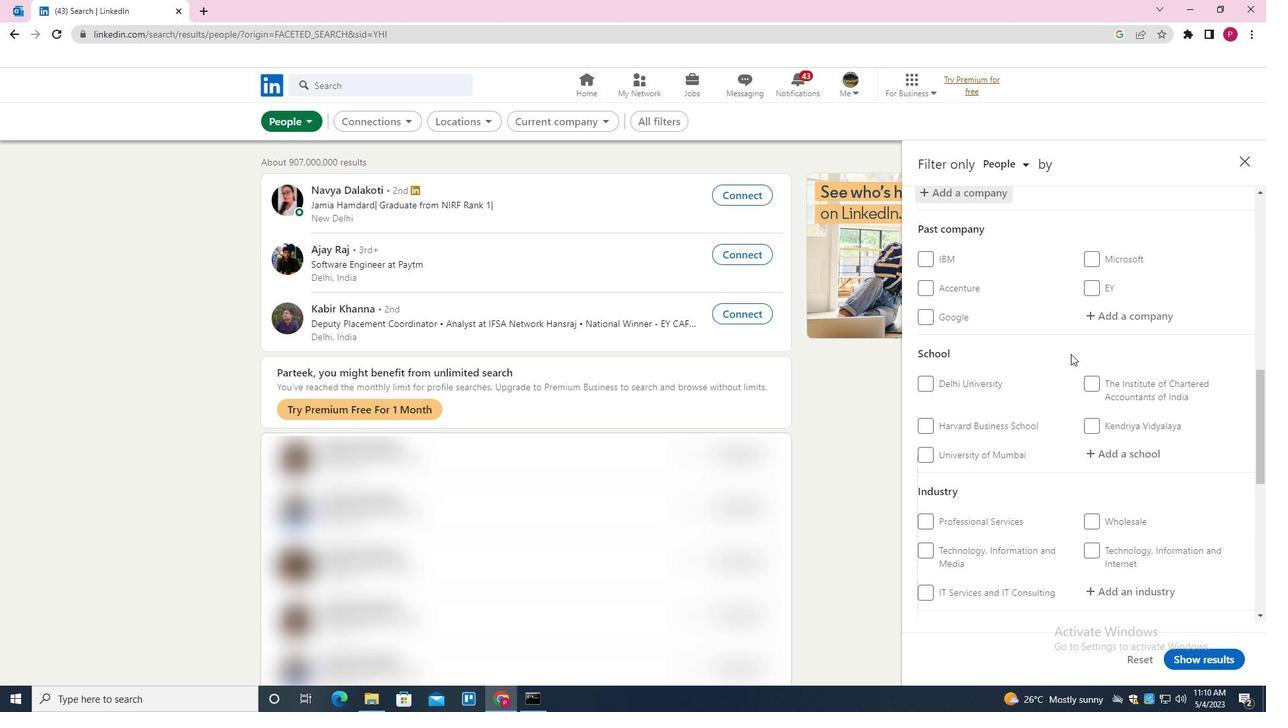 
Action: Mouse scrolled (1069, 354) with delta (0, 0)
Screenshot: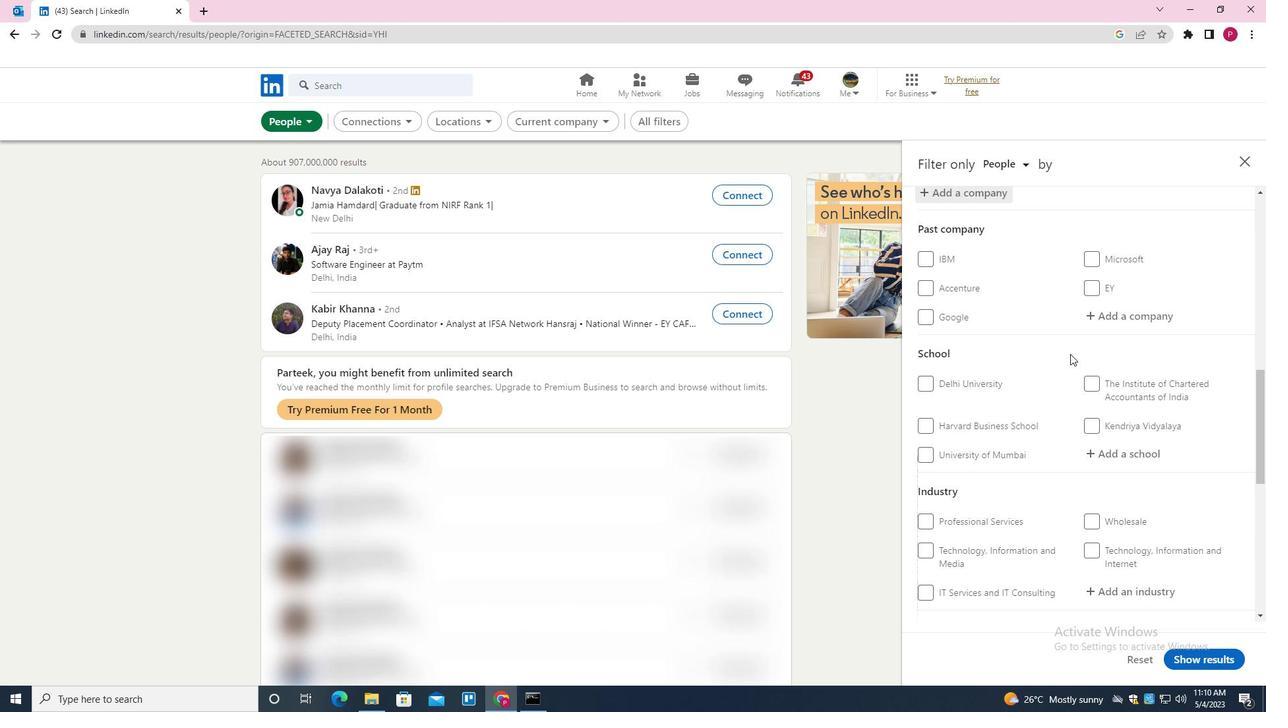 
Action: Mouse moved to (1111, 320)
Screenshot: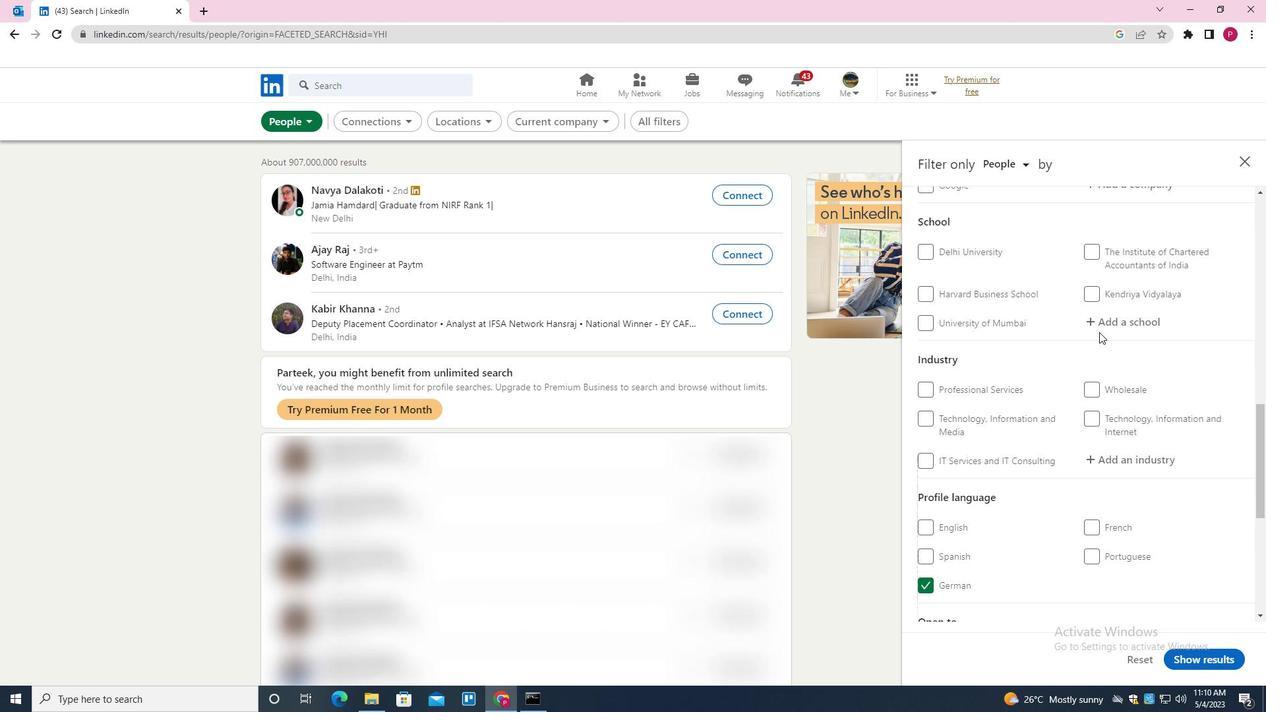 
Action: Mouse pressed left at (1111, 320)
Screenshot: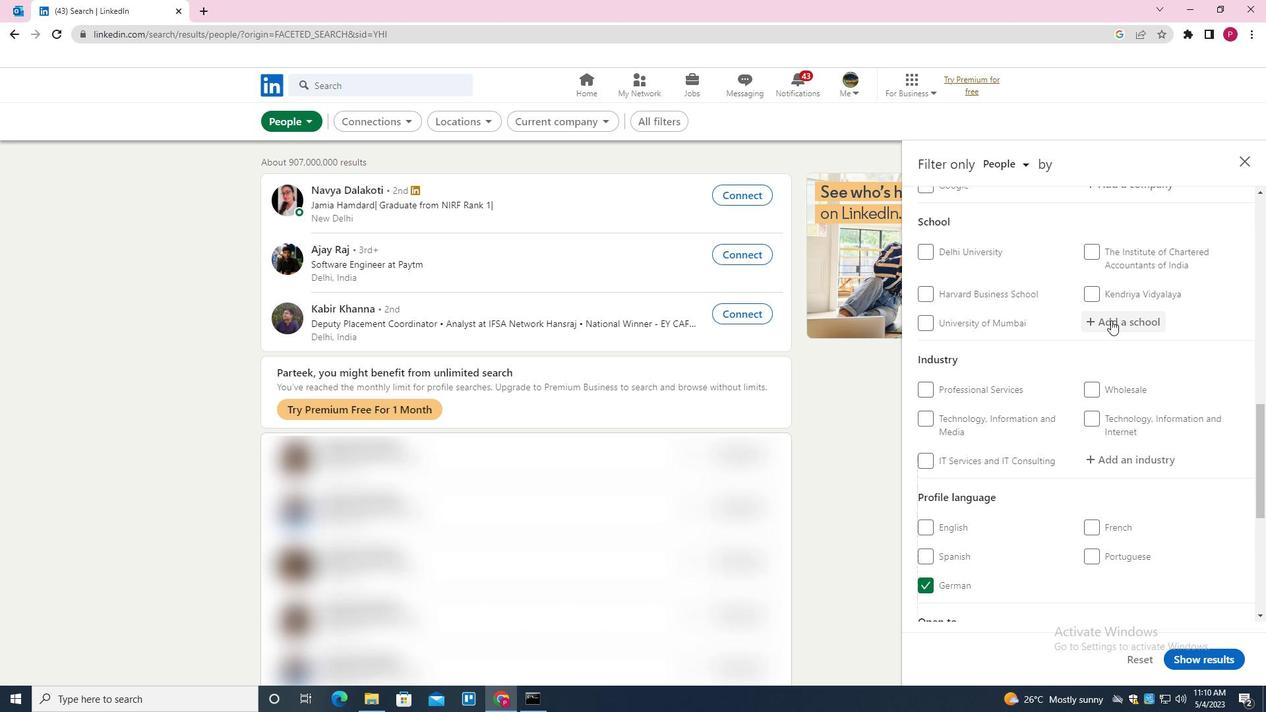 
Action: Key pressed <Key.shift><Key.shift><Key.shift><Key.shift><Key.shift><Key.shift><Key.shift><Key.shift><Key.shift><Key.shift><Key.shift><Key.shift><Key.shift><Key.shift><Key.shift><Key.shift><Key.shift><Key.shift><Key.shift><Key.shift><Key.shift><Key.shift><Key.shift><Key.shift><Key.shift><Key.shift><Key.shift><Key.shift><Key.shift><Key.shift><Key.shift><Key.shift><Key.shift><Key.shift><Key.shift><Key.shift><Key.shift><Key.shift><Key.shift><Key.shift><Key.shift><Key.shift><Key.shift><Key.shift><Key.shift><Key.shift><Key.shift><Key.shift><Key.shift><Key.shift><Key.shift><Key.shift><Key.shift><Key.shift><Key.shift>BHARATIYA<Key.space><Key.shift><Key.shift><Key.shift><Key.shift><Key.shift><Key.shift><Key.shift><Key.shift><Key.shift><Key.shift><Key.shift><Key.shift><Key.shift><Key.shift>VIDYA<Key.space><Key.shift><Key.shift><Key.shift><Key.shift><Key.shift><Key.shift><Key.shift><Key.shift><Key.shift><Key.shift><Key.shift><Key.shift><Key.shift><Key.shift><Key.shift><Key.shift><Key.shift><Key.shift><Key.shift><Key.shift><Key.shift><Key.shift><Key.shift><Key.shift><Key.shift><Key.shift><Key.shift><Key.shift><Key.shift><Key.shift><Key.shift><Key.shift><Key.shift>BHAVAN'S<Key.space><Key.down><Key.enter>
Screenshot: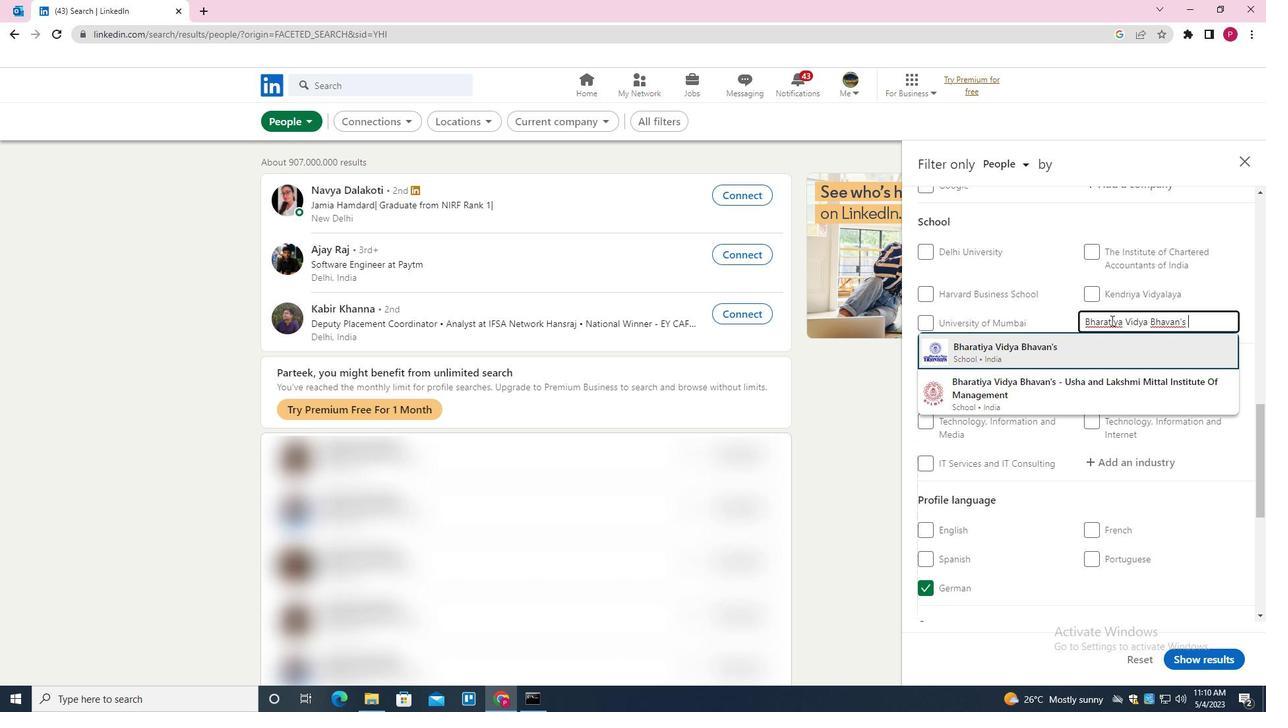 
Action: Mouse moved to (1097, 333)
Screenshot: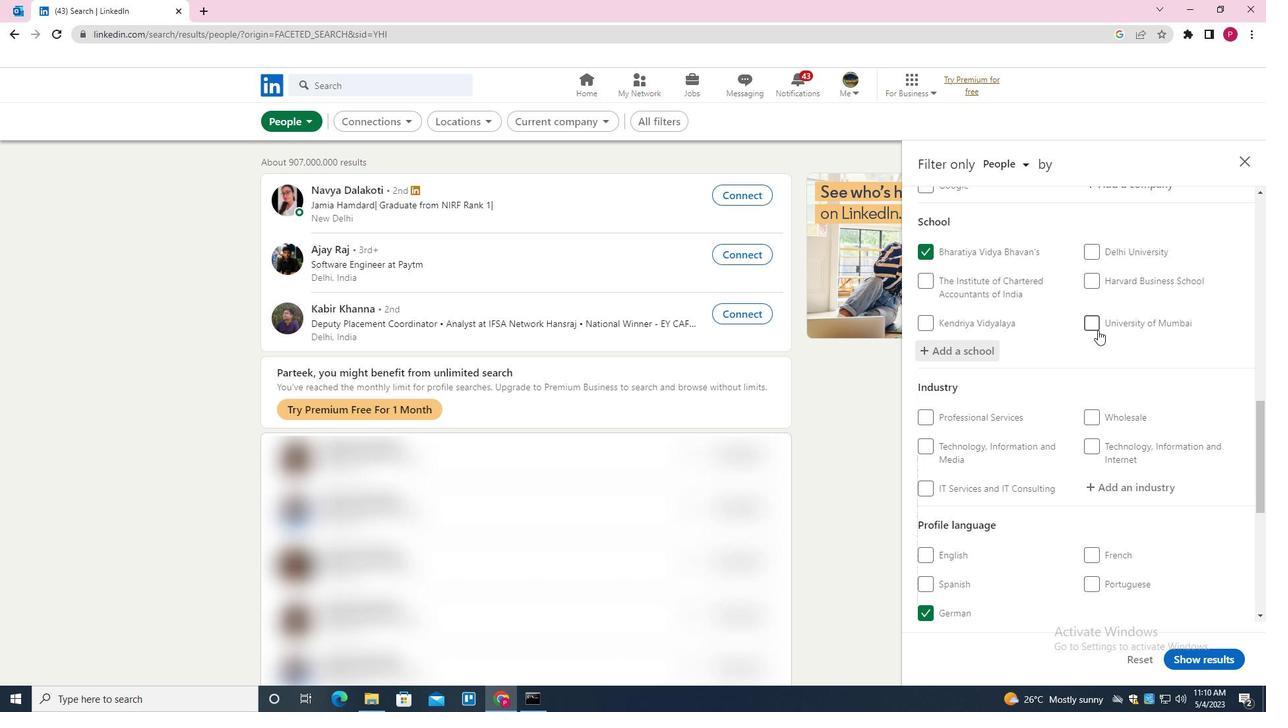 
Action: Mouse scrolled (1097, 333) with delta (0, 0)
Screenshot: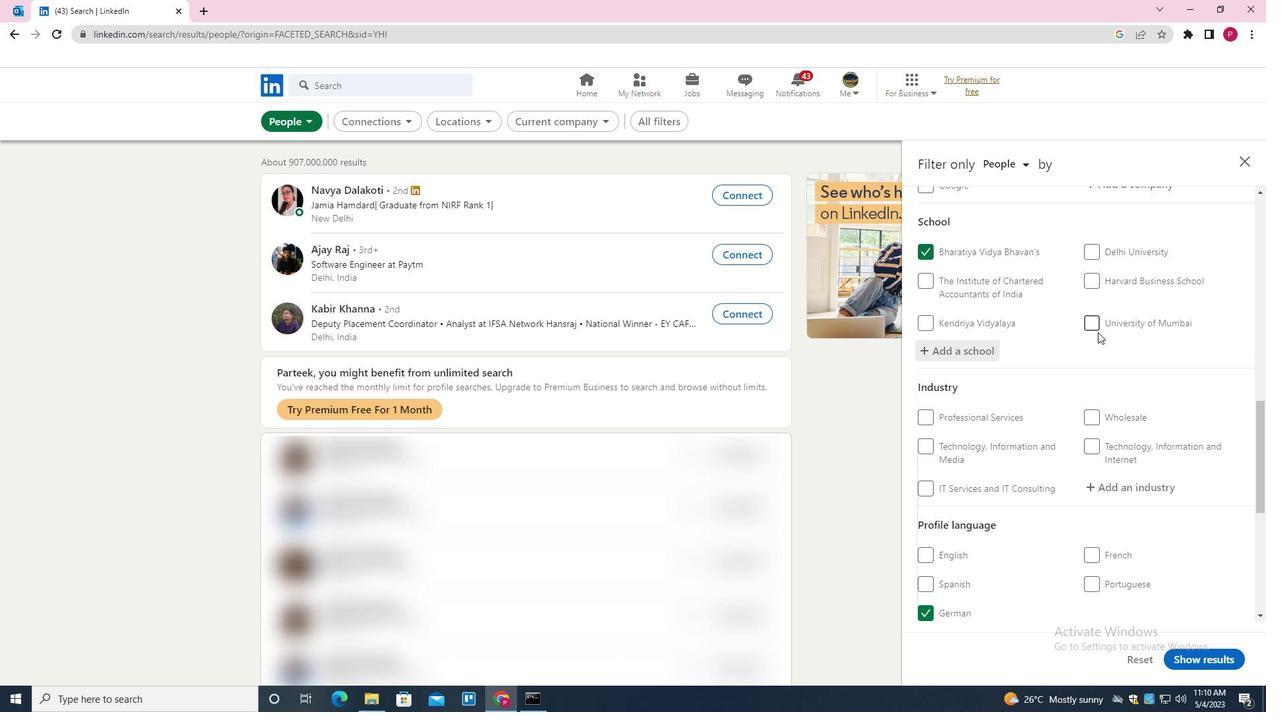 
Action: Mouse scrolled (1097, 333) with delta (0, 0)
Screenshot: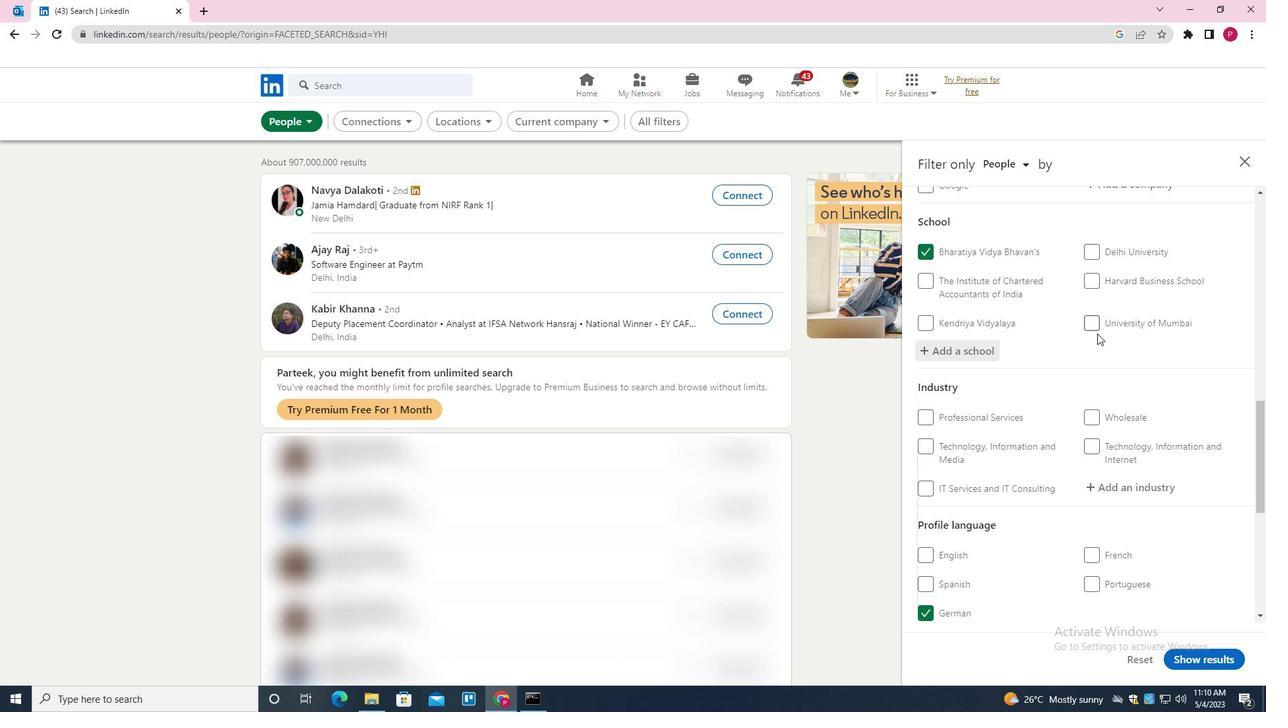 
Action: Mouse scrolled (1097, 333) with delta (0, 0)
Screenshot: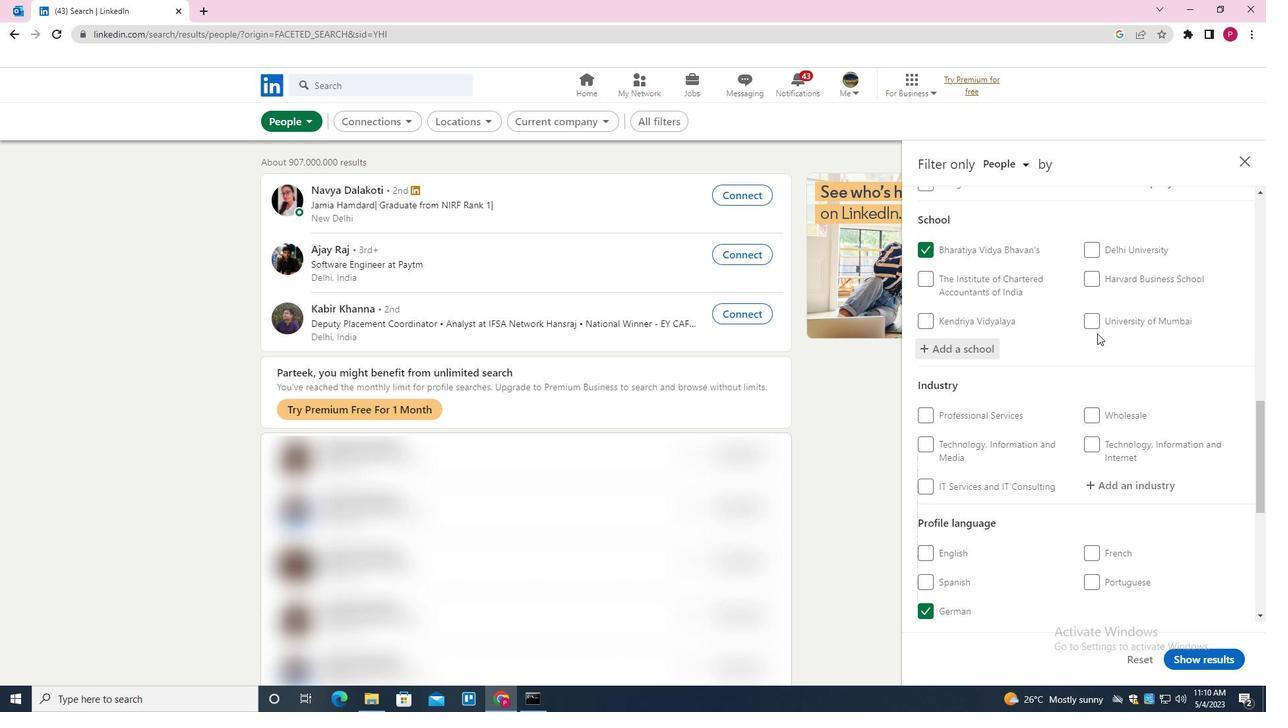 
Action: Mouse moved to (1112, 288)
Screenshot: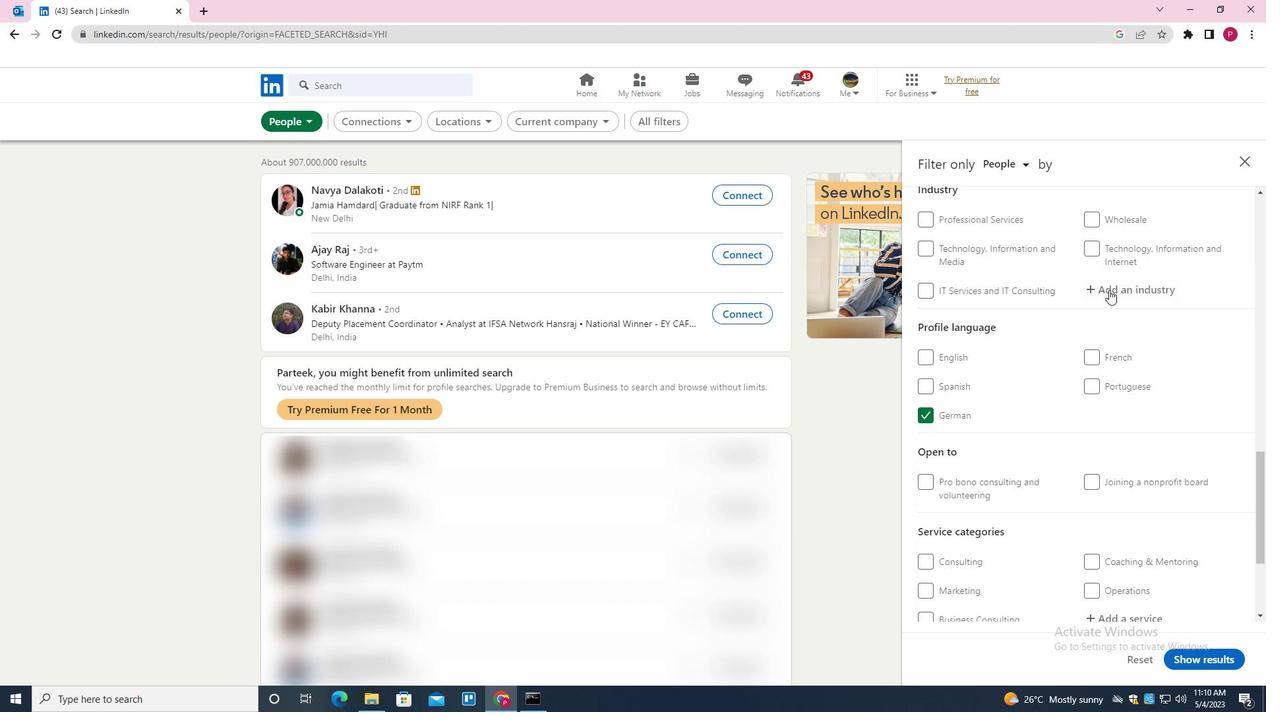 
Action: Mouse pressed left at (1112, 288)
Screenshot: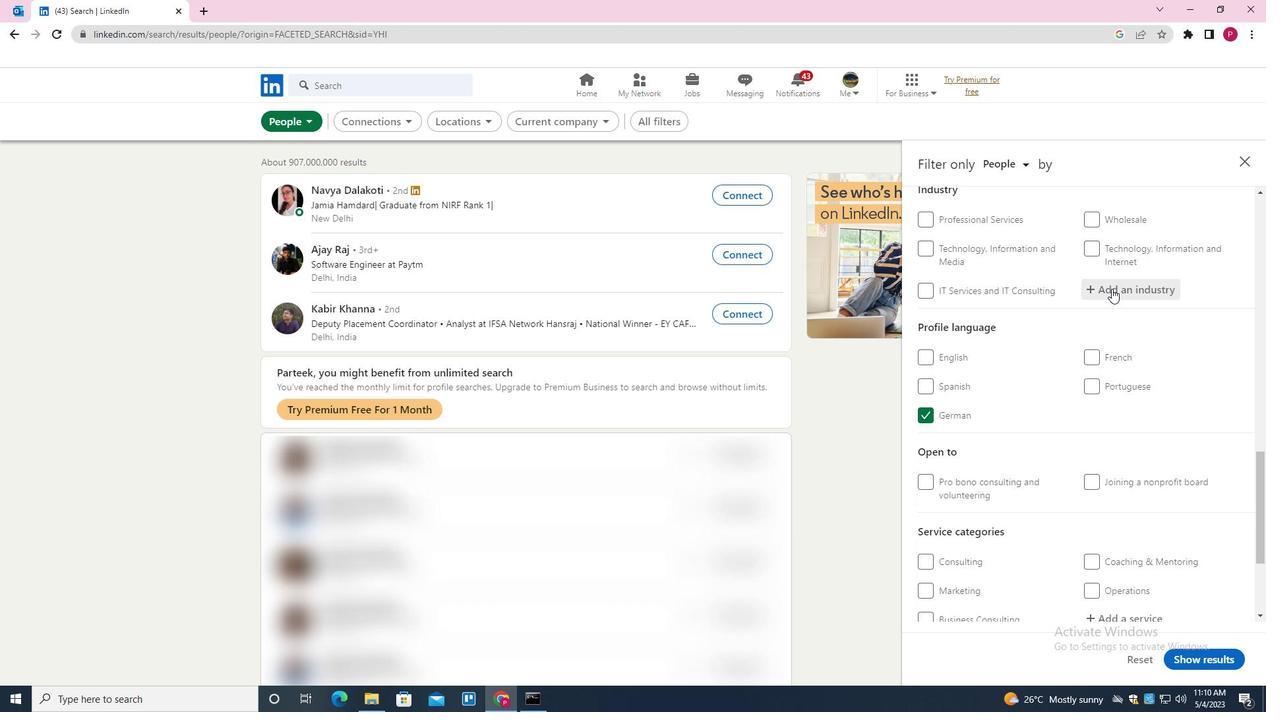 
Action: Key pressed <Key.shift><Key.shift><Key.shift><Key.shift><Key.shift><Key.shift><Key.shift><Key.shift><Key.shift>METAL<Key.space><Key.shift>VALVE,<Key.space><Key.shift><Key.shift>BALL,<Key.space>AND<Key.space><Key.shift><Key.shift>ROLLER<Key.space><Key.shift><Key.shift><Key.shift>MANUFACTURING<Key.down><Key.enter>
Screenshot: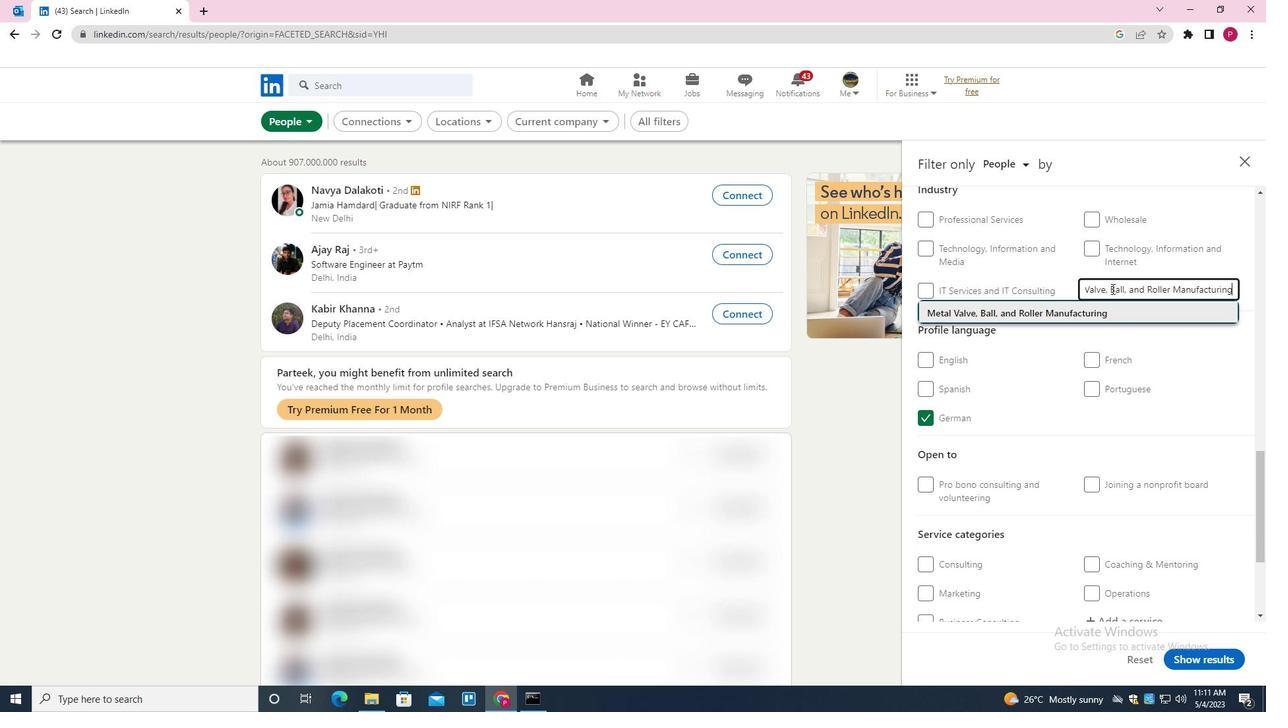 
Action: Mouse moved to (1041, 343)
Screenshot: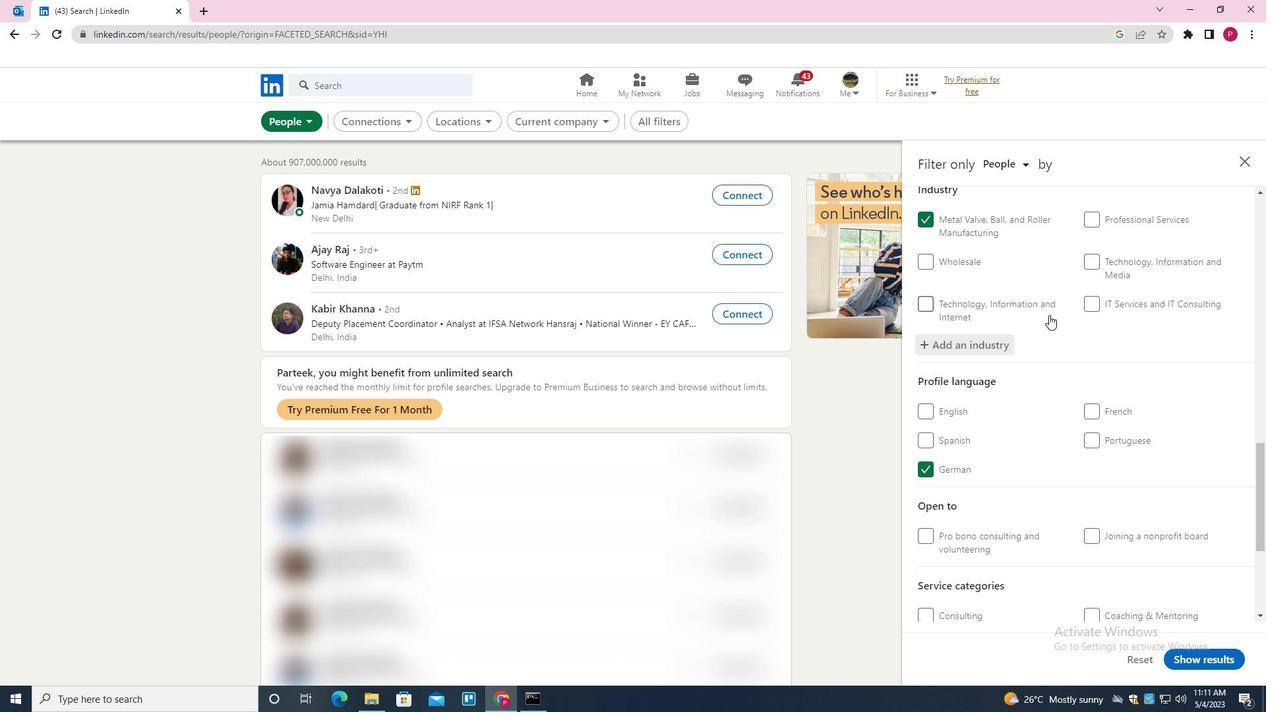 
Action: Mouse scrolled (1041, 342) with delta (0, 0)
Screenshot: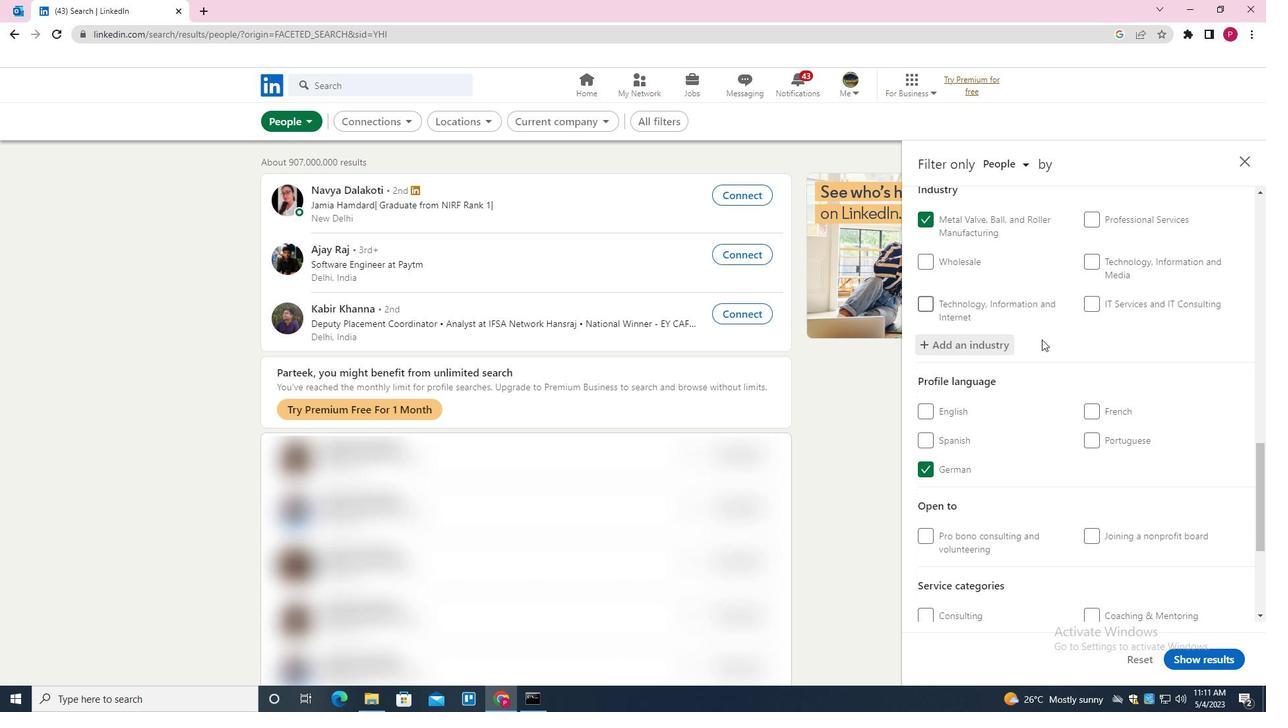 
Action: Mouse scrolled (1041, 342) with delta (0, 0)
Screenshot: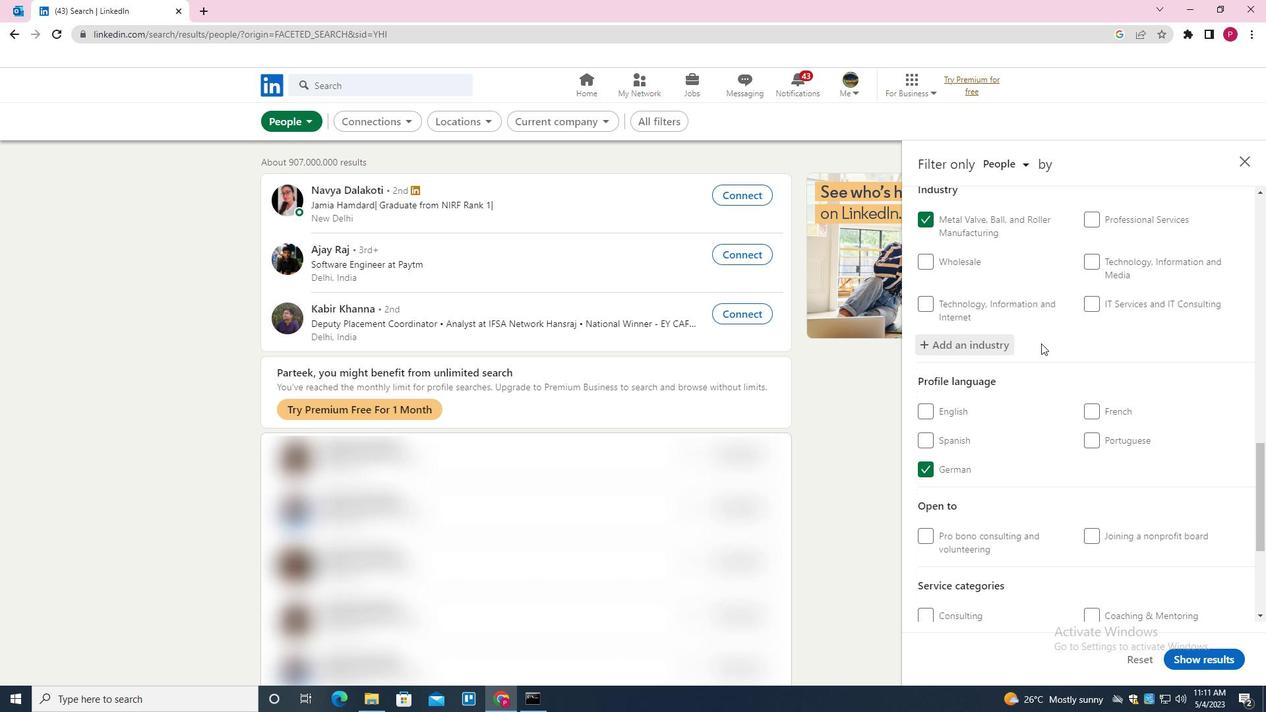 
Action: Mouse scrolled (1041, 342) with delta (0, 0)
Screenshot: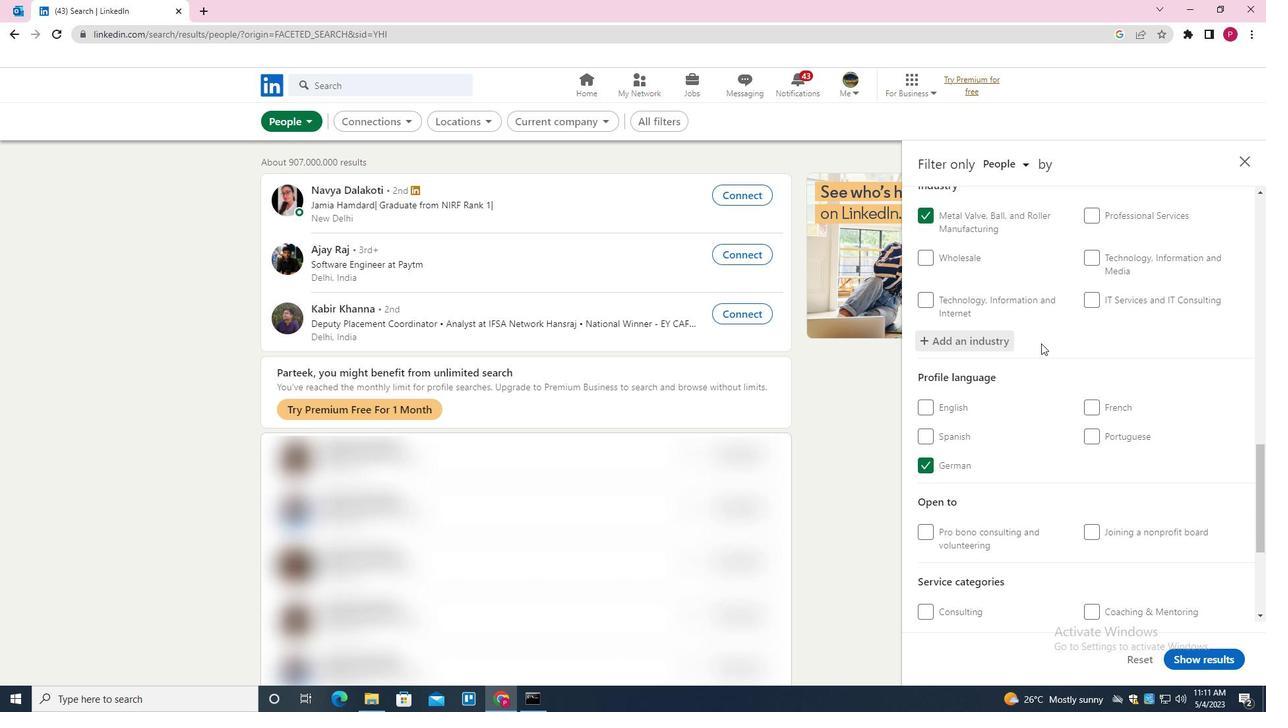 
Action: Mouse scrolled (1041, 342) with delta (0, 0)
Screenshot: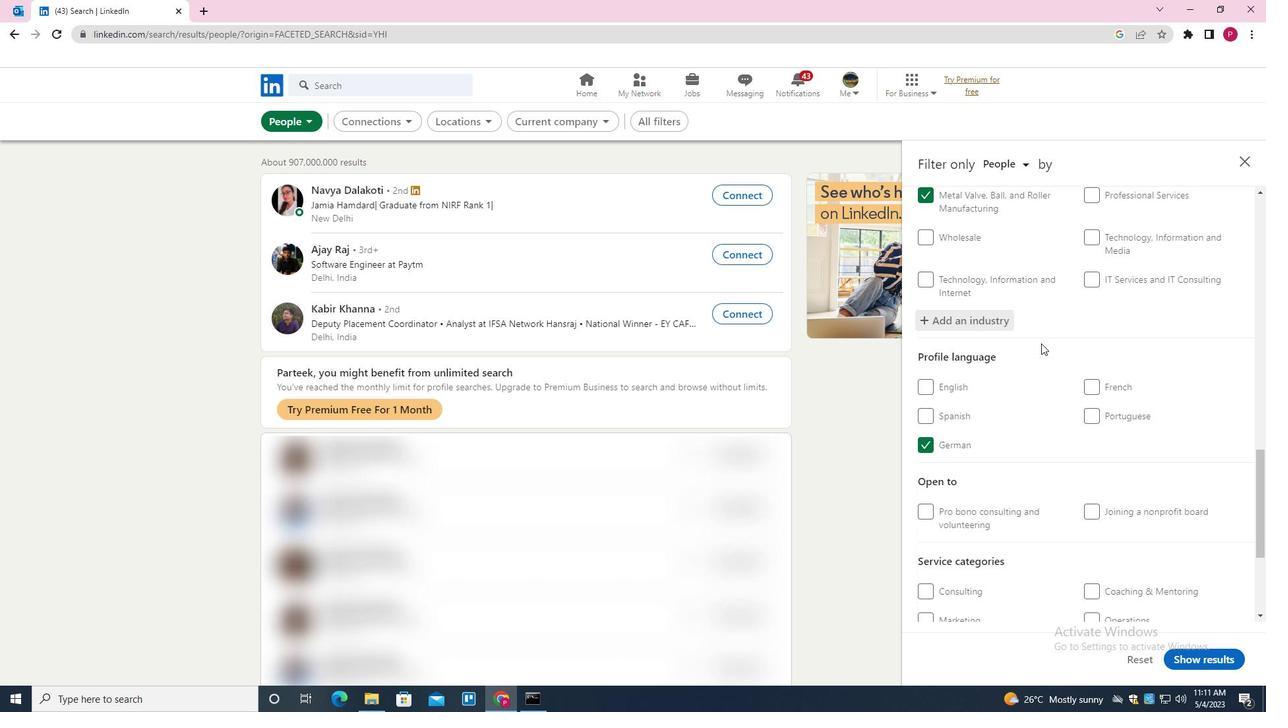
Action: Mouse scrolled (1041, 342) with delta (0, 0)
Screenshot: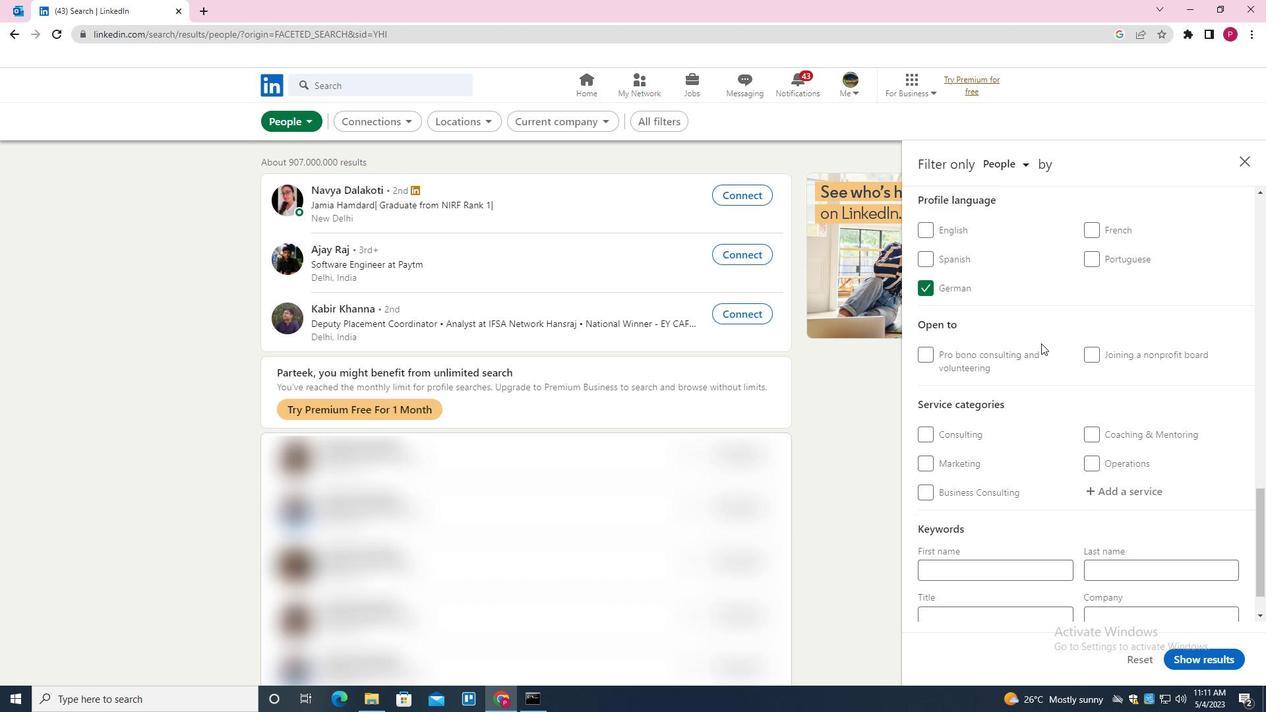 
Action: Mouse moved to (1133, 434)
Screenshot: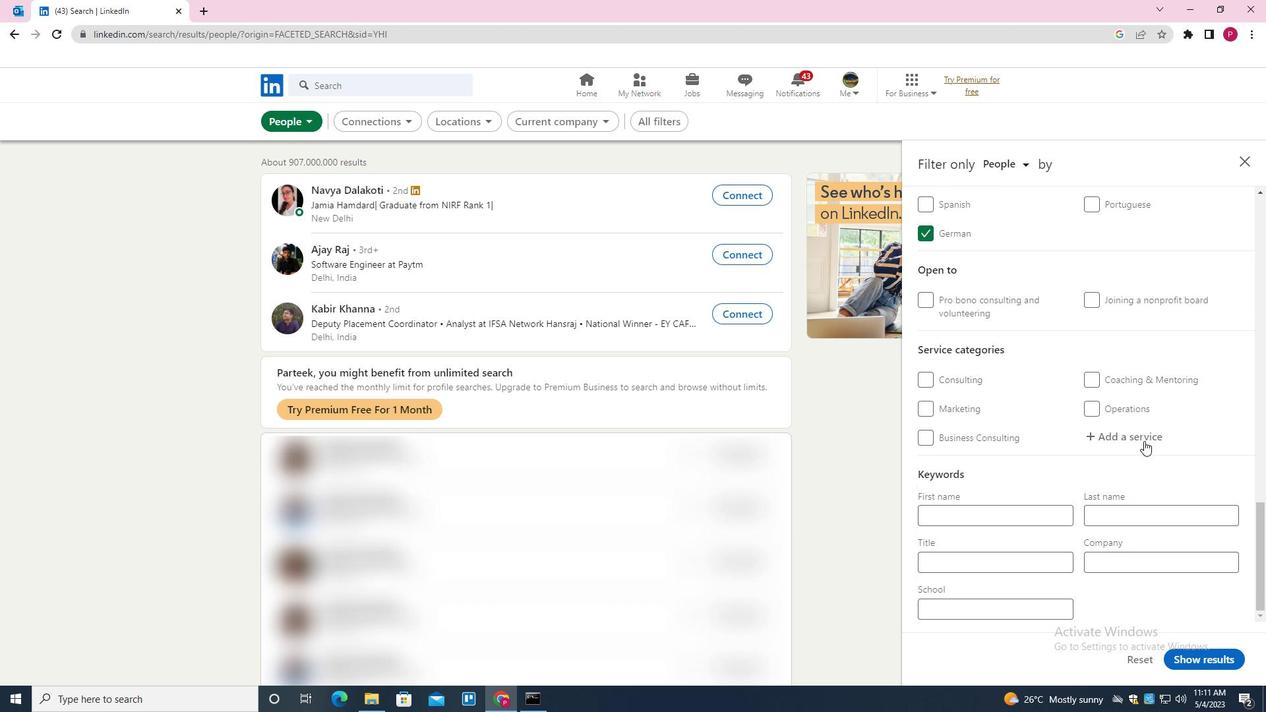 
Action: Mouse pressed left at (1133, 434)
Screenshot: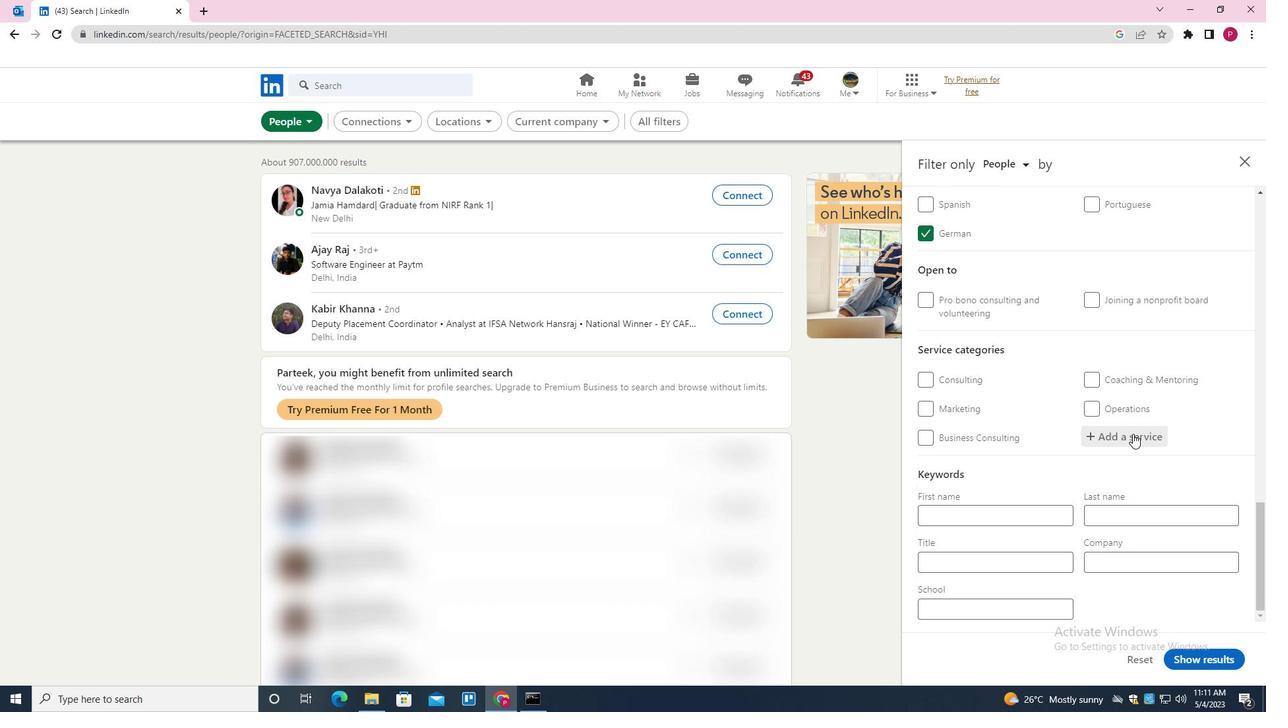 
Action: Mouse moved to (1132, 432)
Screenshot: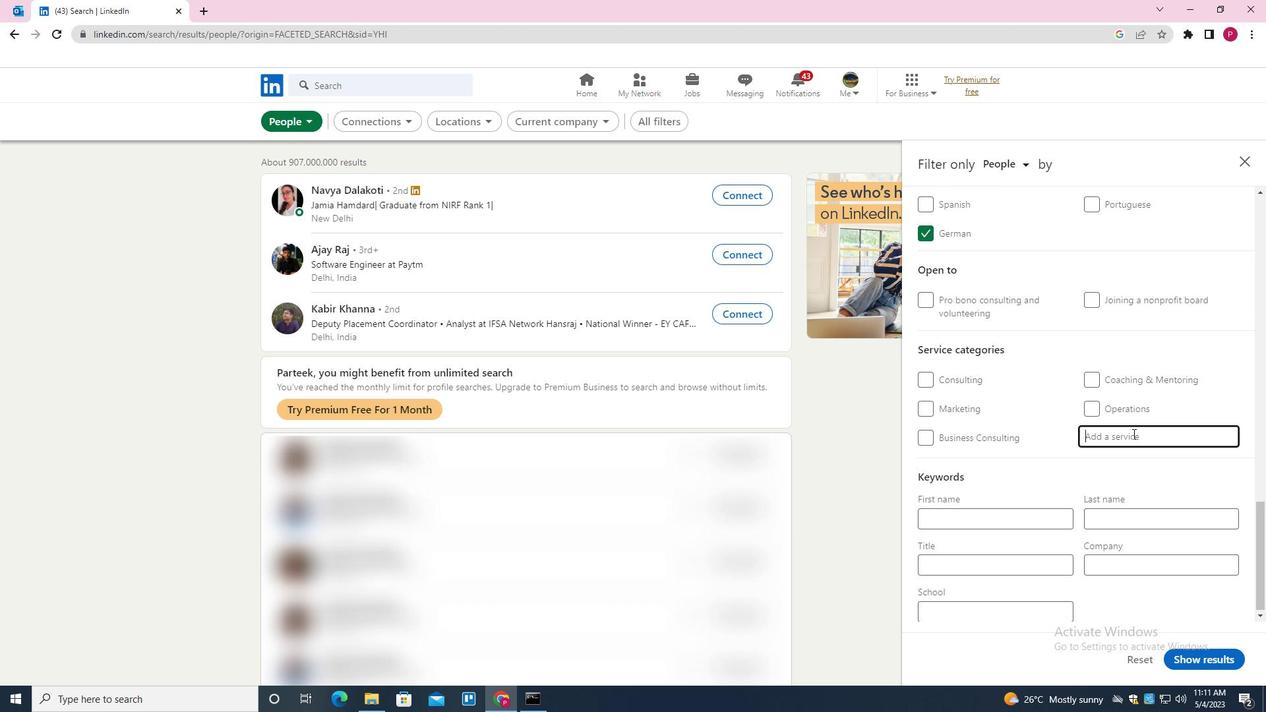 
Action: Key pressed <Key.shift><Key.shift><Key.shift><Key.shift><Key.shift>FAMILY<Key.space><Key.shift><Key.shift><Key.shift>LAW<Key.down><Key.enter>
Screenshot: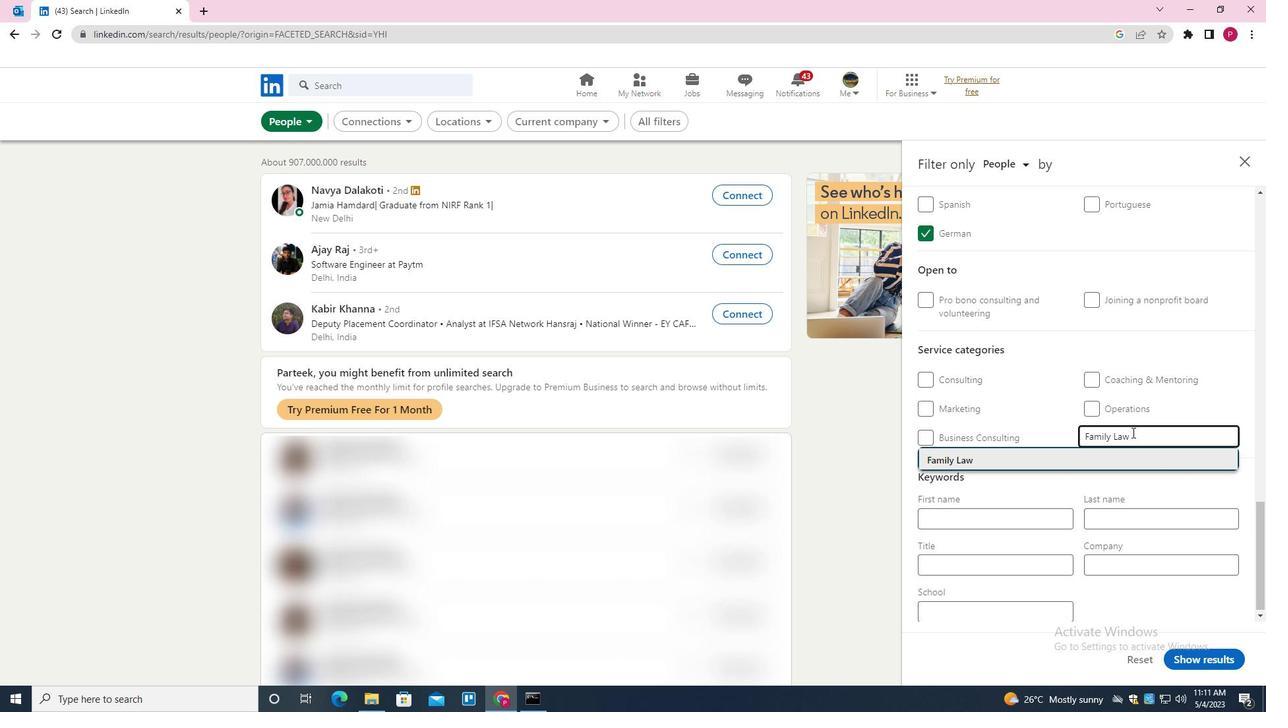 
Action: Mouse moved to (1116, 441)
Screenshot: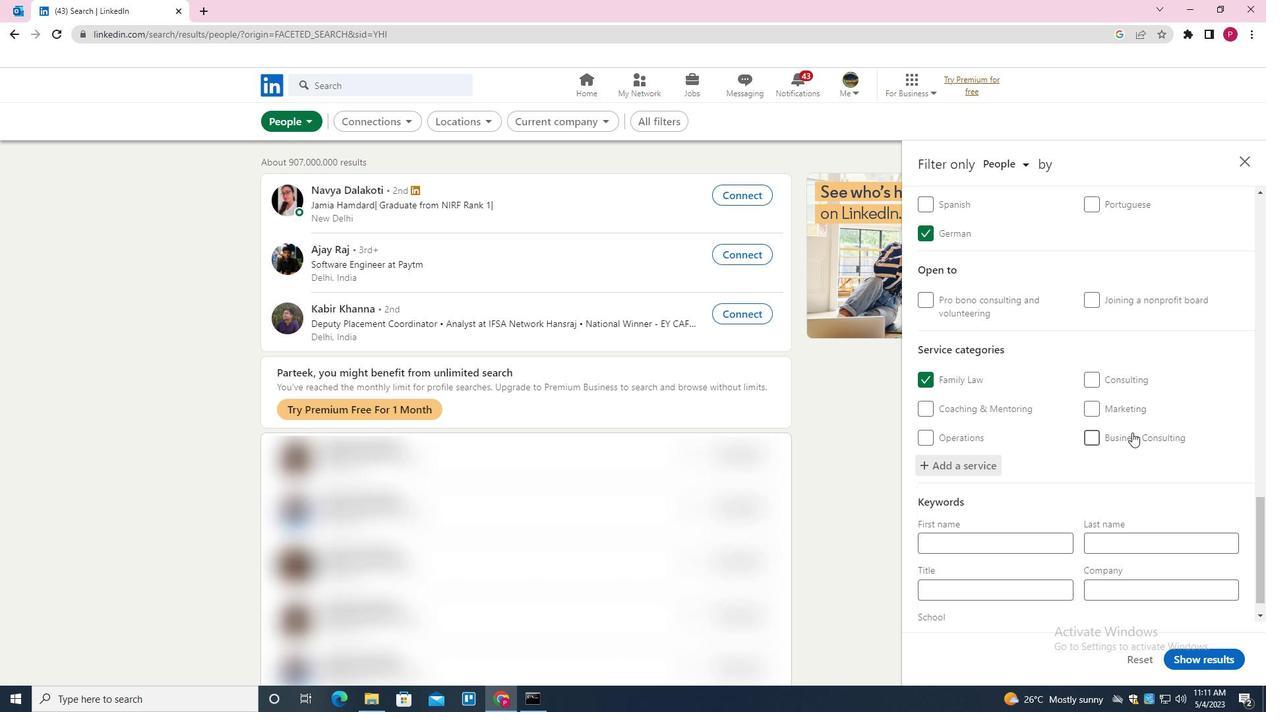 
Action: Mouse scrolled (1116, 440) with delta (0, 0)
Screenshot: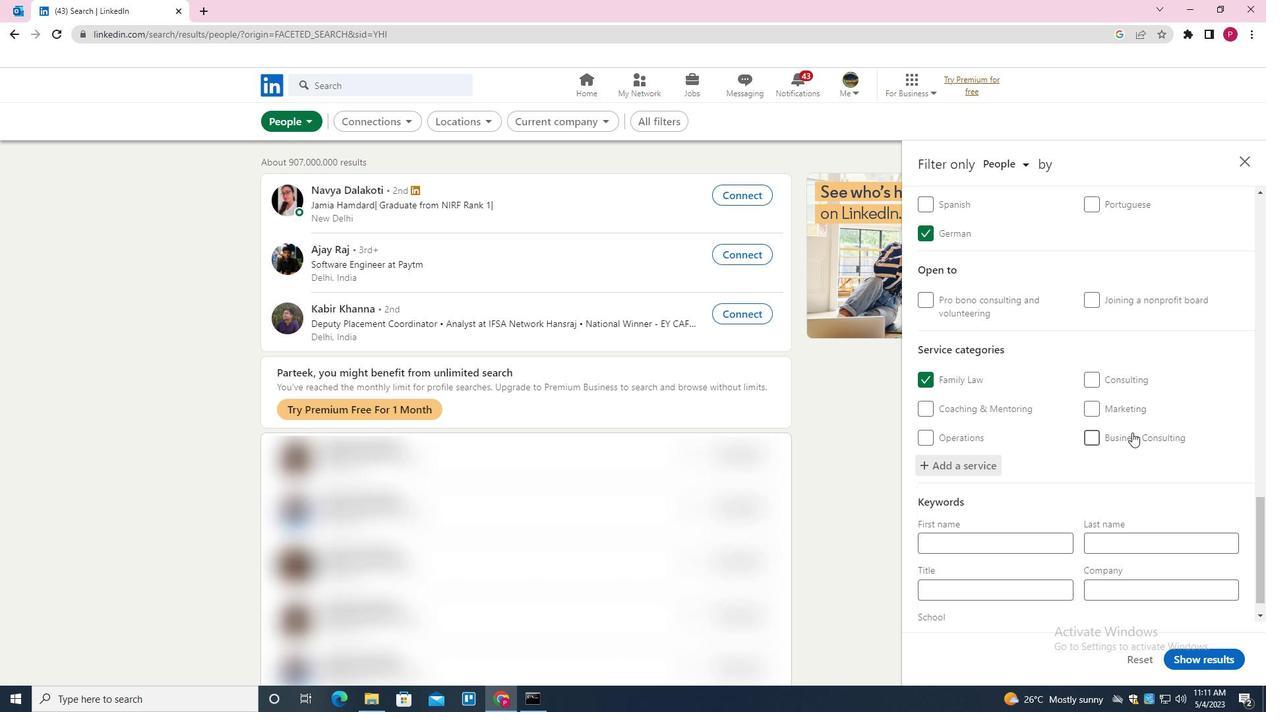 
Action: Mouse moved to (1110, 445)
Screenshot: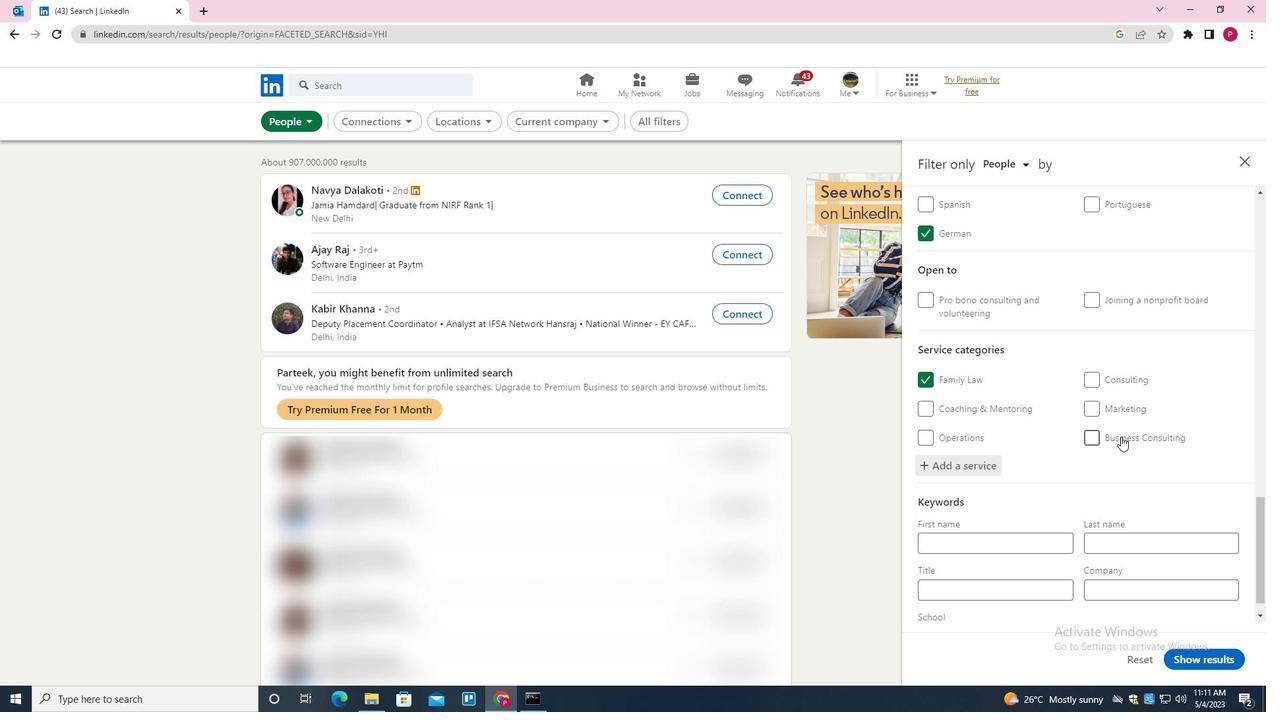 
Action: Mouse scrolled (1110, 444) with delta (0, 0)
Screenshot: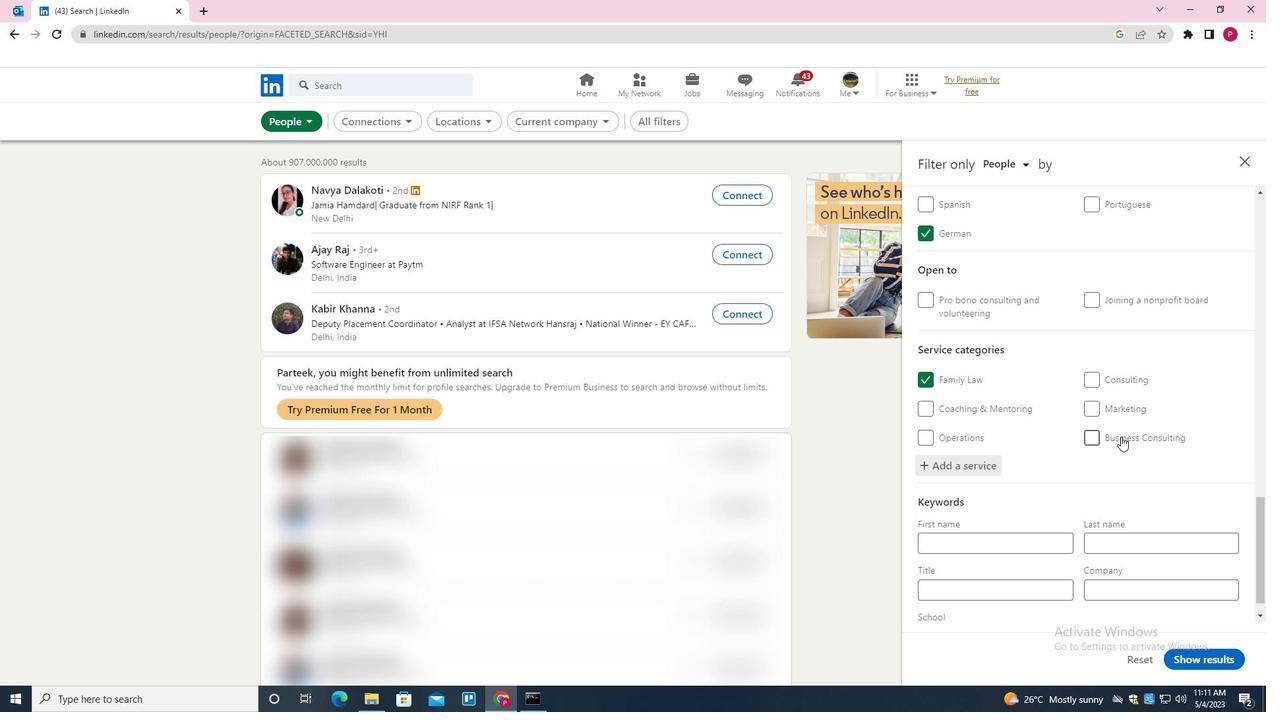 
Action: Mouse moved to (1100, 451)
Screenshot: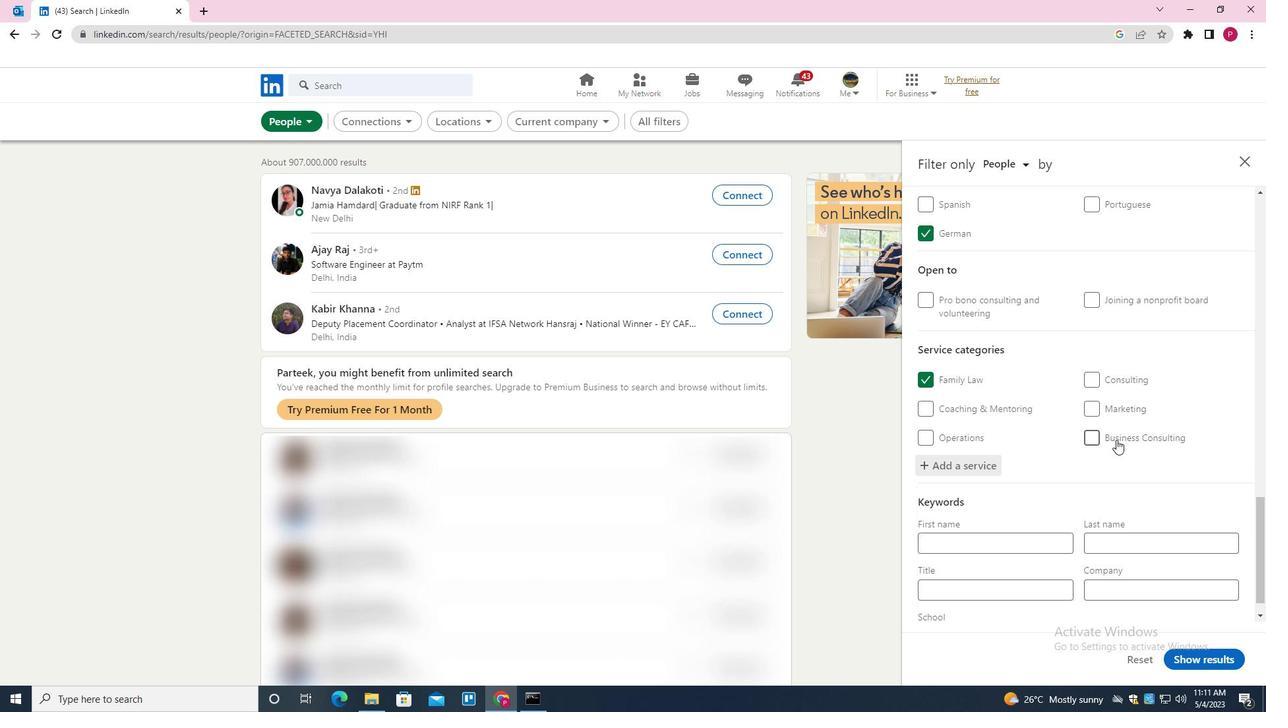 
Action: Mouse scrolled (1100, 450) with delta (0, 0)
Screenshot: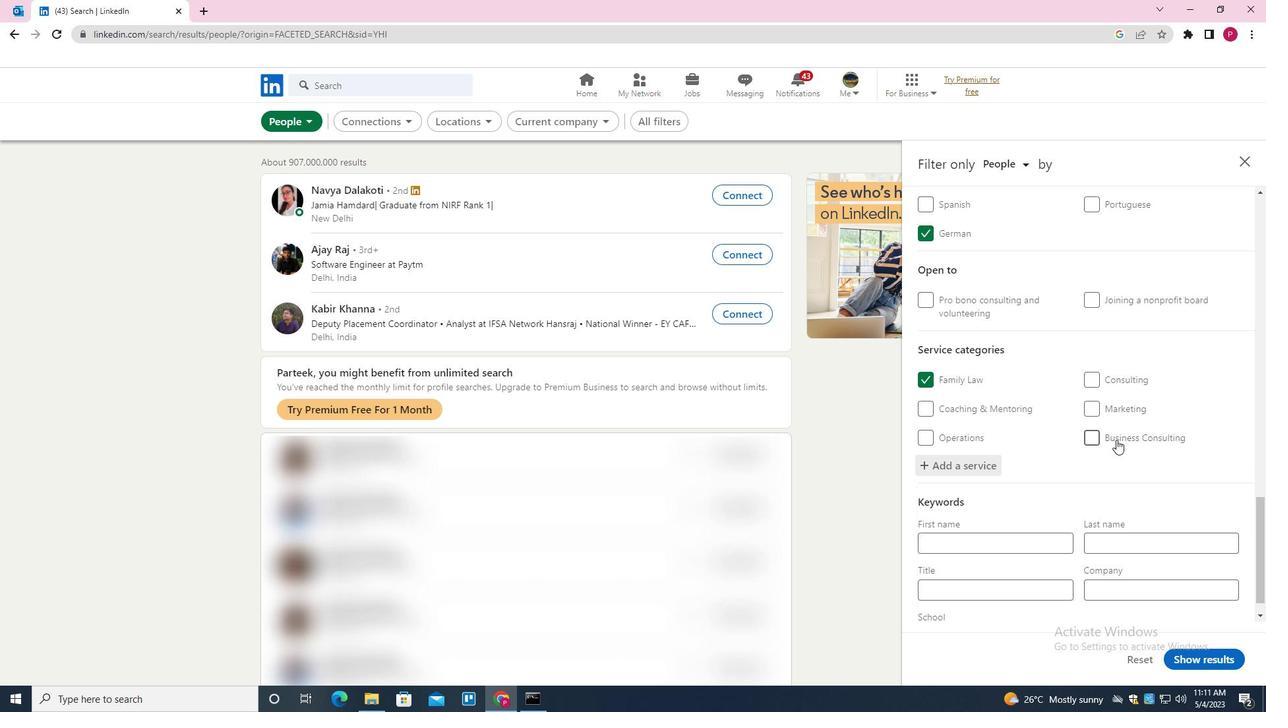 
Action: Mouse moved to (1086, 456)
Screenshot: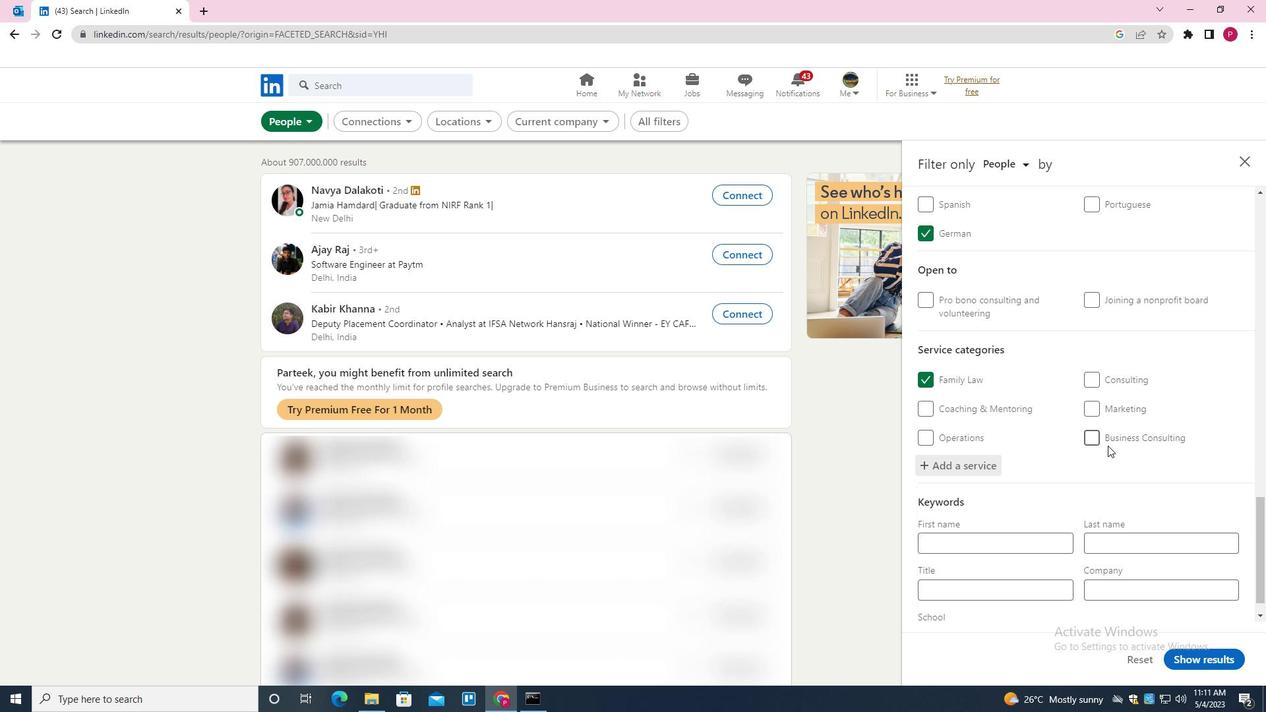 
Action: Mouse scrolled (1086, 455) with delta (0, 0)
Screenshot: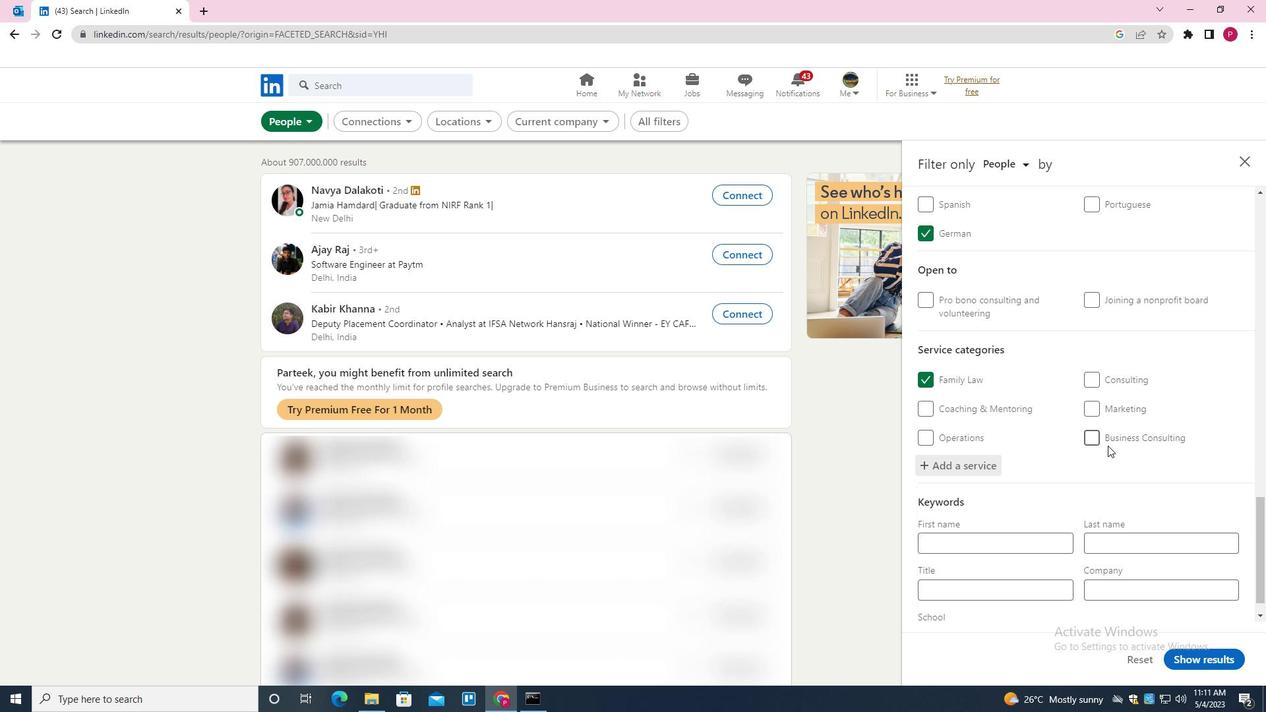 
Action: Mouse moved to (992, 553)
Screenshot: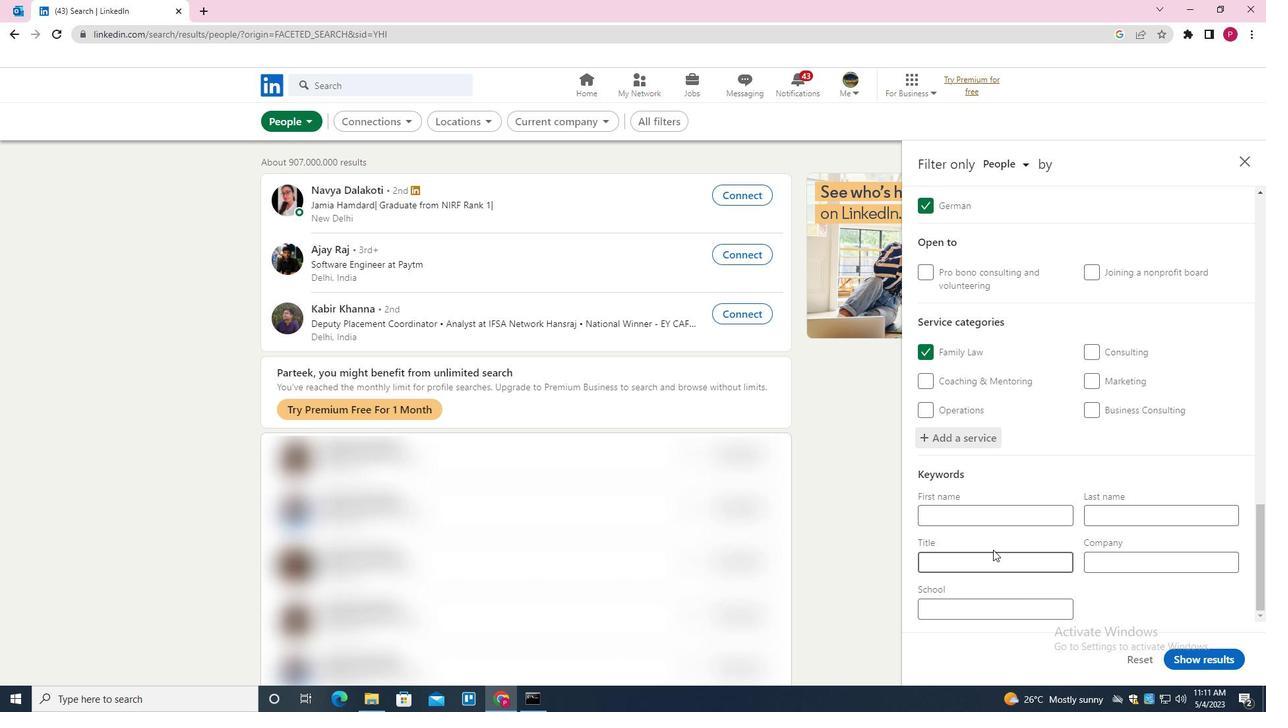 
Action: Mouse pressed left at (992, 553)
Screenshot: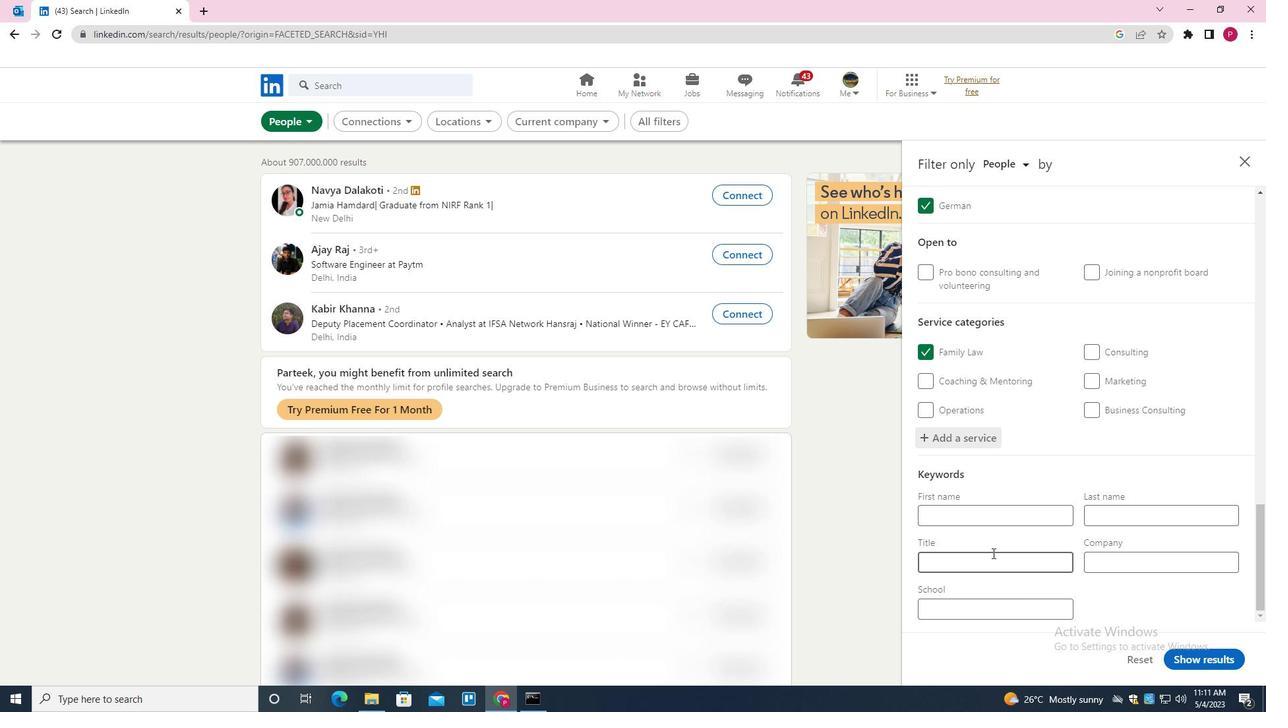 
Action: Mouse moved to (995, 513)
Screenshot: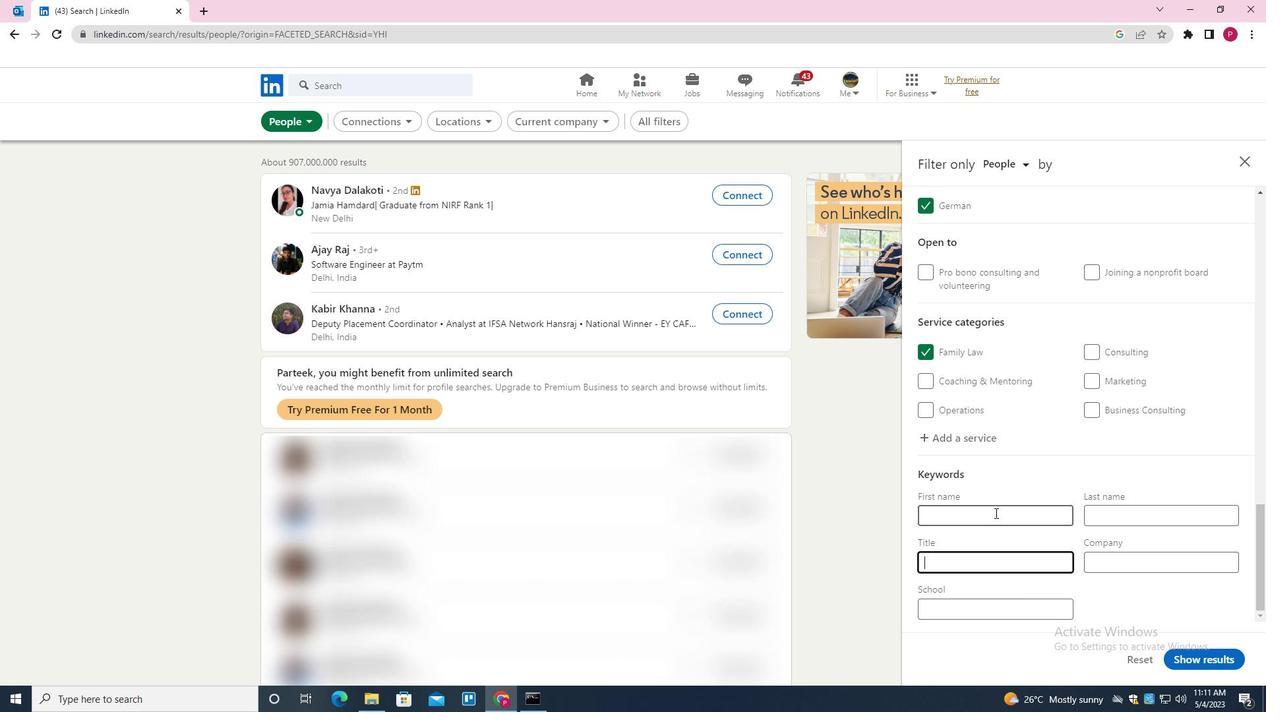 
Action: Key pressed <Key.shift><Key.shift><Key.shift>TOW<Key.space><Key.shift>TRUCK<Key.space><Key.shift>OPERATOR
Screenshot: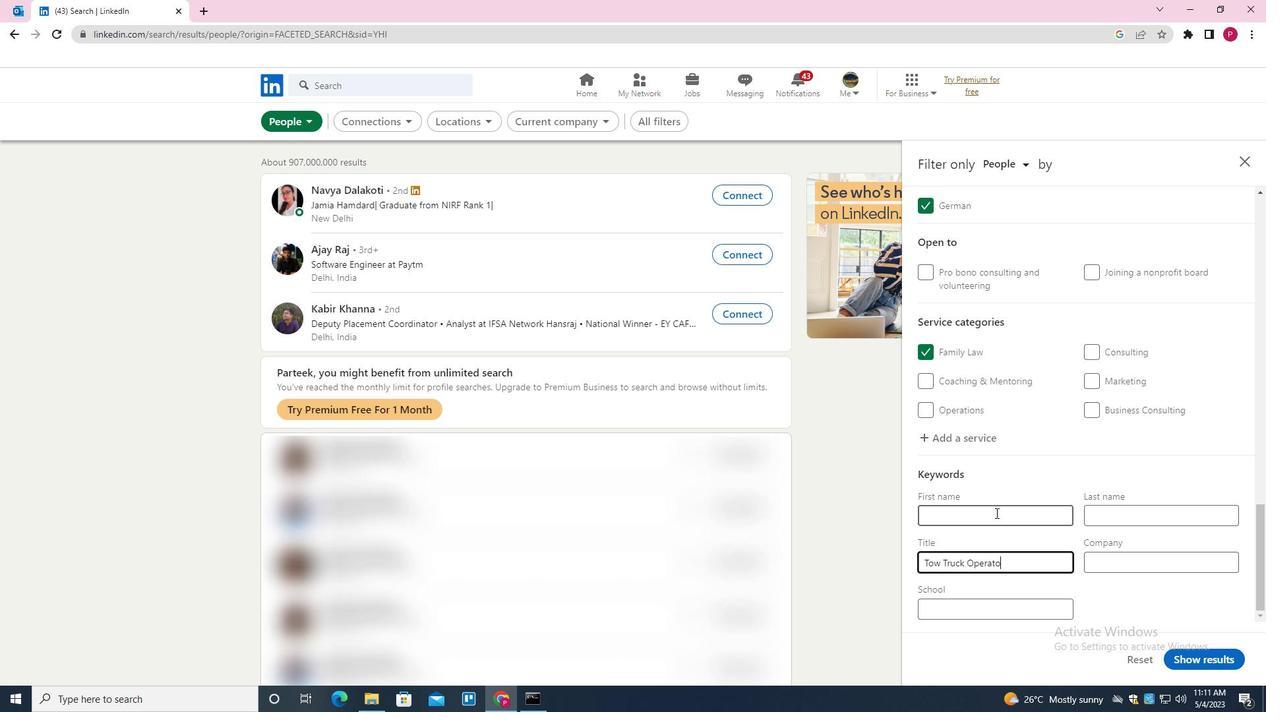 
Action: Mouse moved to (1210, 657)
Screenshot: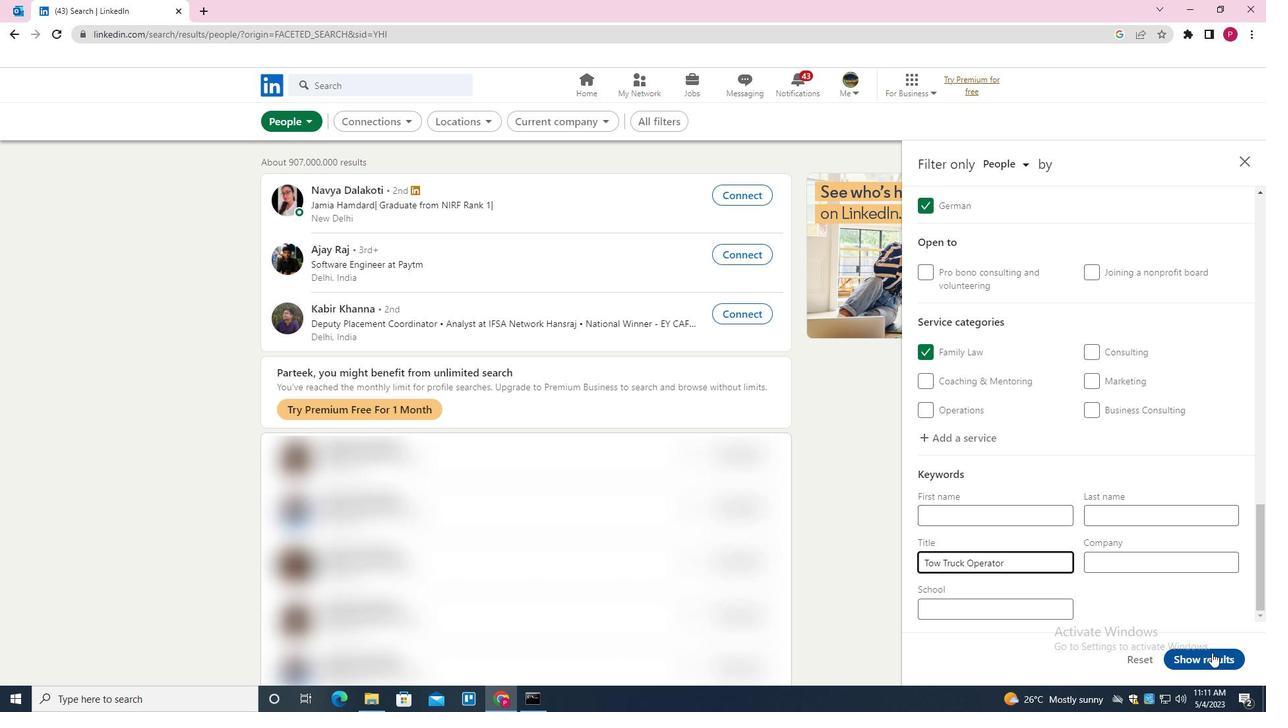 
Action: Mouse pressed left at (1210, 657)
Screenshot: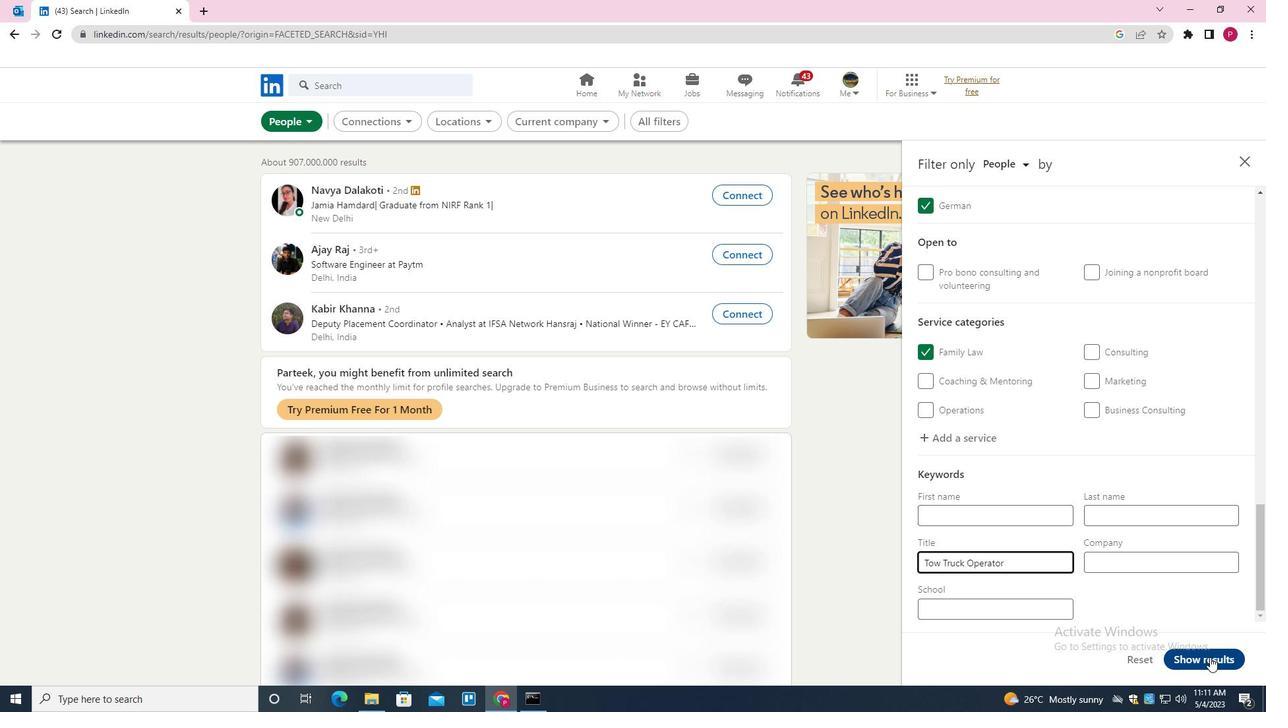 
Action: Mouse moved to (581, 218)
Screenshot: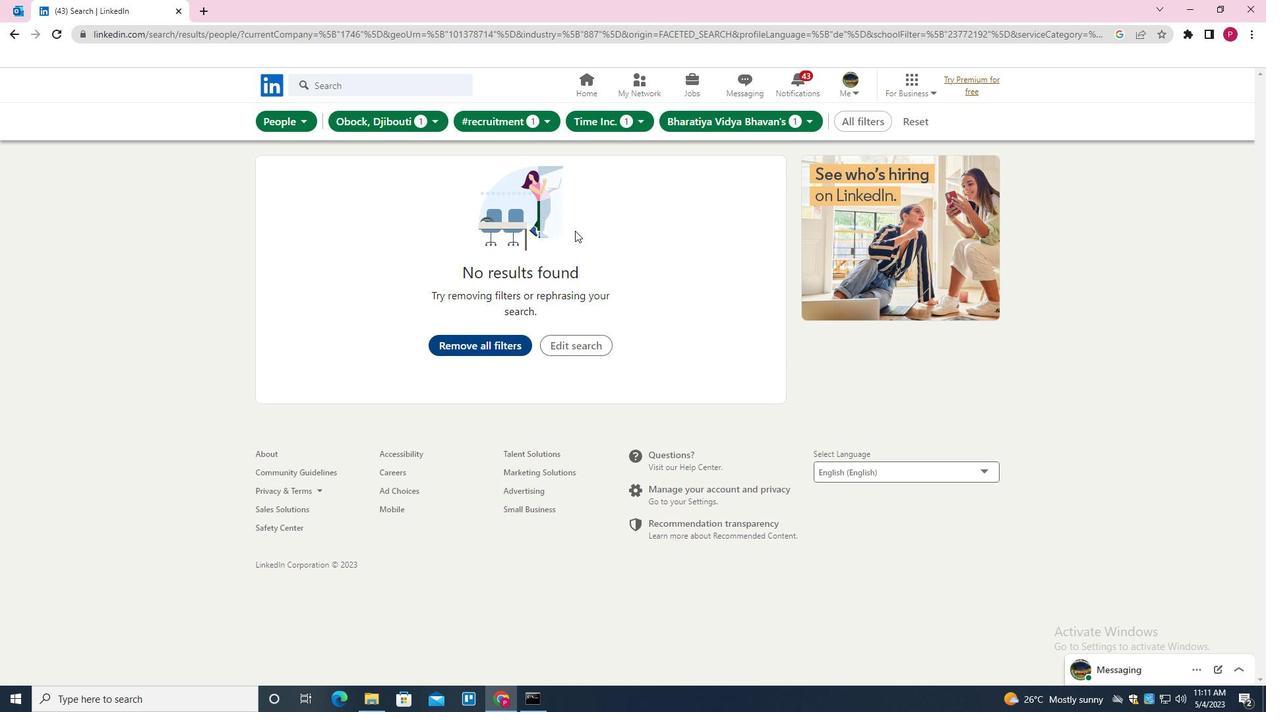 
